 Task: Find connections with filter location Freeport with filter topic #Economywith filter profile language French with filter current company HackerEarth with filter school Agnel Charitable Trusts Fr Conceicao Rodrigues Institute of Technology Sector 9-A Vashi Navi Mumbai 400 703 with filter industry Ambulance Services with filter service category Financial Planning with filter keywords title Administrator
Action: Mouse moved to (598, 134)
Screenshot: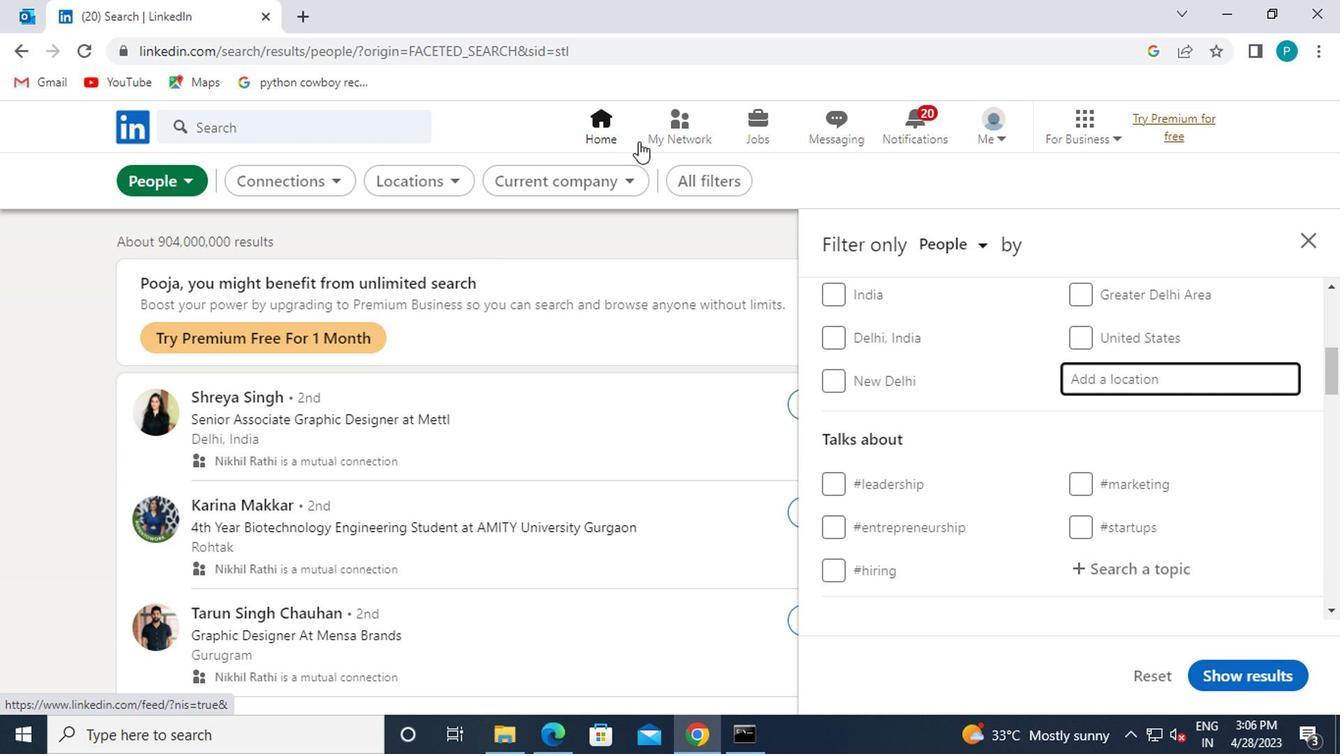 
Action: Mouse pressed left at (598, 134)
Screenshot: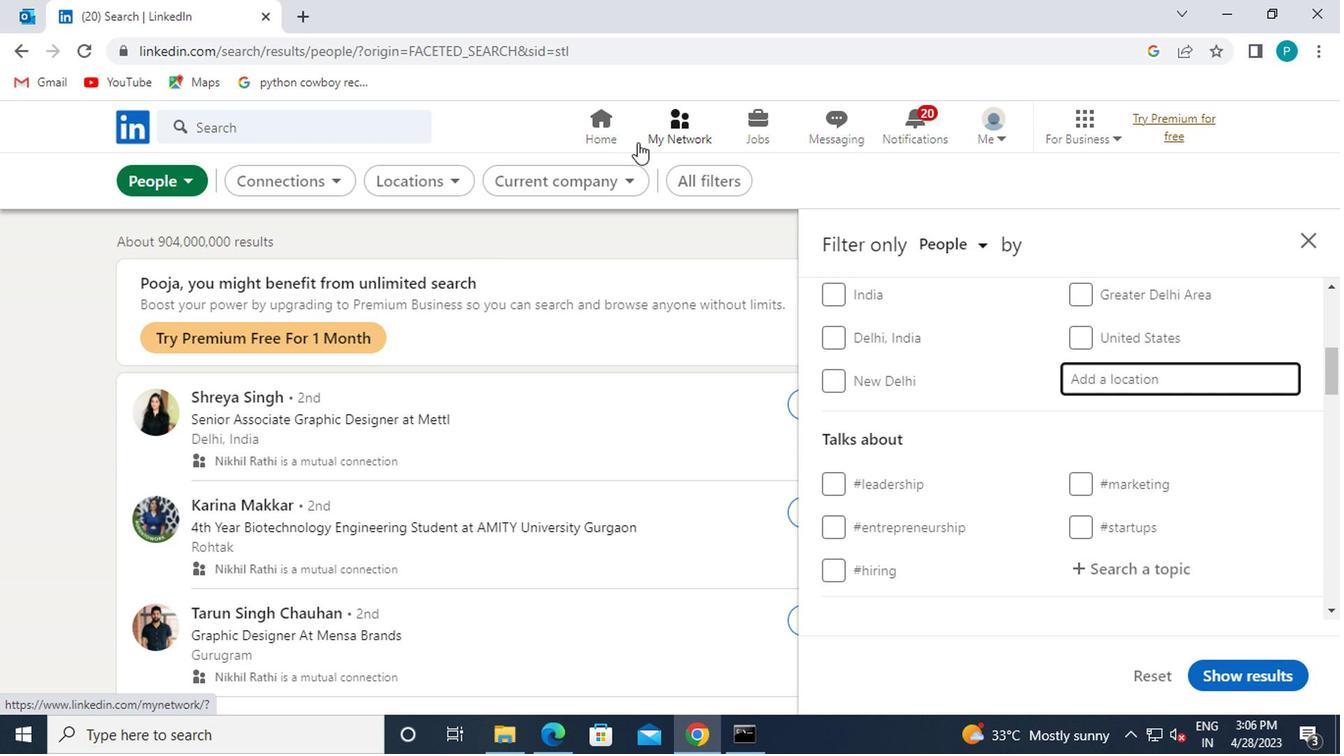 
Action: Mouse moved to (673, 124)
Screenshot: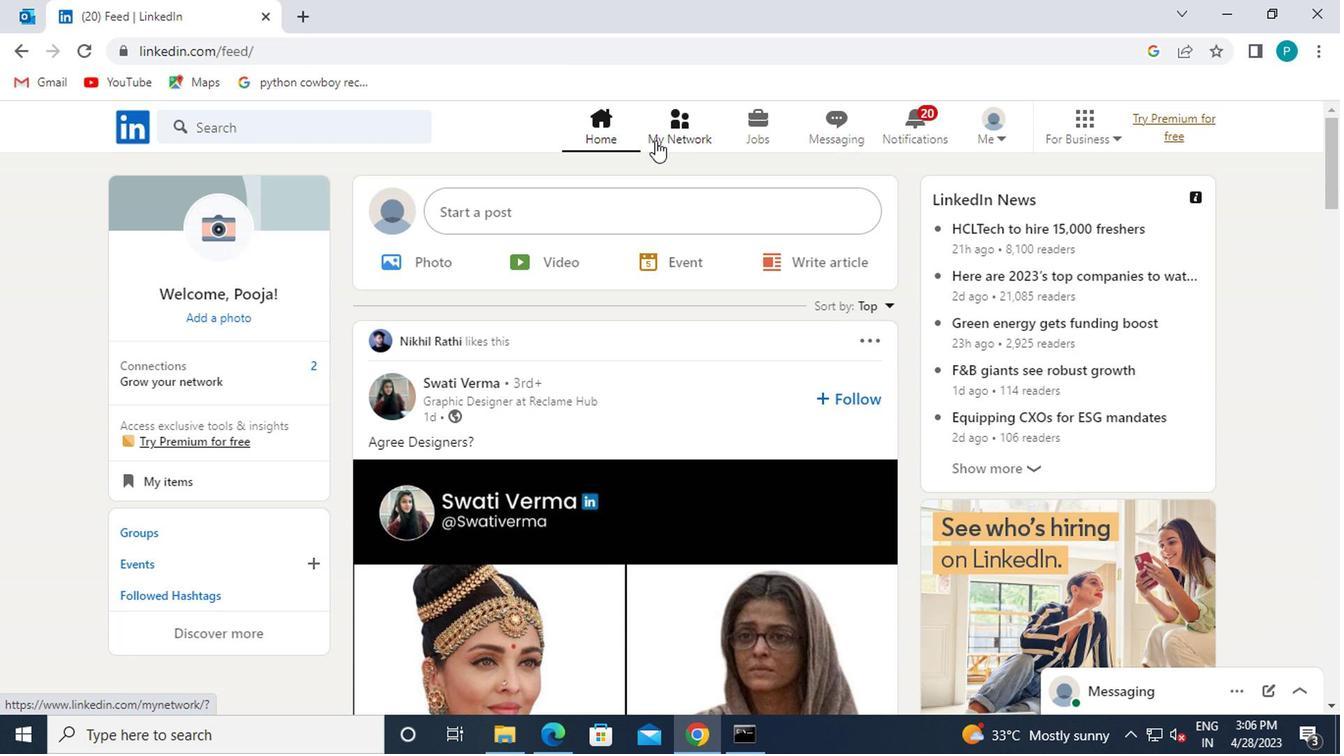 
Action: Mouse pressed left at (673, 124)
Screenshot: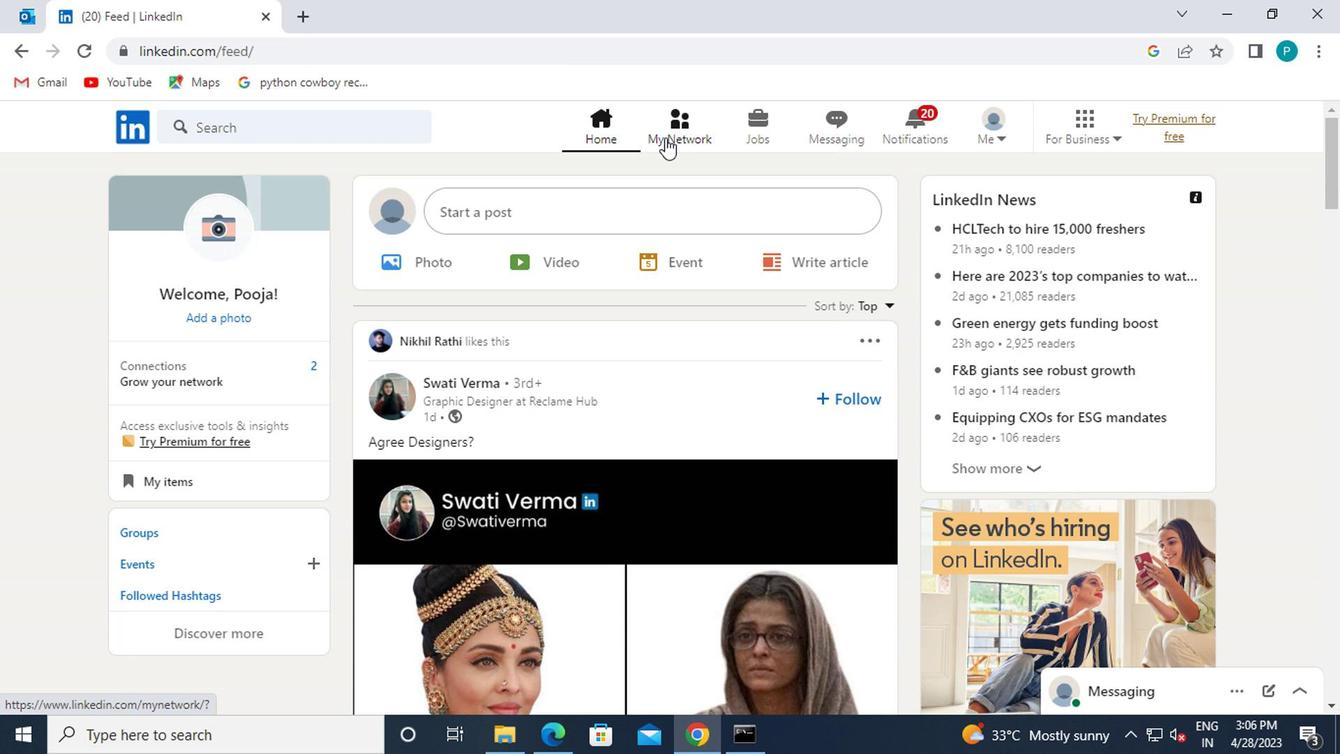
Action: Mouse moved to (152, 245)
Screenshot: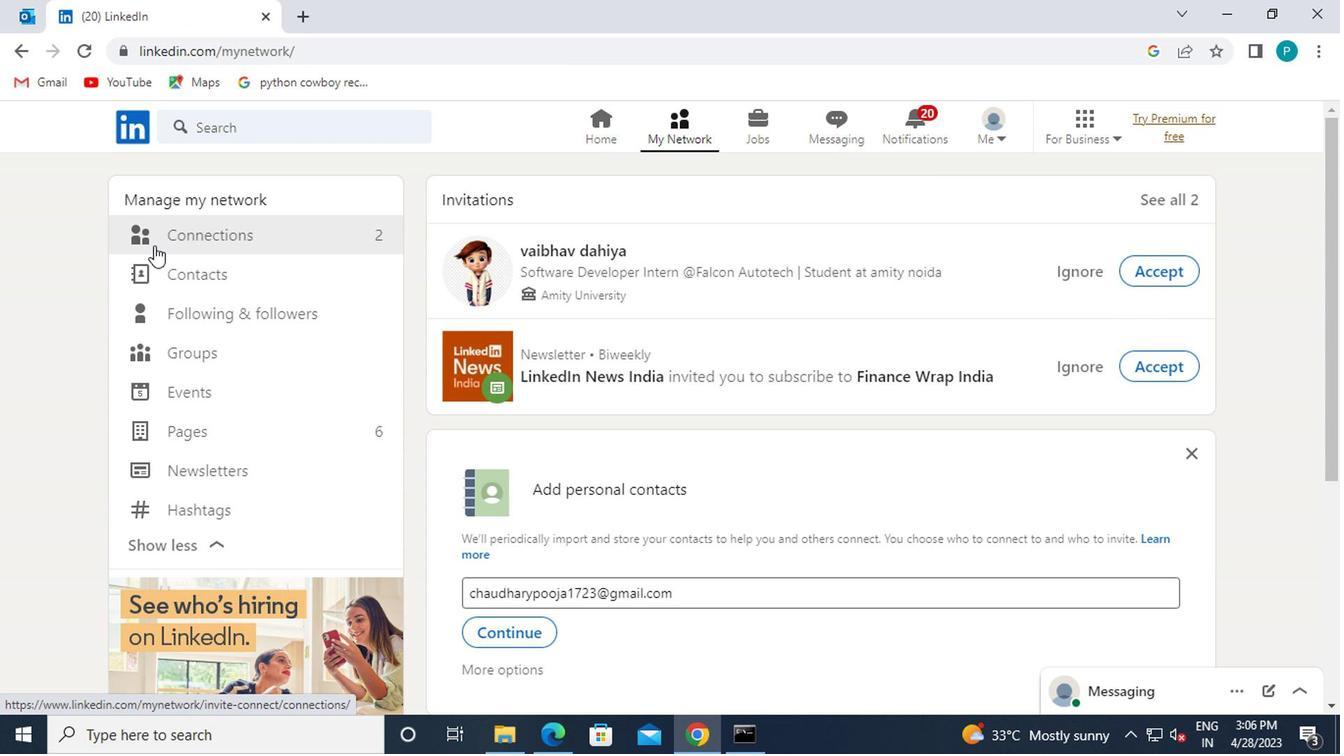 
Action: Mouse pressed left at (152, 245)
Screenshot: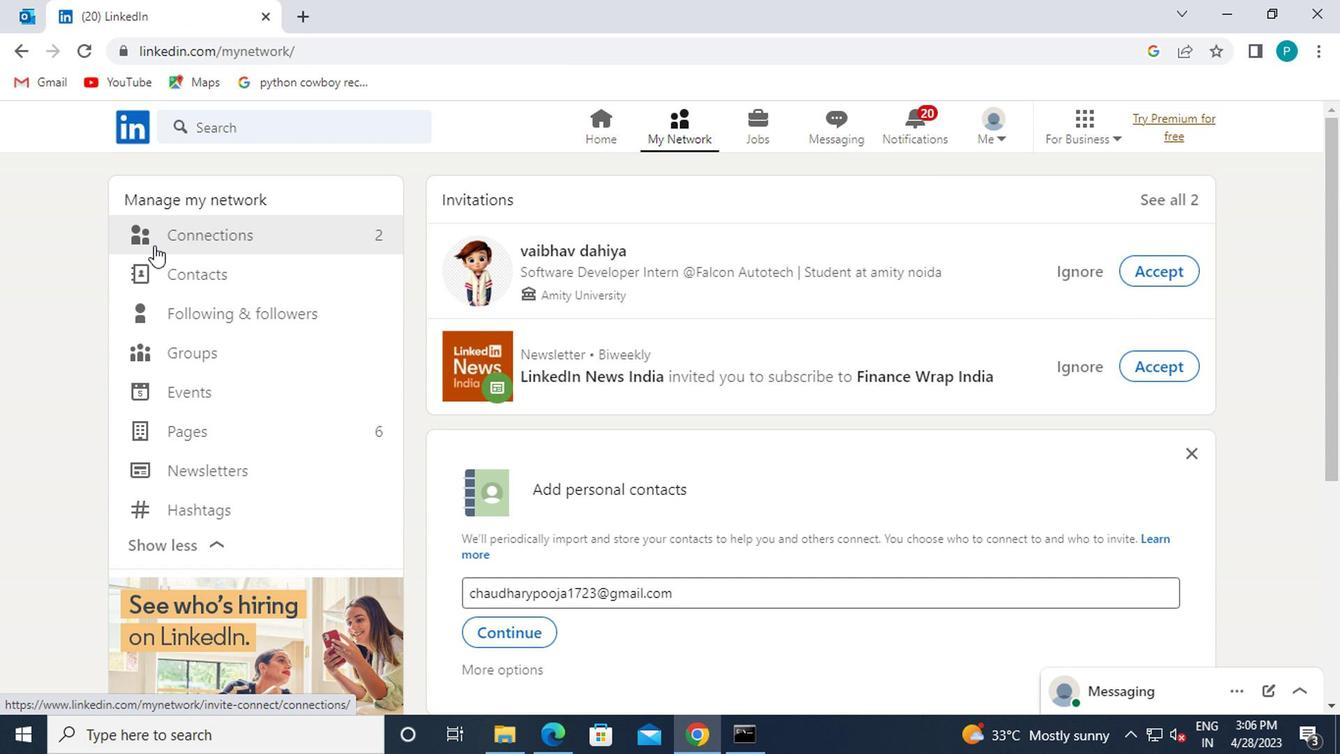 
Action: Mouse moved to (810, 245)
Screenshot: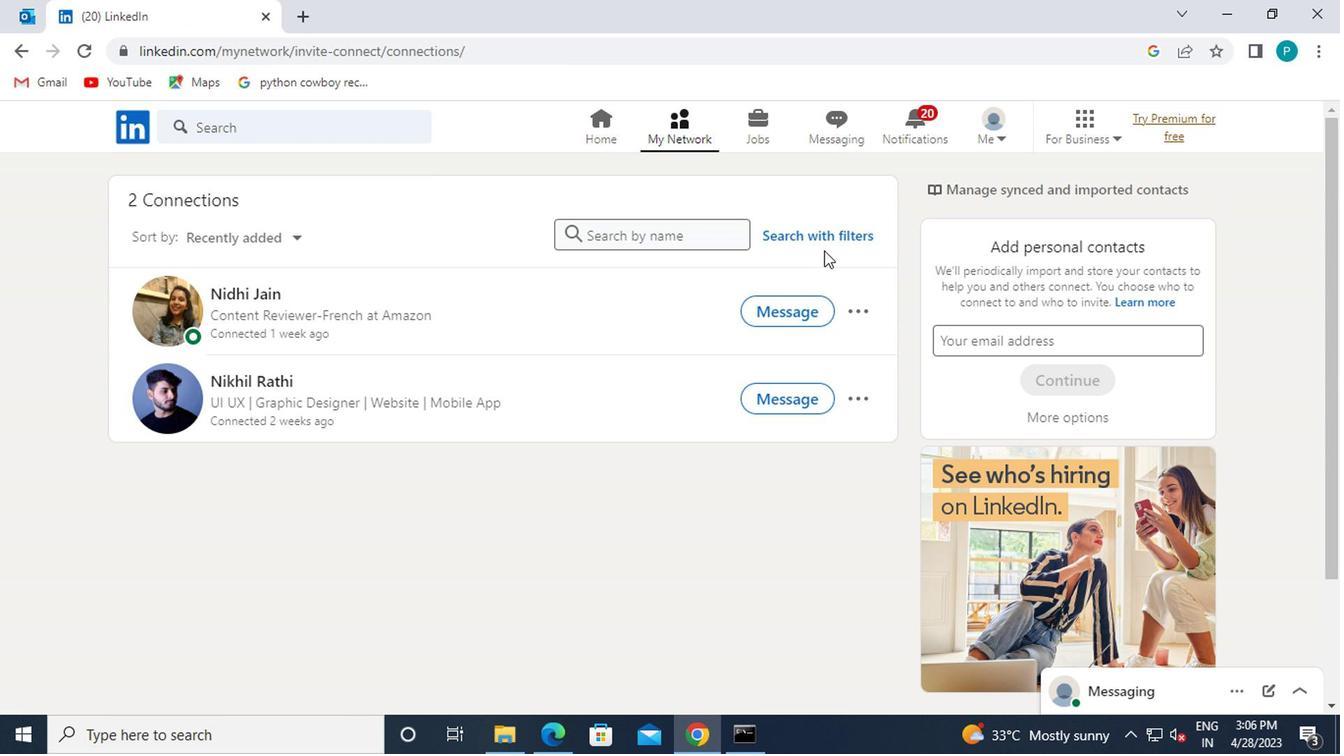
Action: Mouse pressed left at (810, 245)
Screenshot: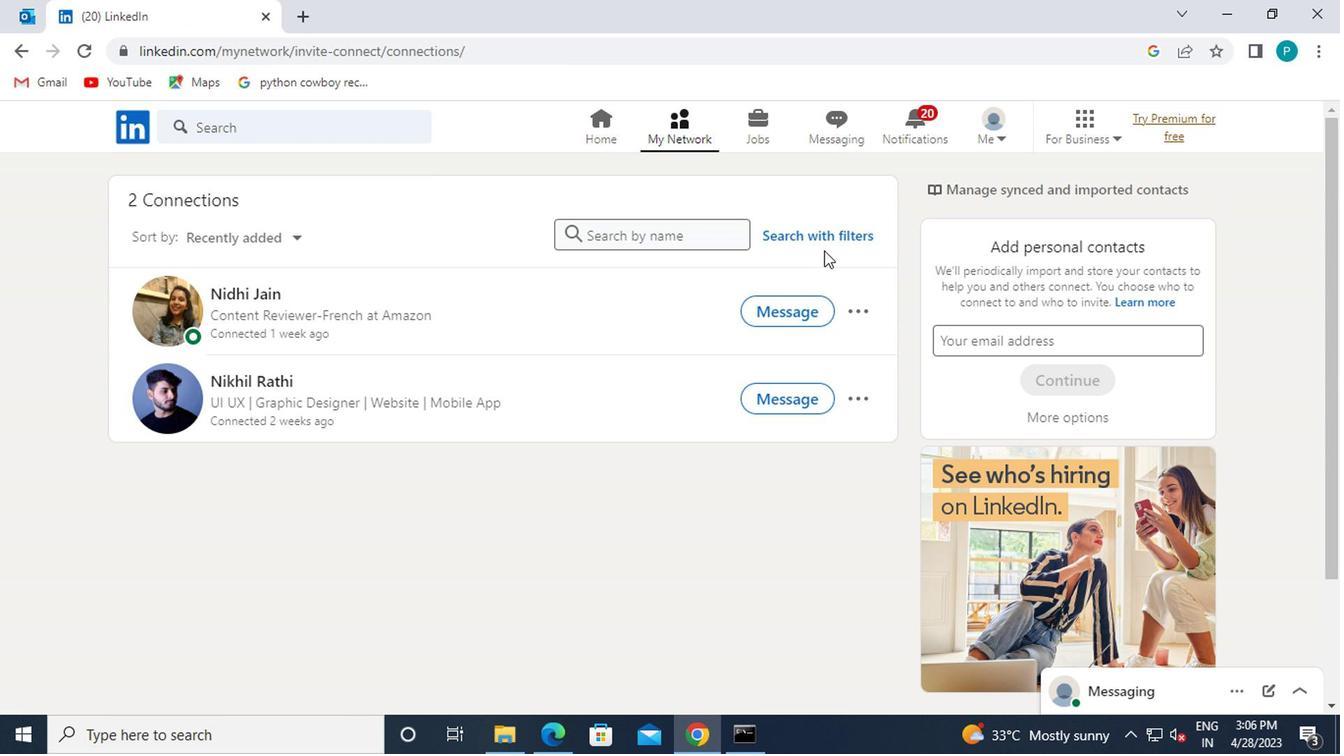 
Action: Mouse moved to (726, 194)
Screenshot: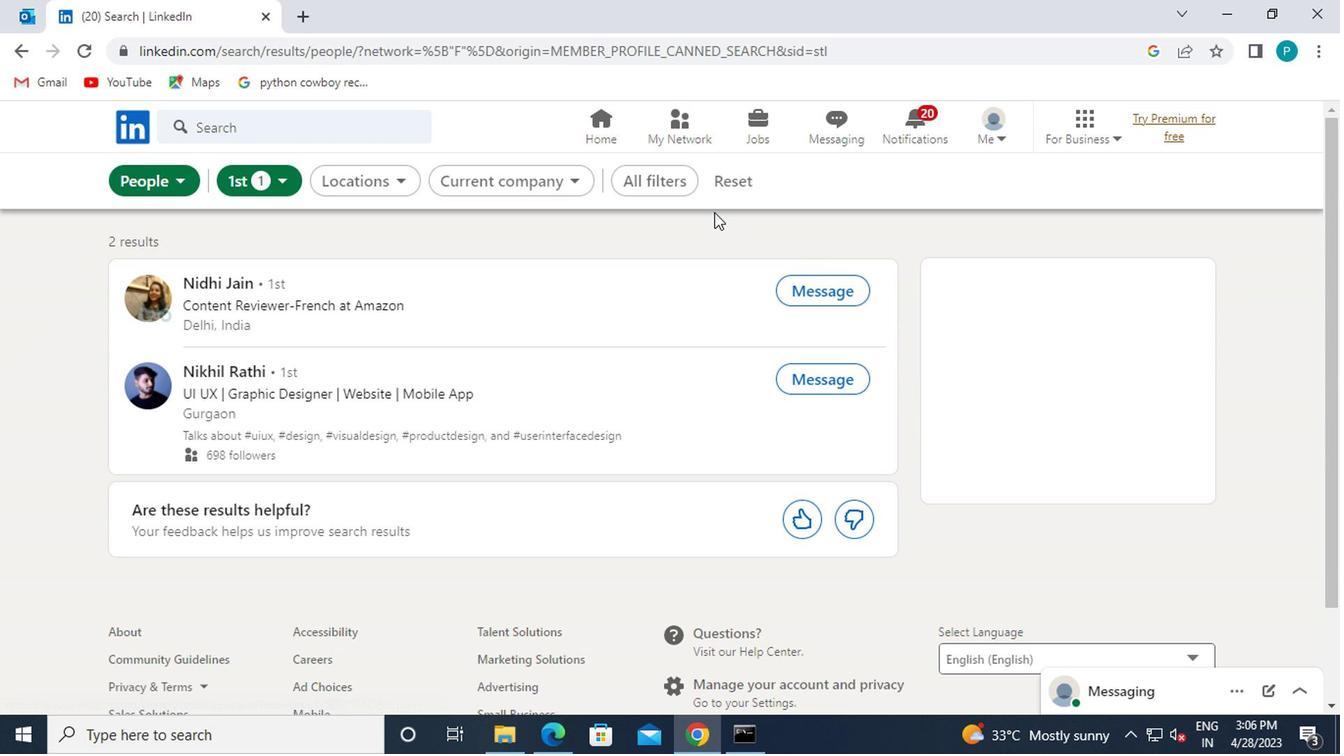 
Action: Mouse pressed left at (726, 194)
Screenshot: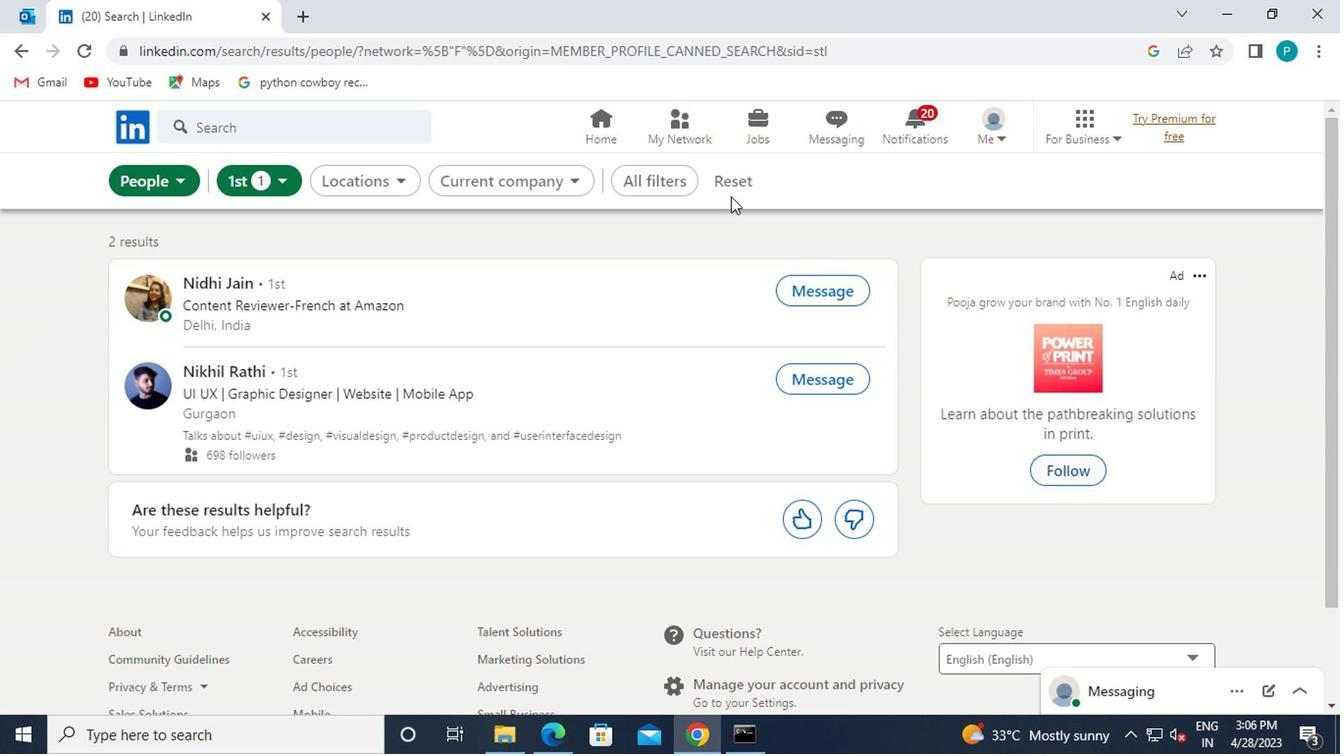 
Action: Mouse moved to (709, 190)
Screenshot: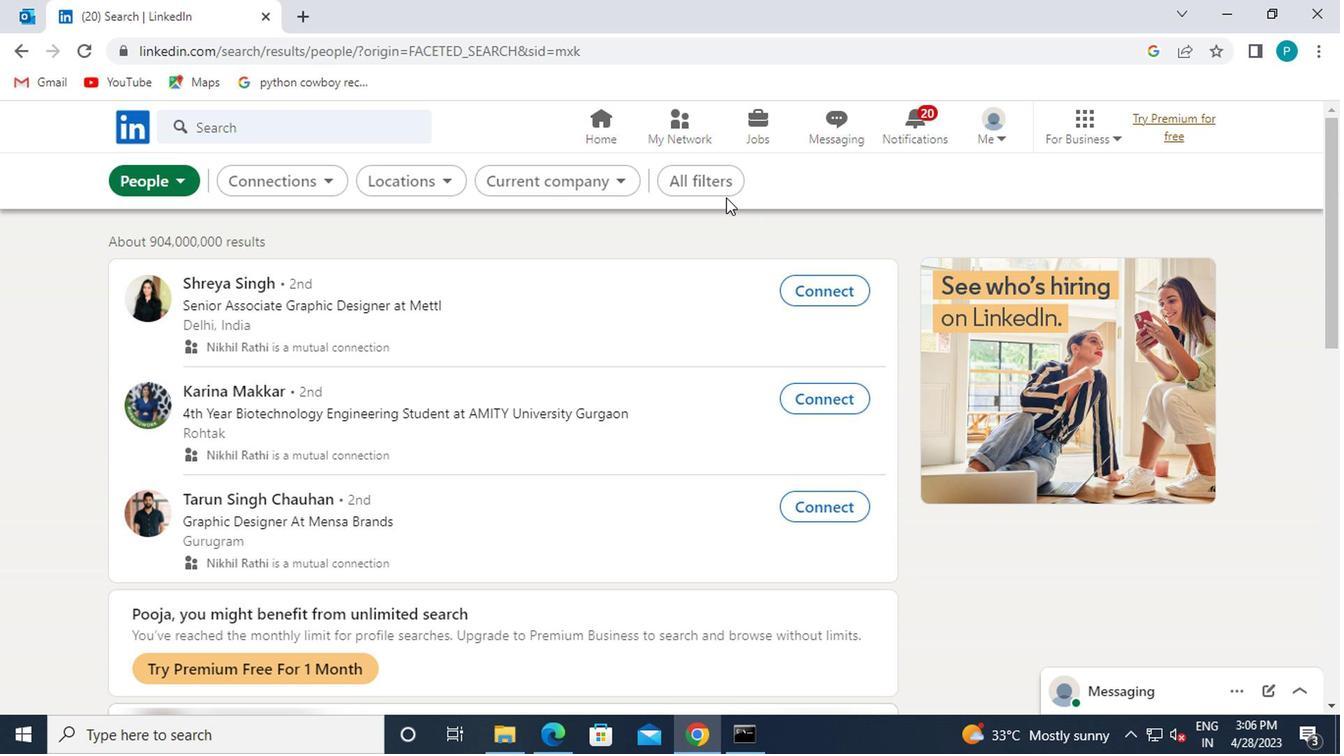 
Action: Mouse pressed left at (709, 190)
Screenshot: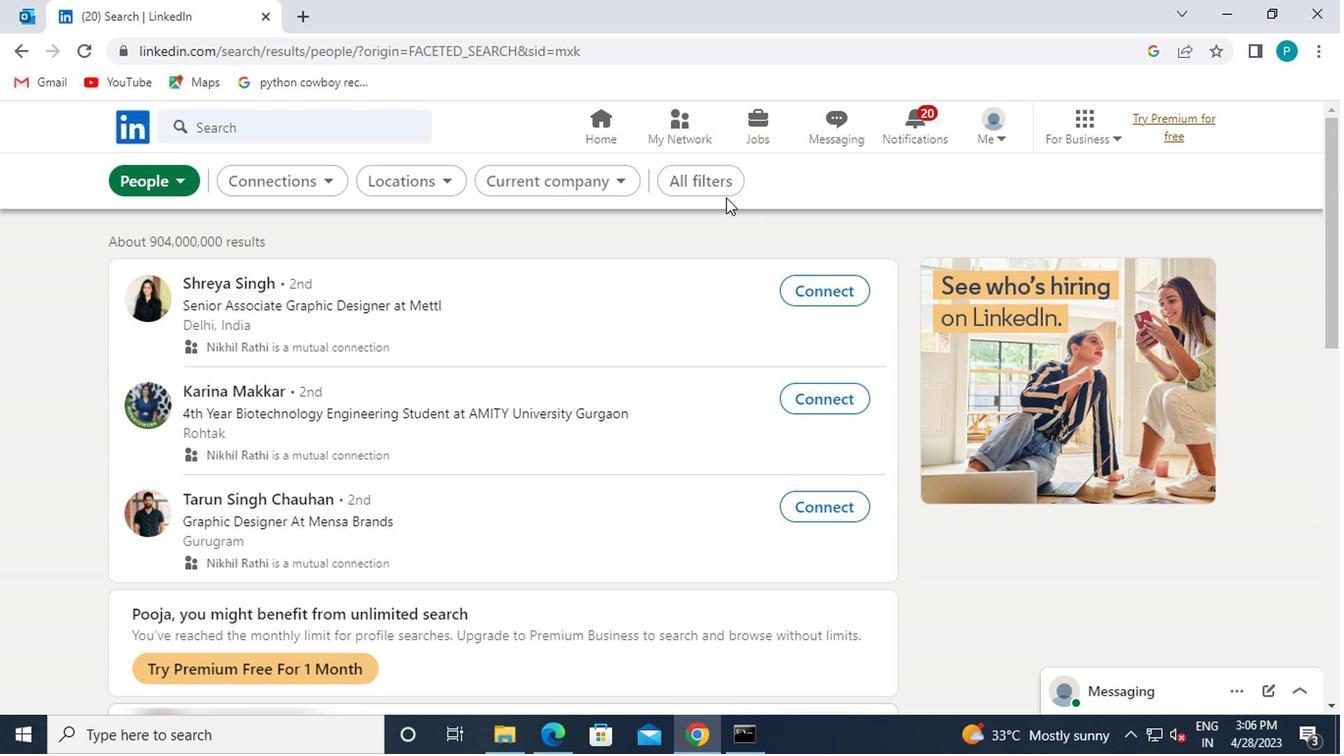 
Action: Mouse moved to (1149, 364)
Screenshot: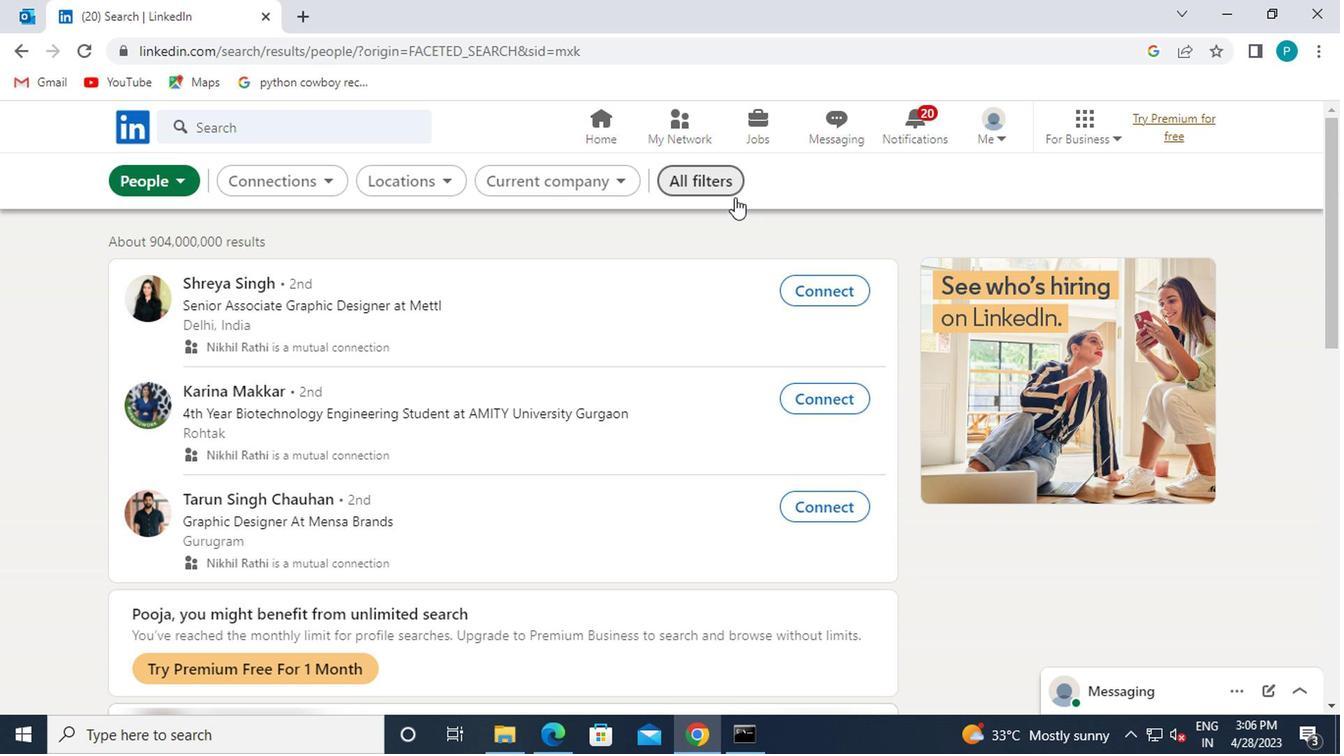 
Action: Mouse scrolled (1149, 363) with delta (0, 0)
Screenshot: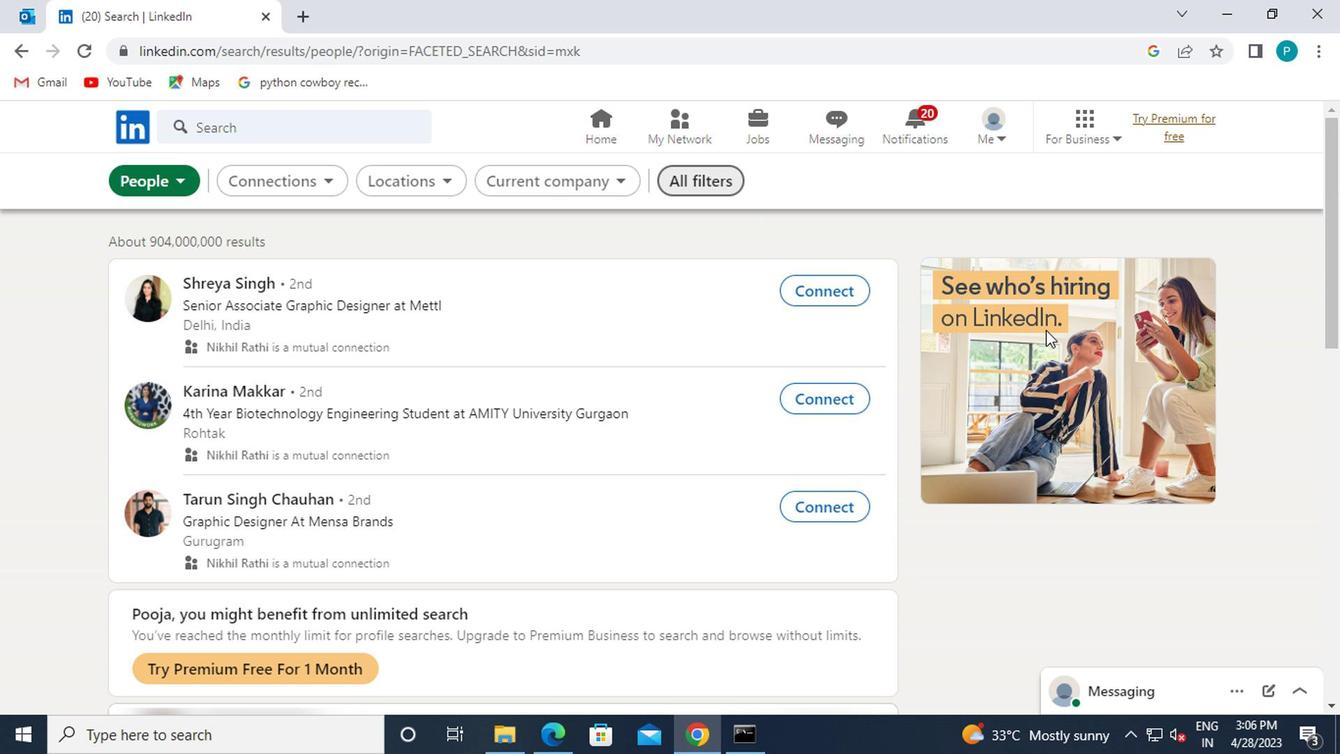 
Action: Mouse scrolled (1149, 363) with delta (0, 0)
Screenshot: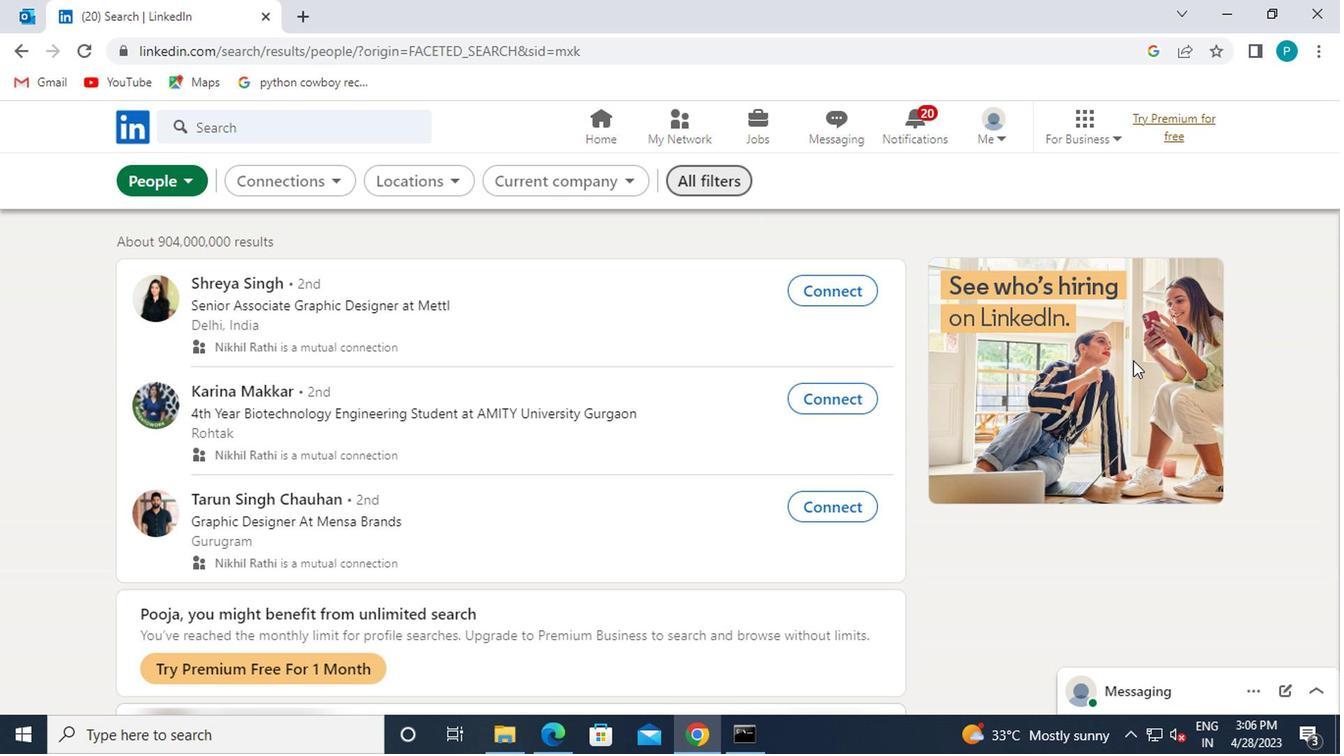 
Action: Mouse moved to (1135, 483)
Screenshot: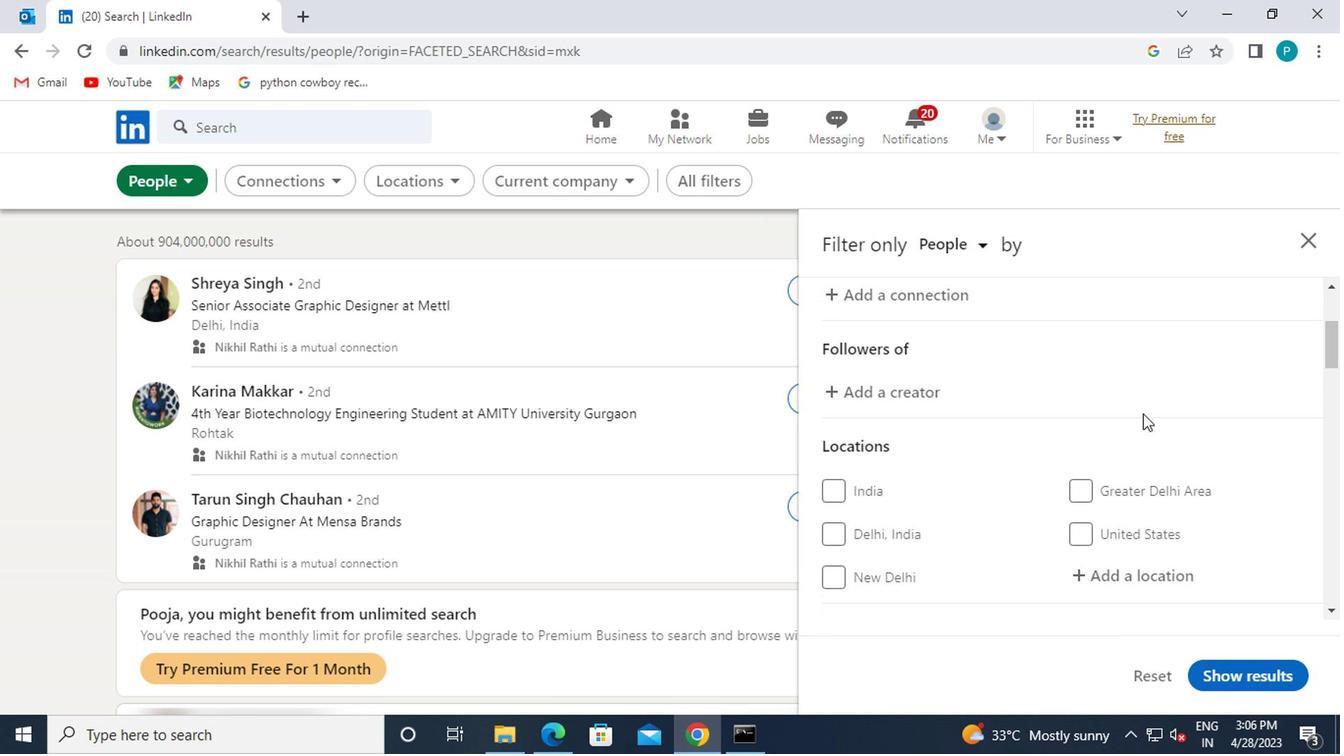 
Action: Mouse scrolled (1135, 482) with delta (0, -1)
Screenshot: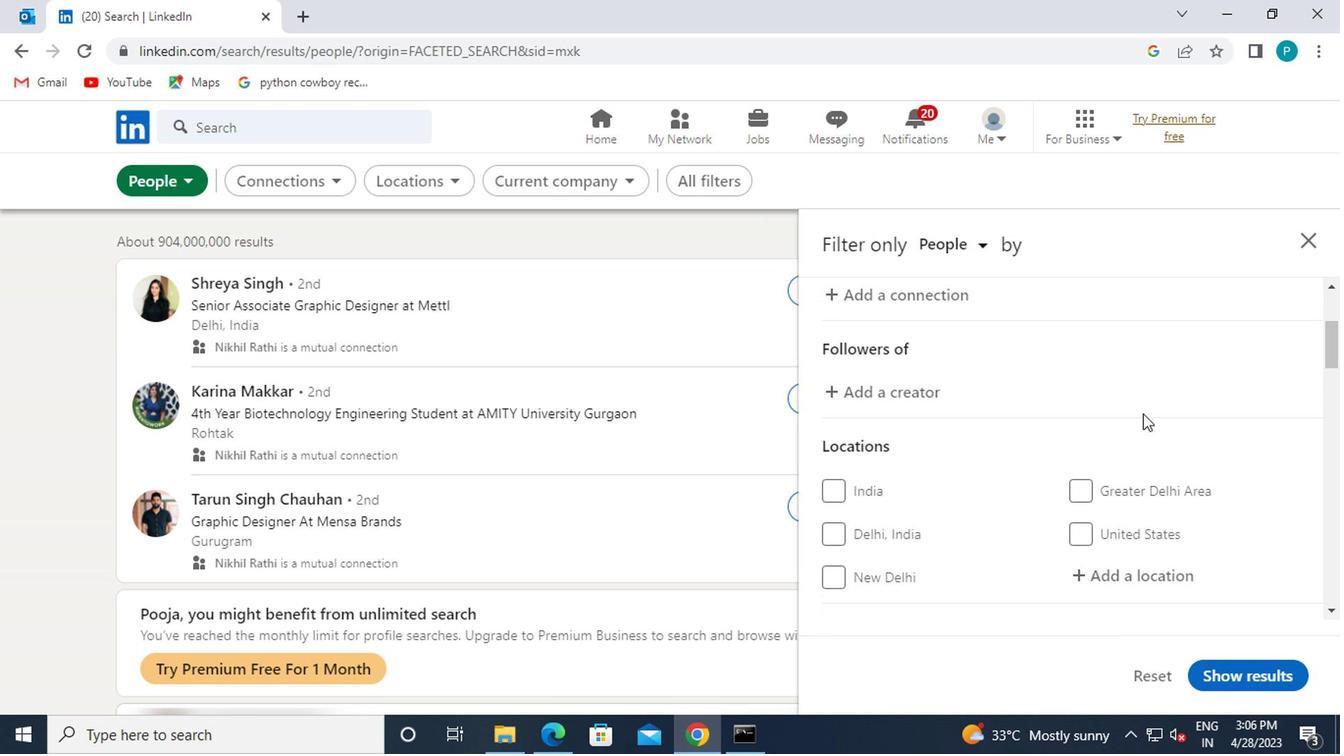
Action: Mouse moved to (1134, 486)
Screenshot: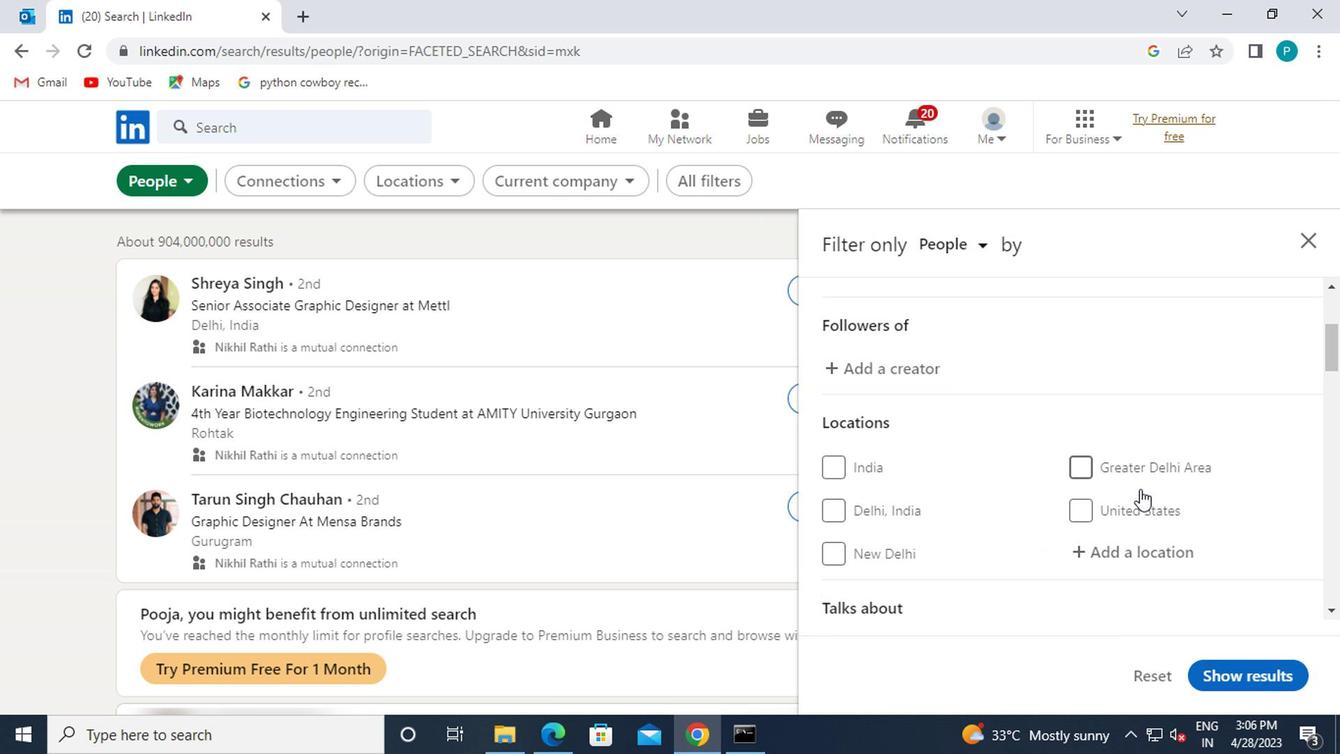 
Action: Mouse pressed left at (1134, 486)
Screenshot: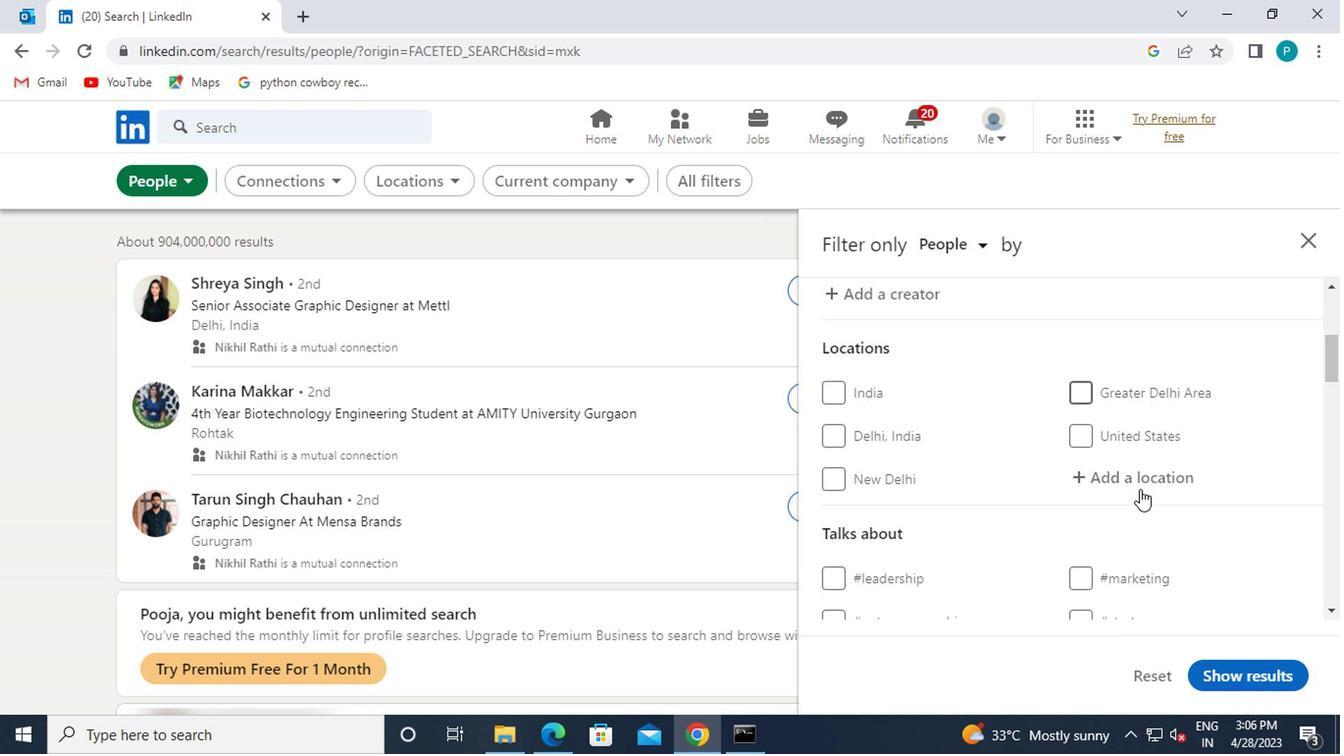 
Action: Key pressed <Key.caps_lock>f<Key.backspace><Key.caps_lock>f<Key.caps_lock>reeport
Screenshot: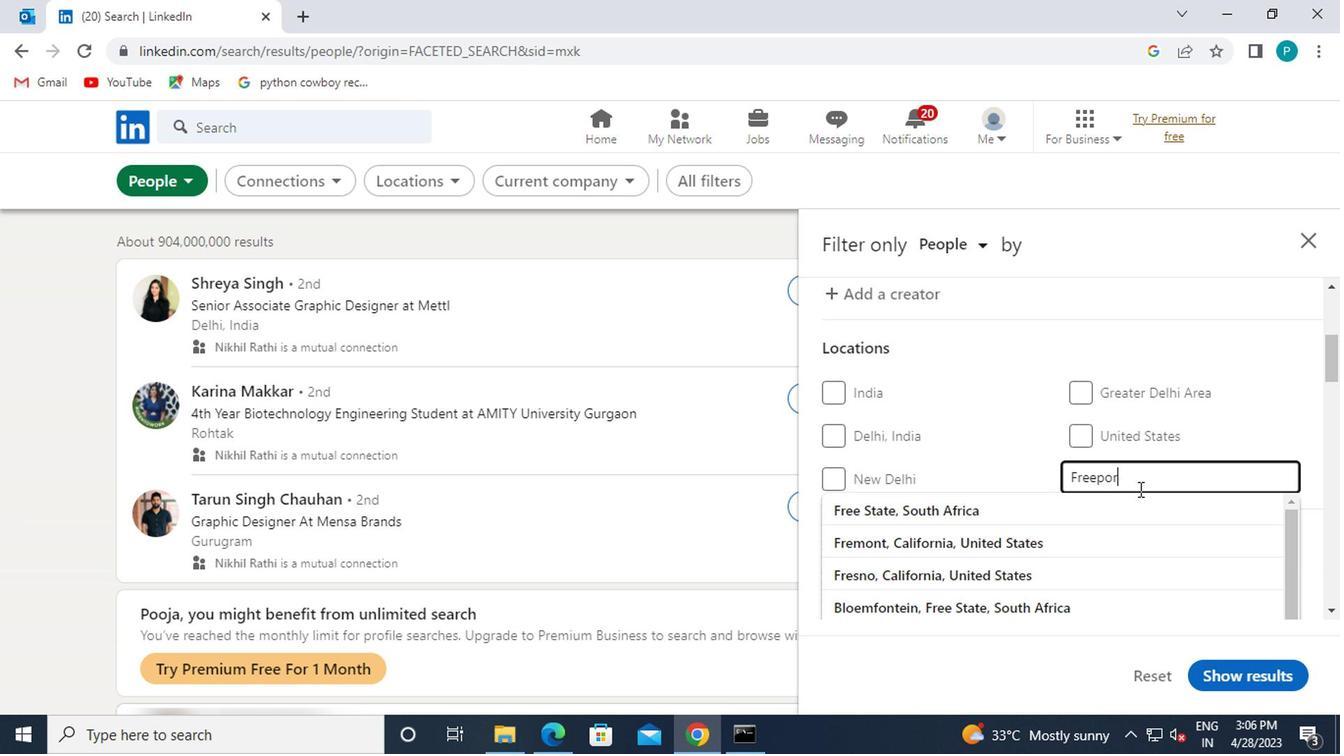 
Action: Mouse moved to (1133, 486)
Screenshot: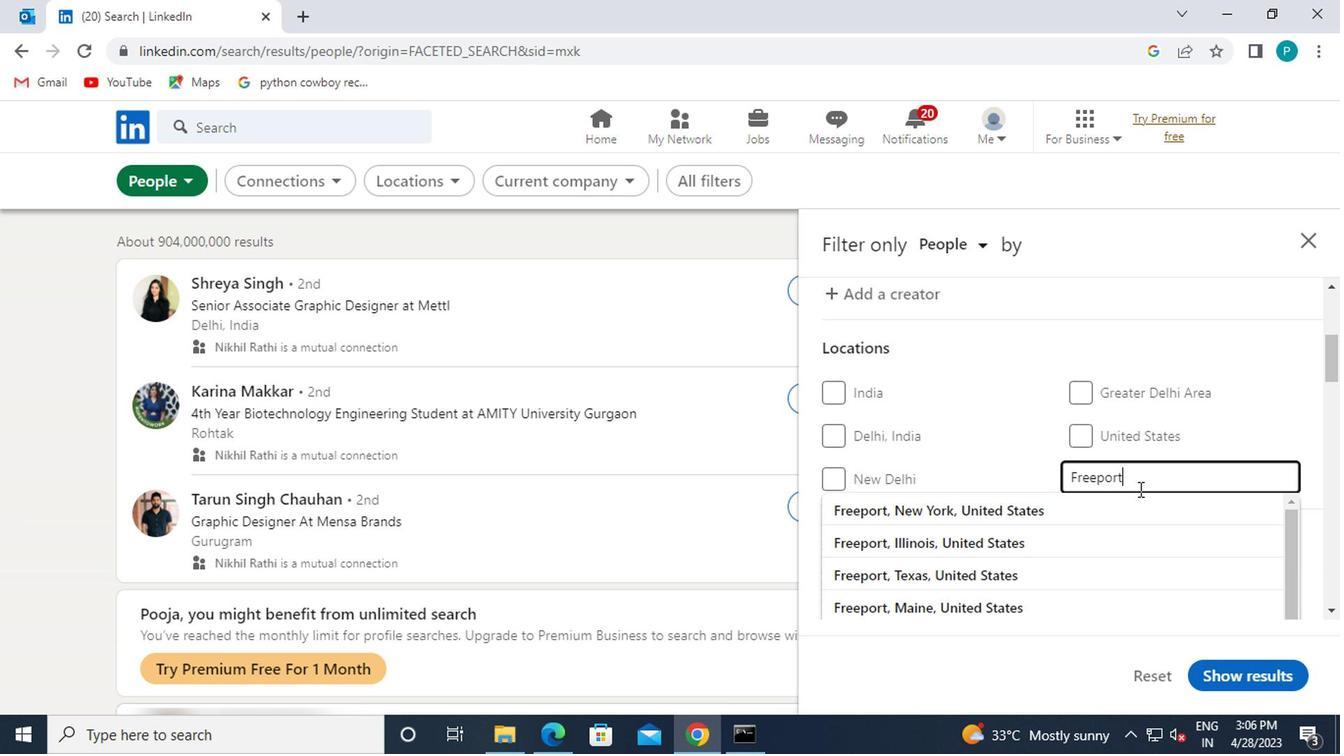 
Action: Key pressed <Key.enter>
Screenshot: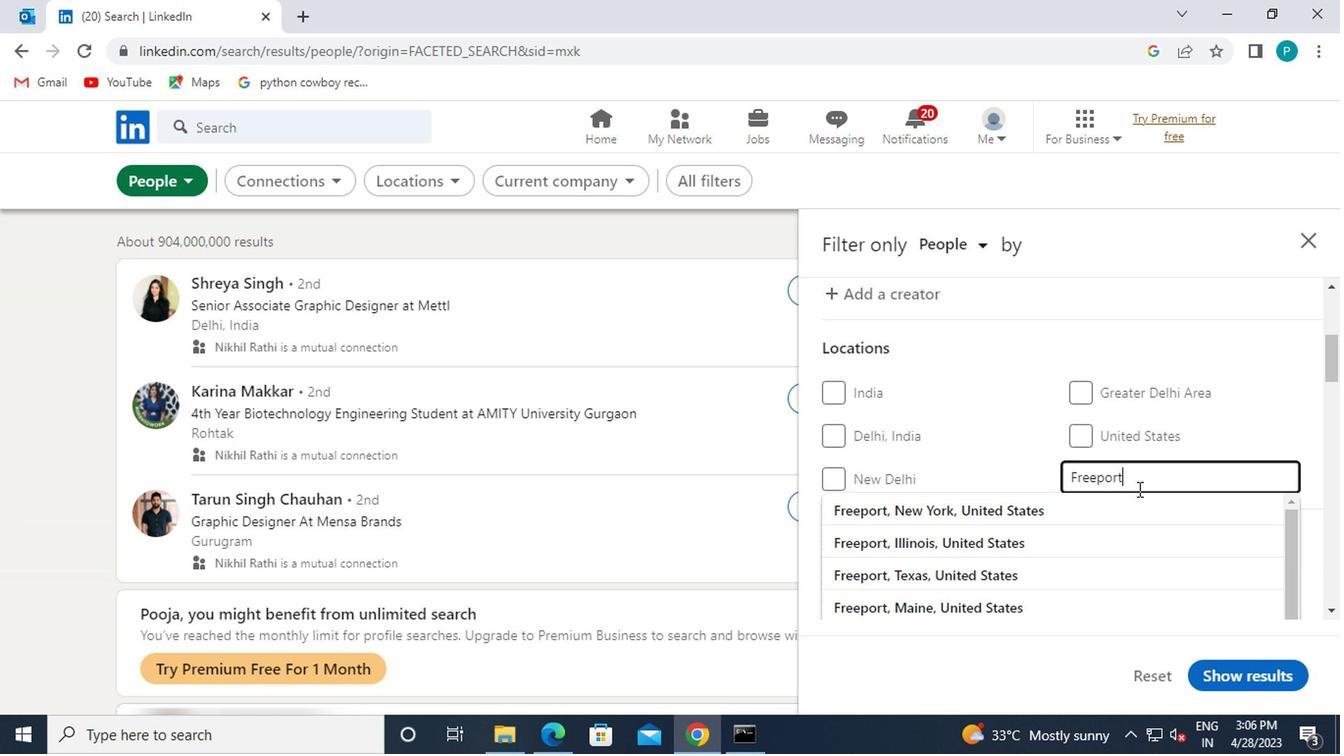 
Action: Mouse moved to (1035, 547)
Screenshot: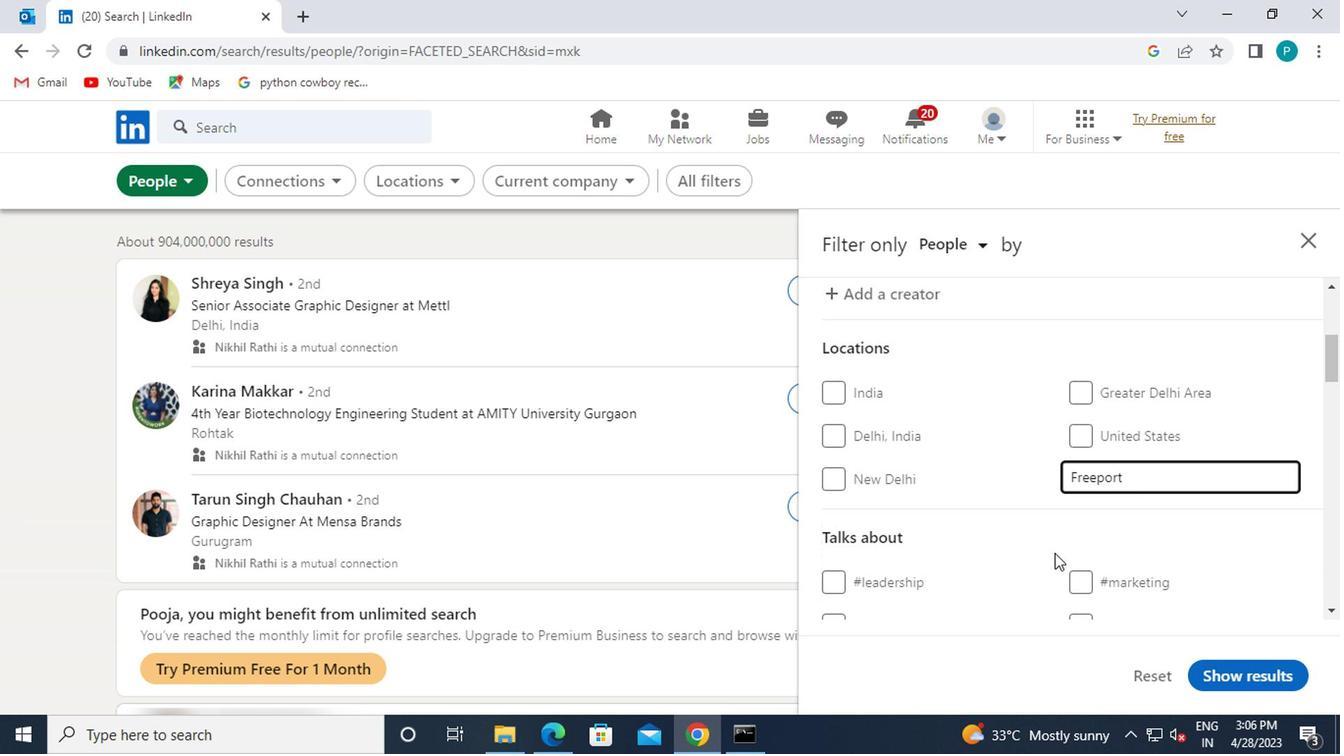 
Action: Mouse scrolled (1035, 546) with delta (0, 0)
Screenshot: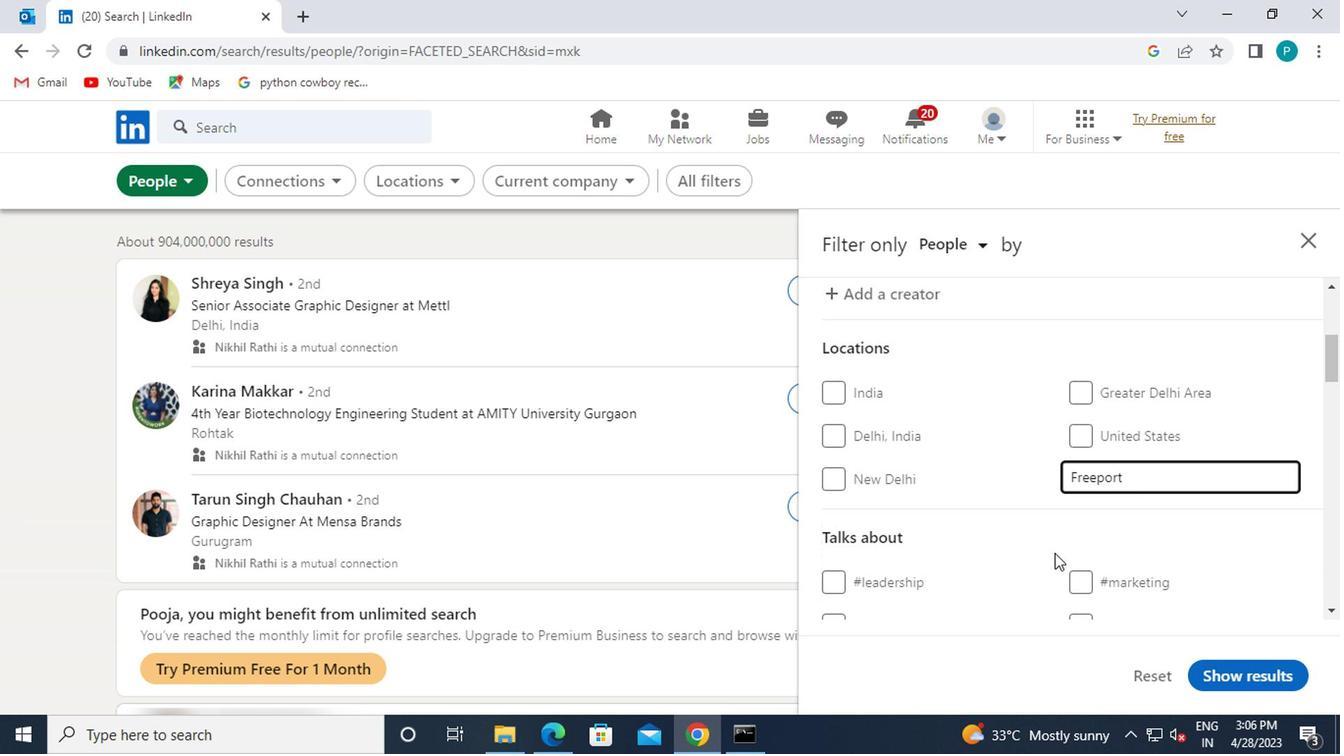 
Action: Mouse scrolled (1035, 546) with delta (0, 0)
Screenshot: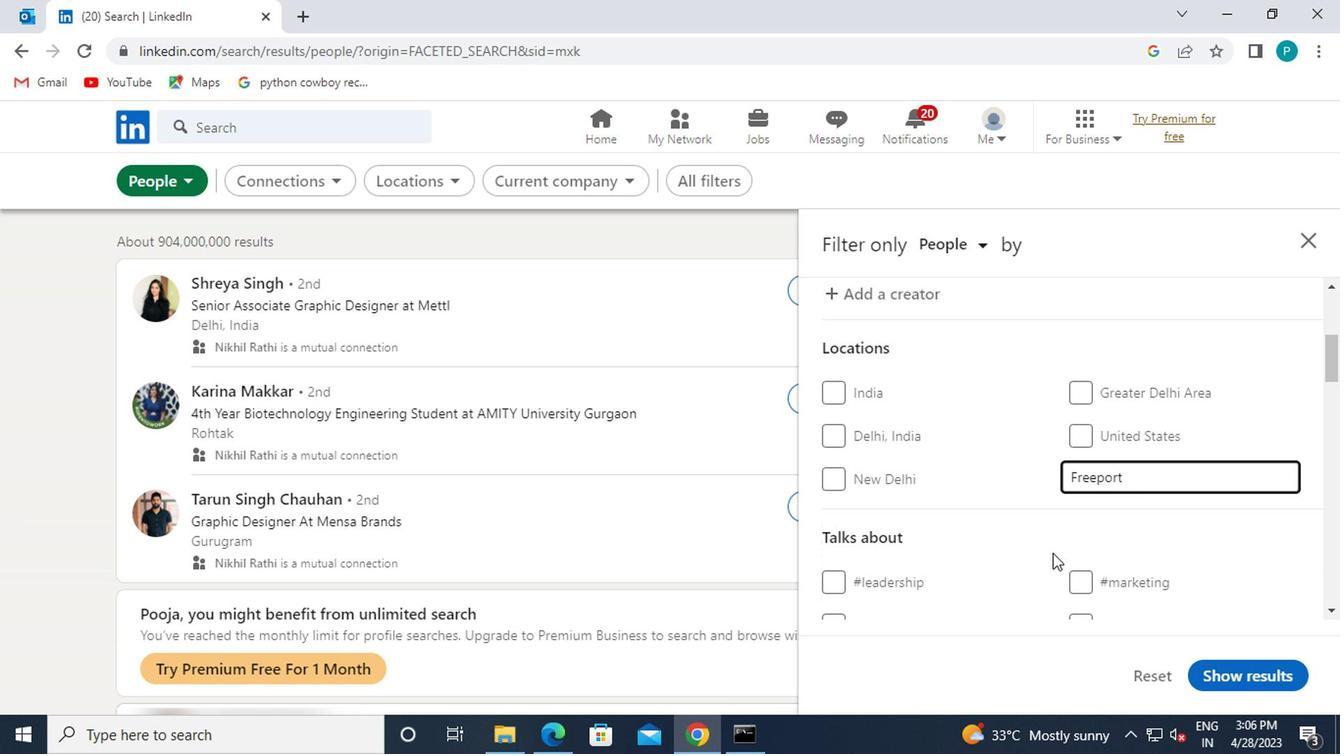 
Action: Mouse moved to (1072, 479)
Screenshot: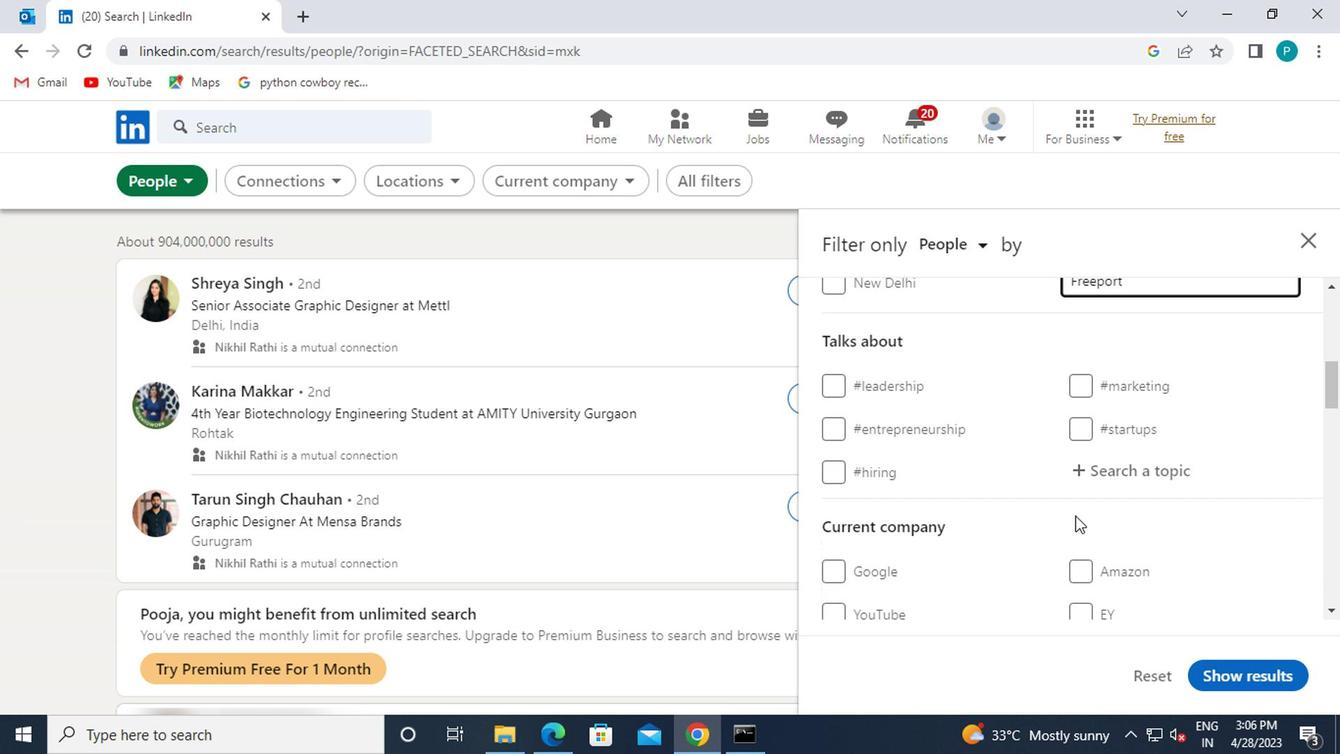 
Action: Mouse pressed left at (1072, 479)
Screenshot: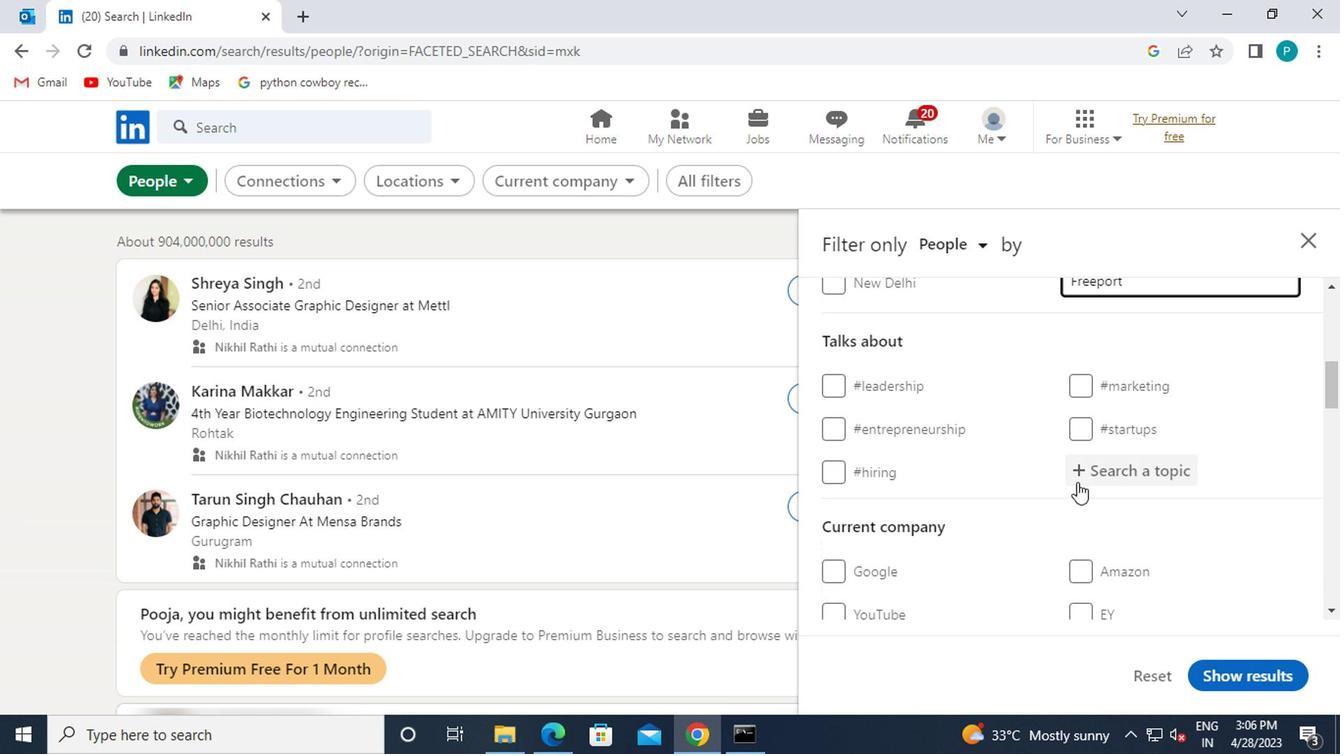 
Action: Mouse moved to (1074, 476)
Screenshot: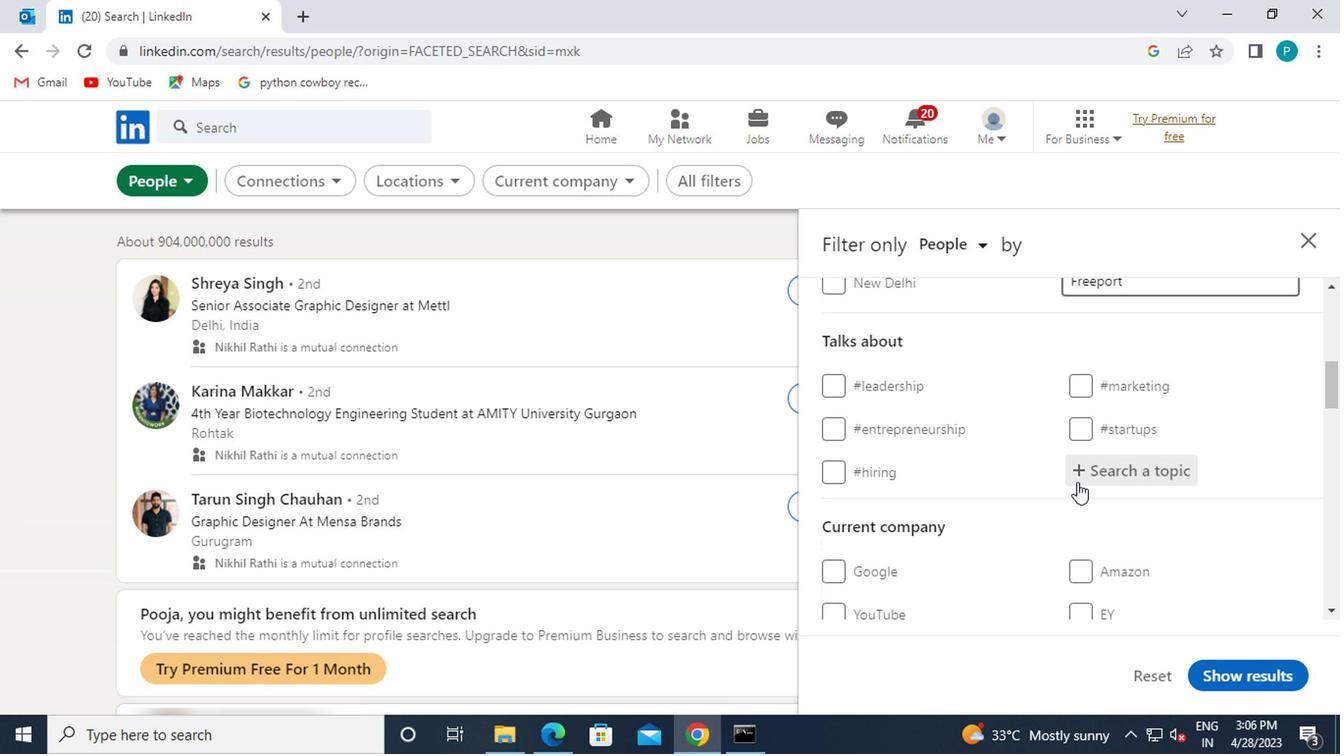 
Action: Key pressed <Key.shift>#<Key.caps_lock>E<Key.caps_lock>COM<Key.backspace>NOMY
Screenshot: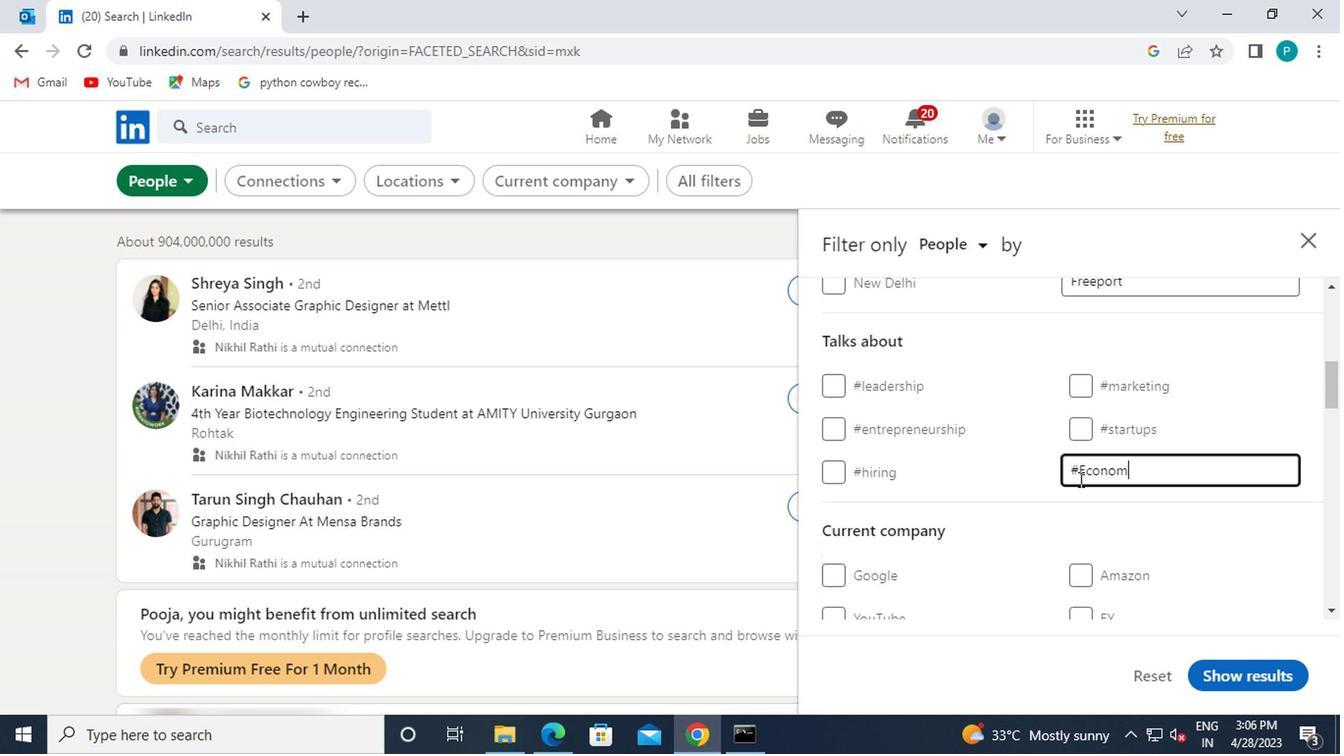 
Action: Mouse moved to (1075, 476)
Screenshot: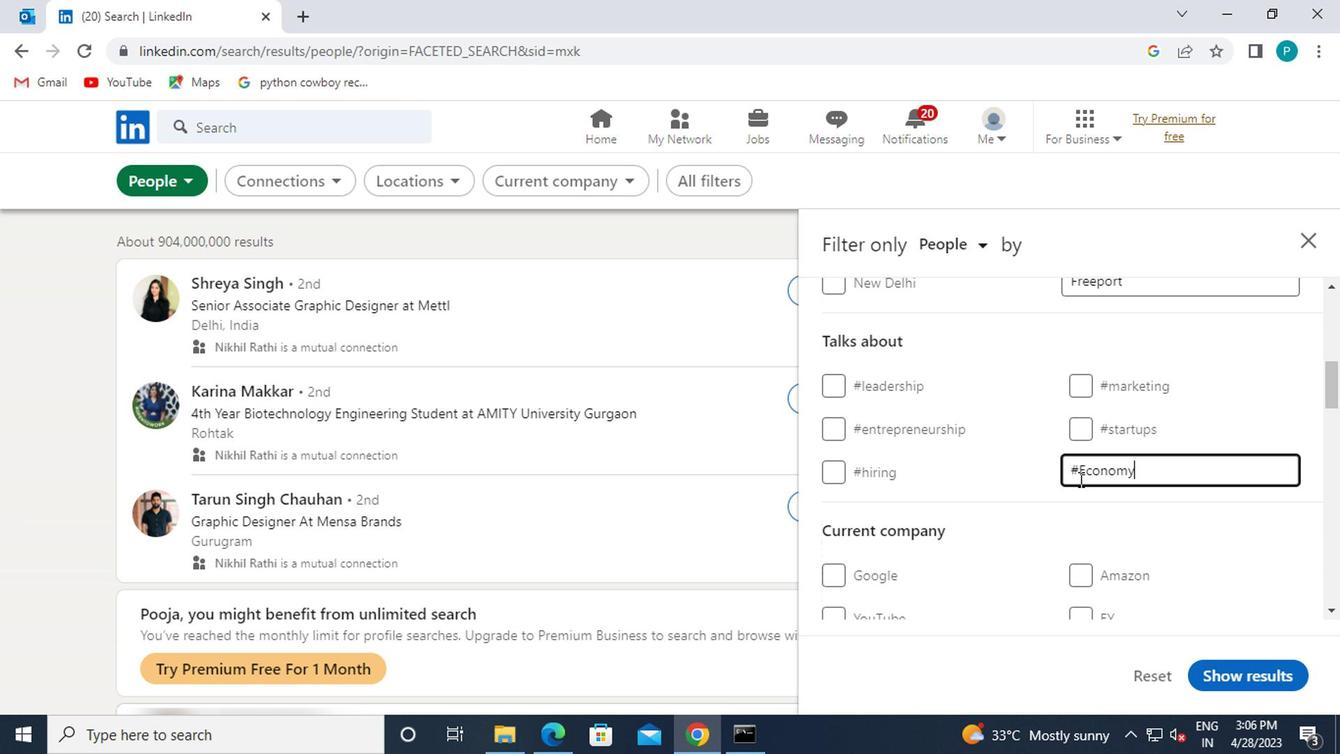 
Action: Mouse scrolled (1075, 476) with delta (0, 0)
Screenshot: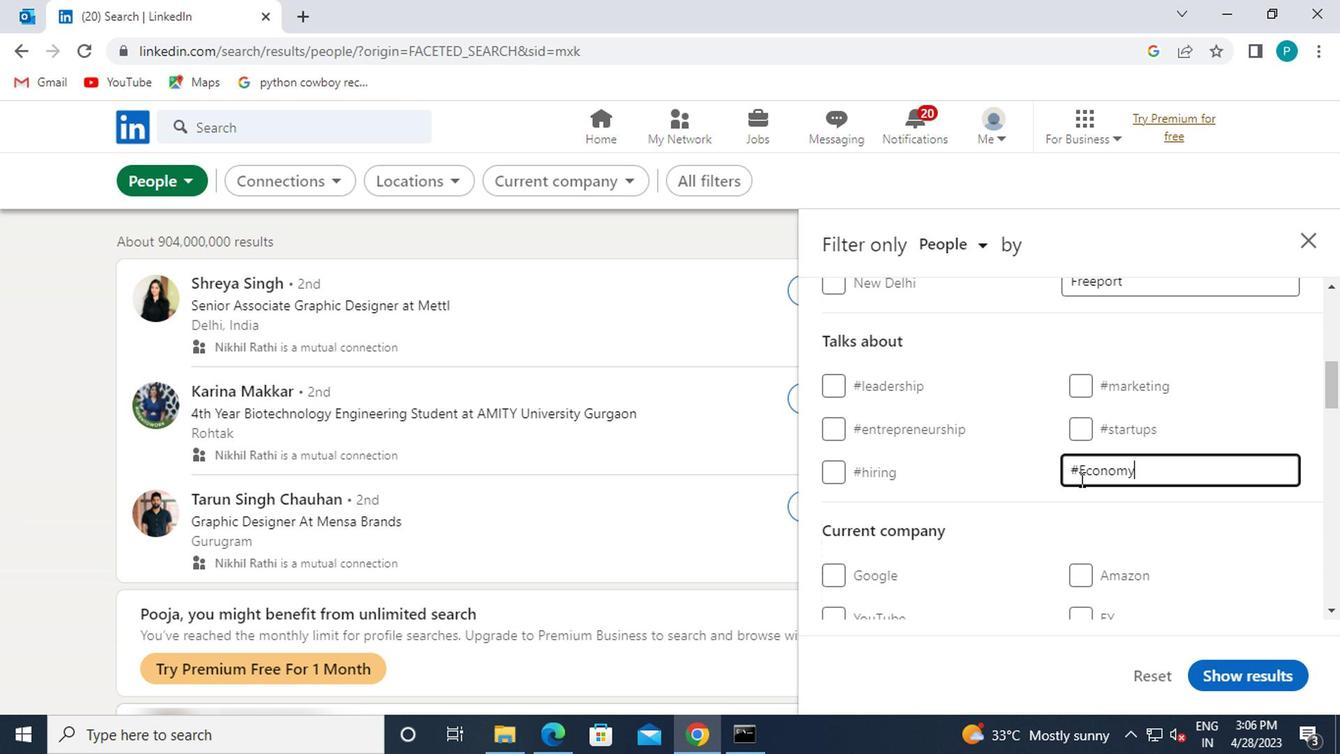 
Action: Mouse scrolled (1075, 476) with delta (0, 0)
Screenshot: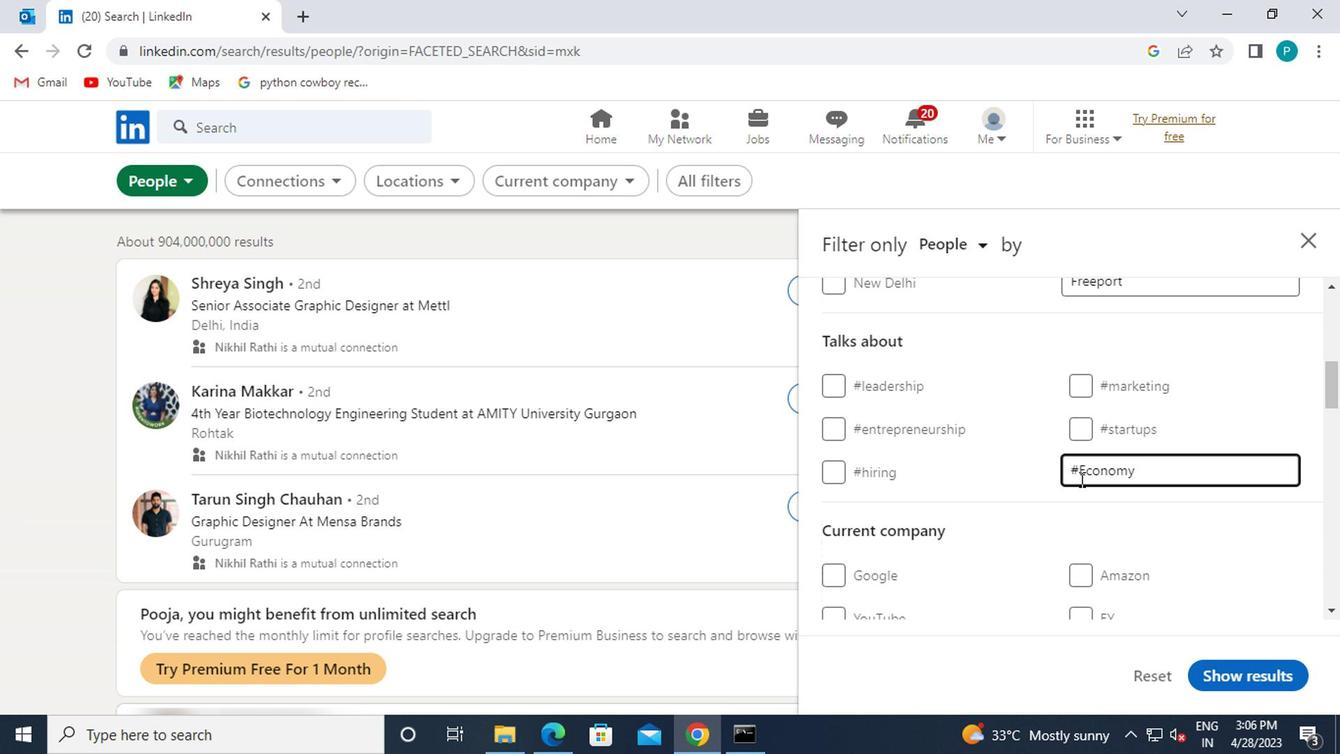 
Action: Mouse scrolled (1075, 476) with delta (0, 0)
Screenshot: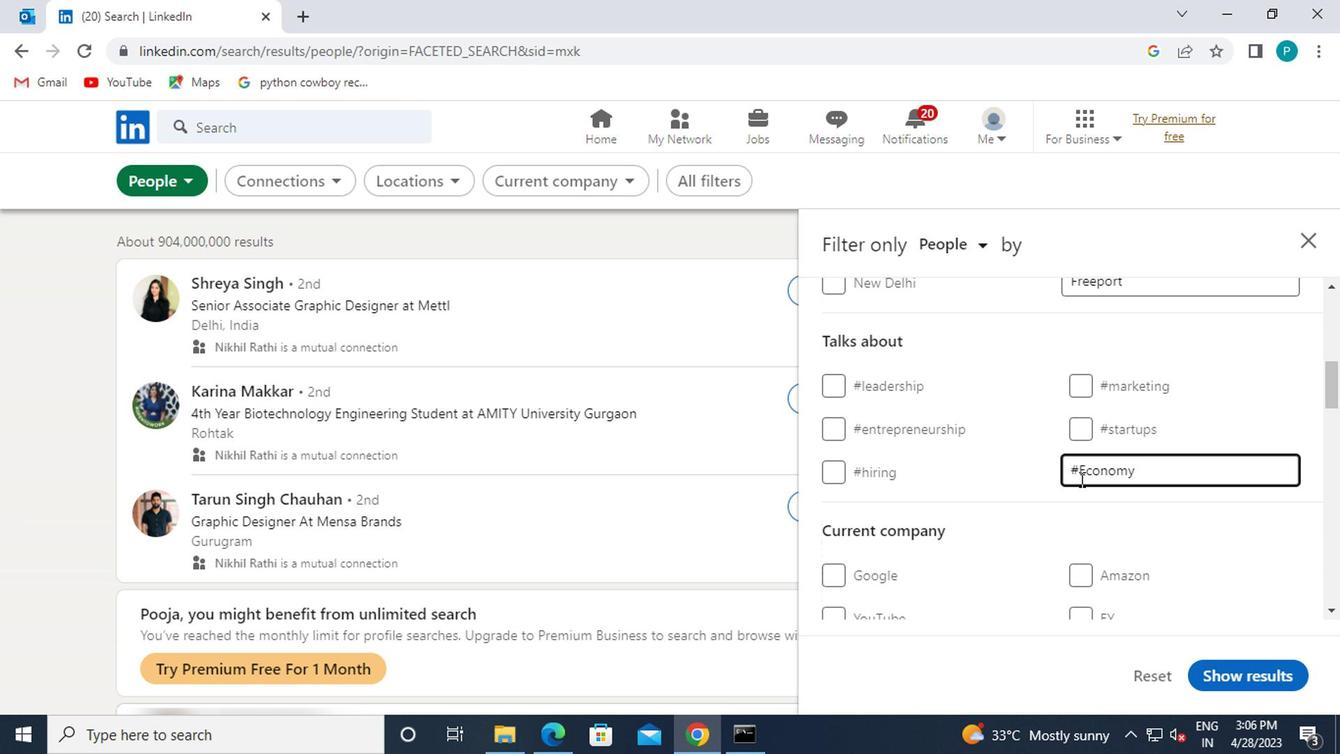 
Action: Mouse moved to (931, 484)
Screenshot: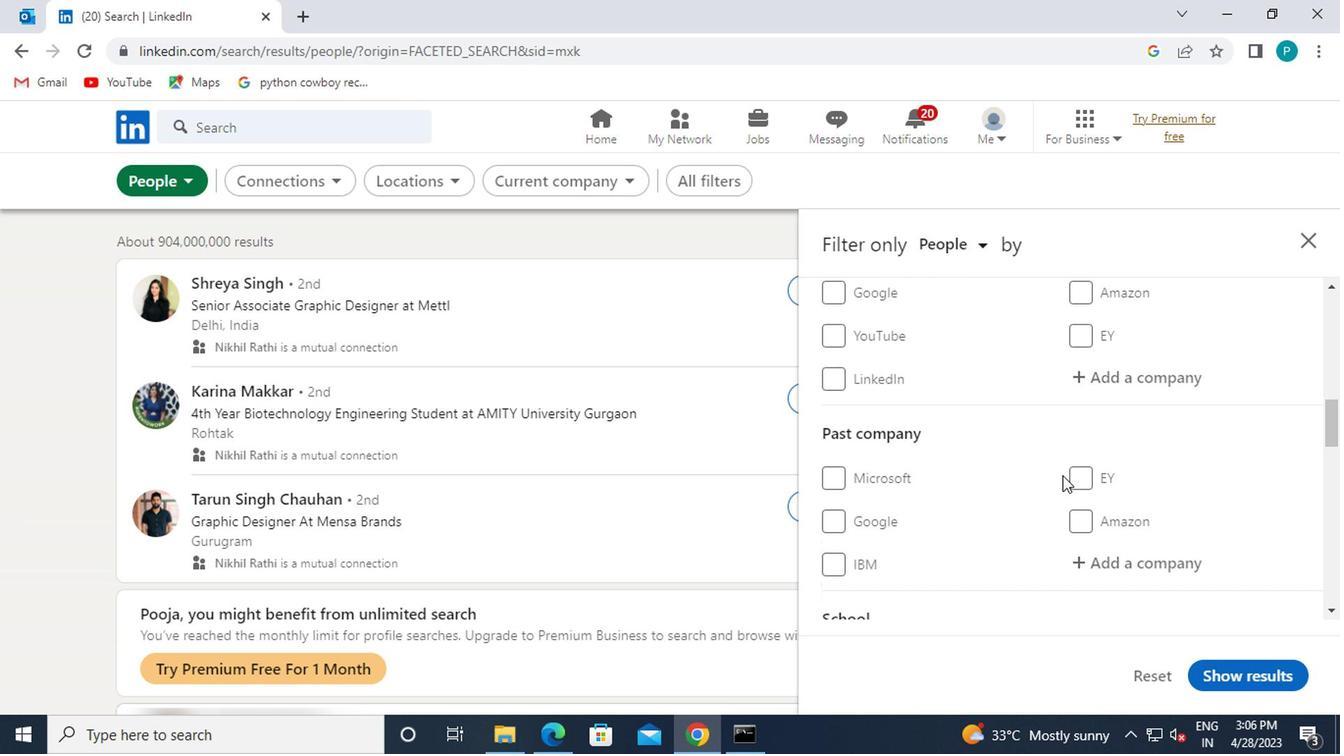 
Action: Mouse scrolled (931, 483) with delta (0, 0)
Screenshot: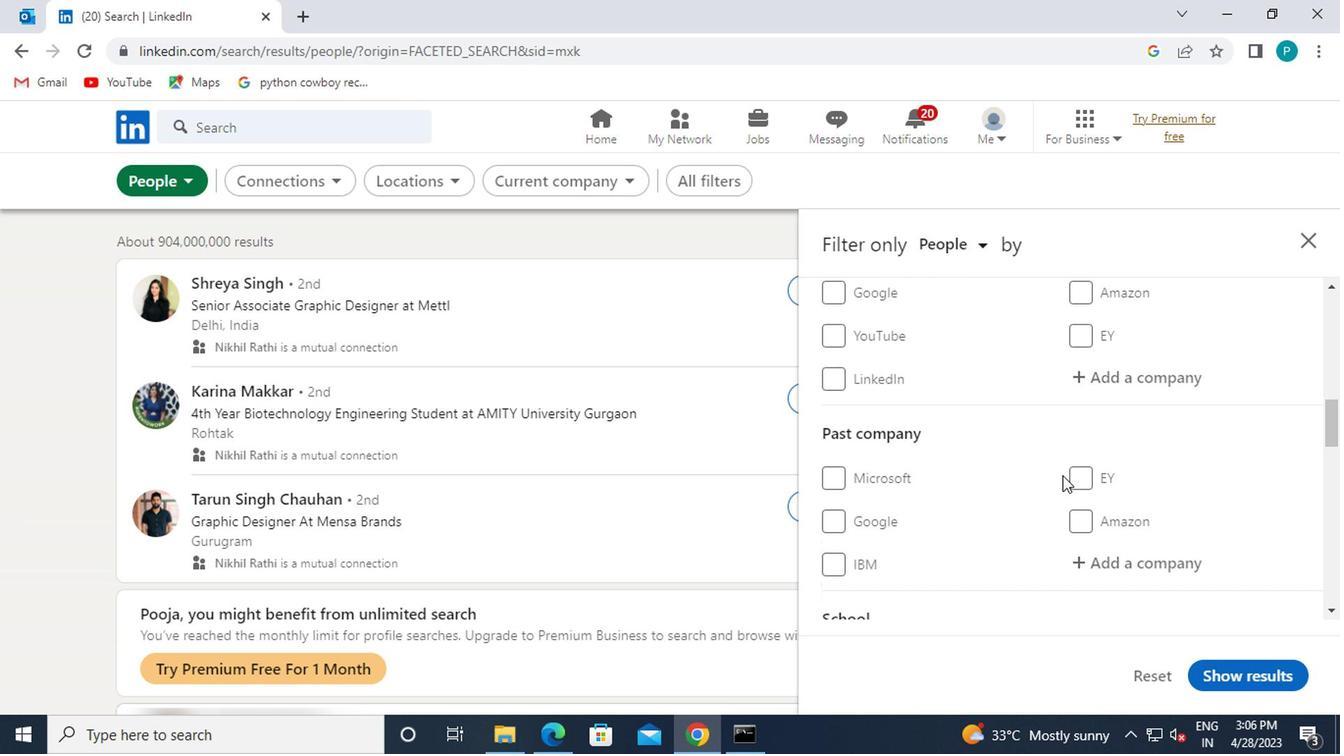 
Action: Mouse moved to (931, 484)
Screenshot: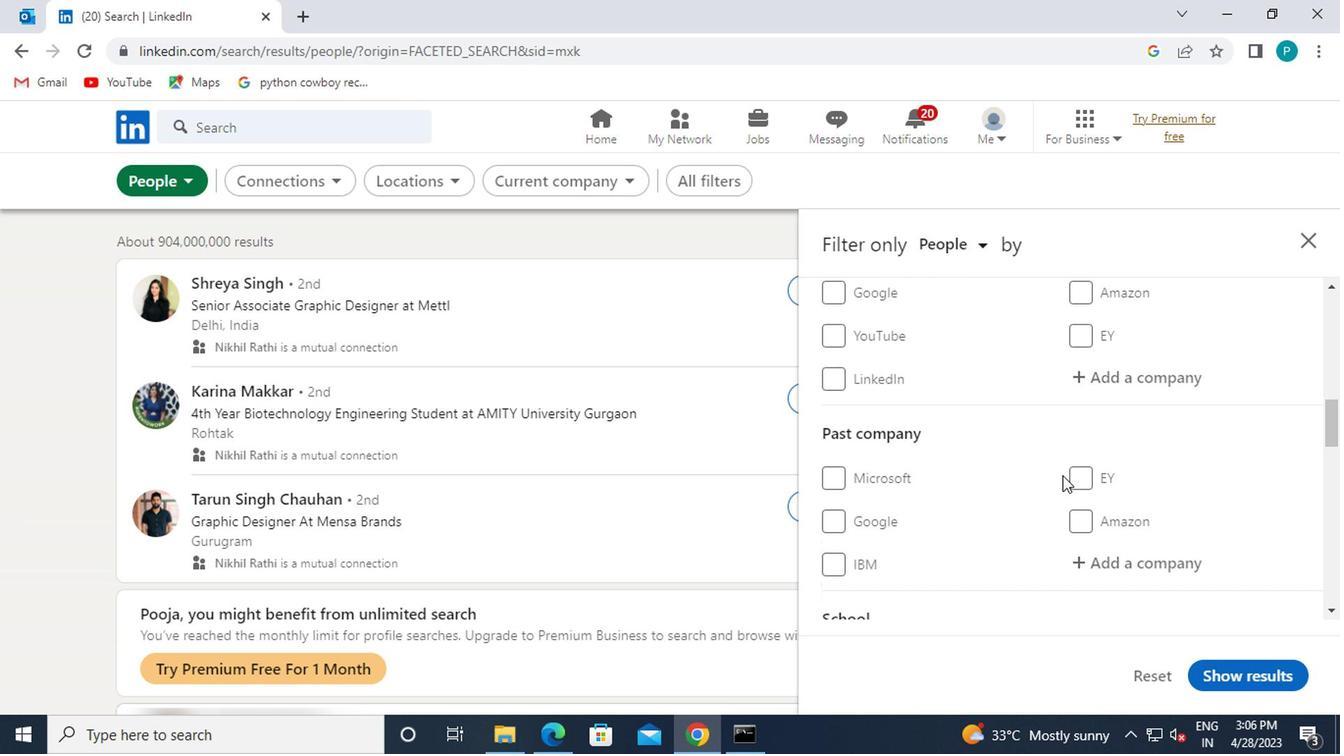 
Action: Mouse scrolled (931, 483) with delta (0, 0)
Screenshot: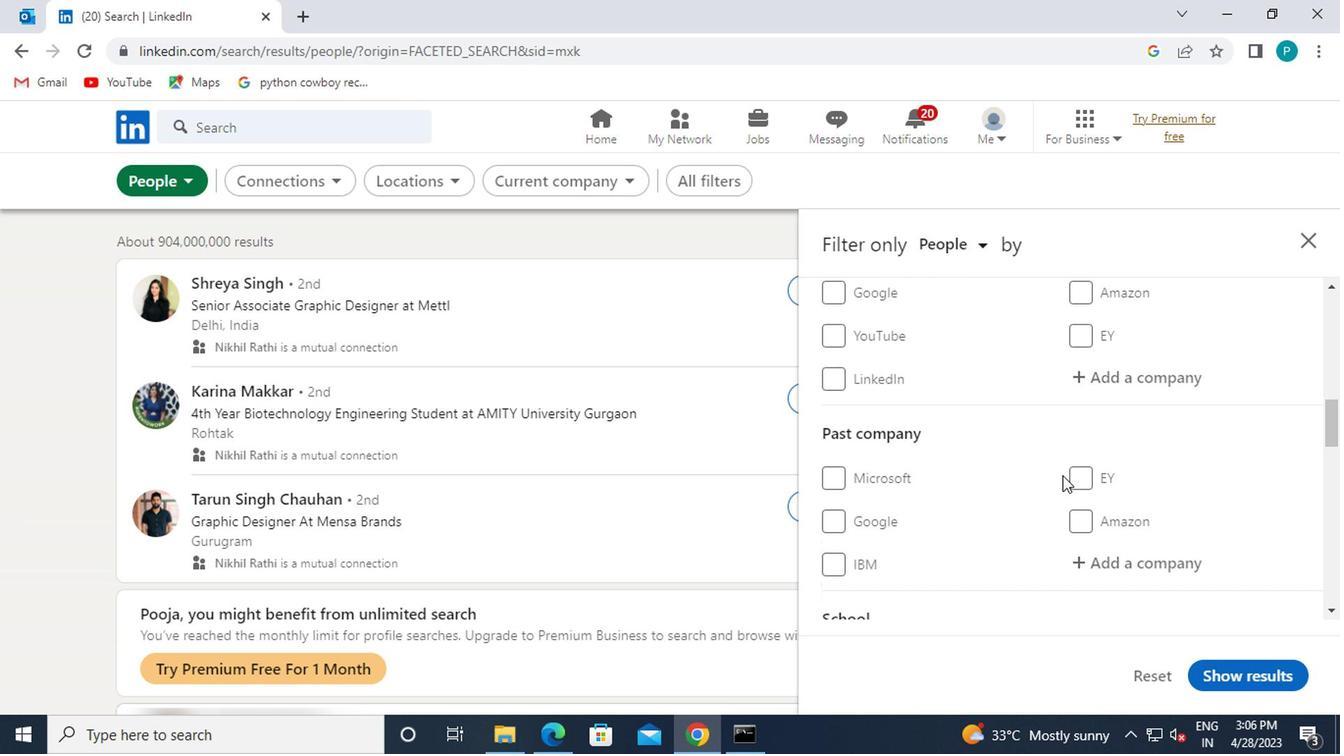 
Action: Mouse scrolled (931, 483) with delta (0, 0)
Screenshot: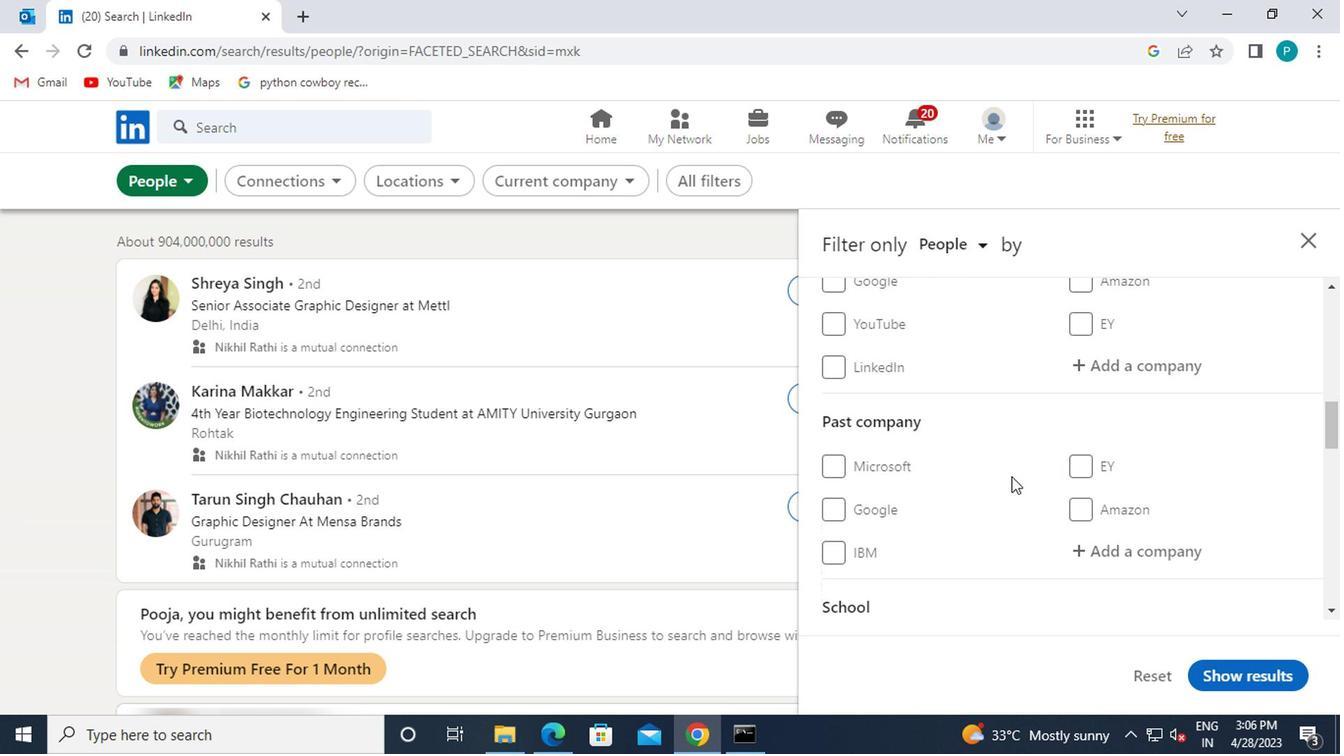 
Action: Mouse scrolled (931, 483) with delta (0, 0)
Screenshot: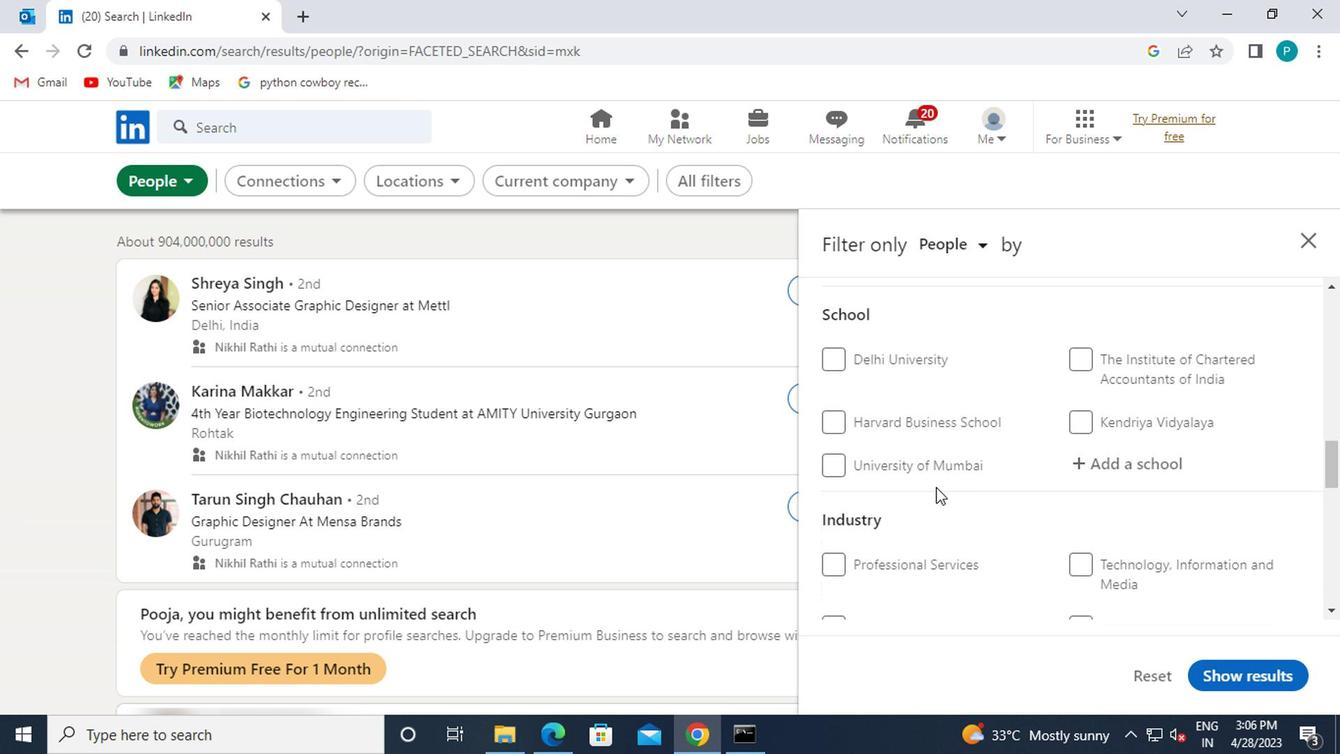 
Action: Mouse scrolled (931, 483) with delta (0, 0)
Screenshot: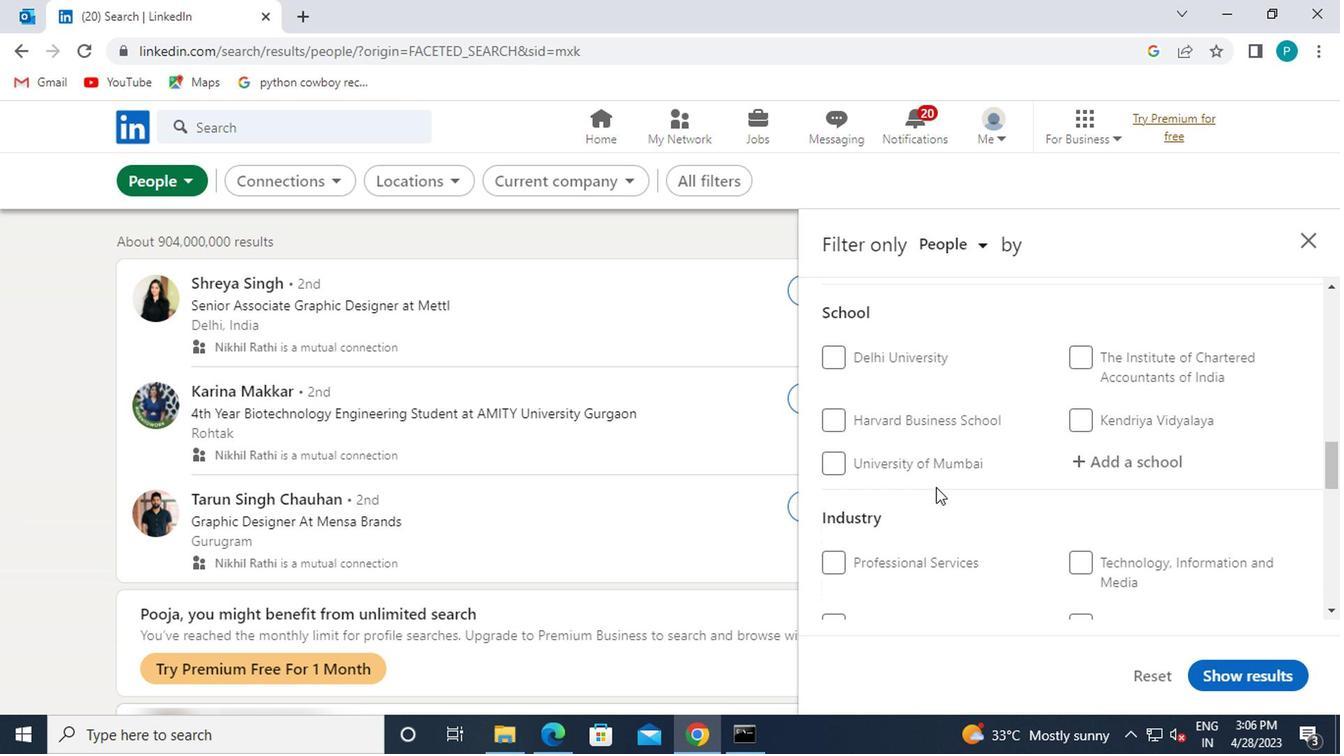 
Action: Mouse scrolled (931, 483) with delta (0, 0)
Screenshot: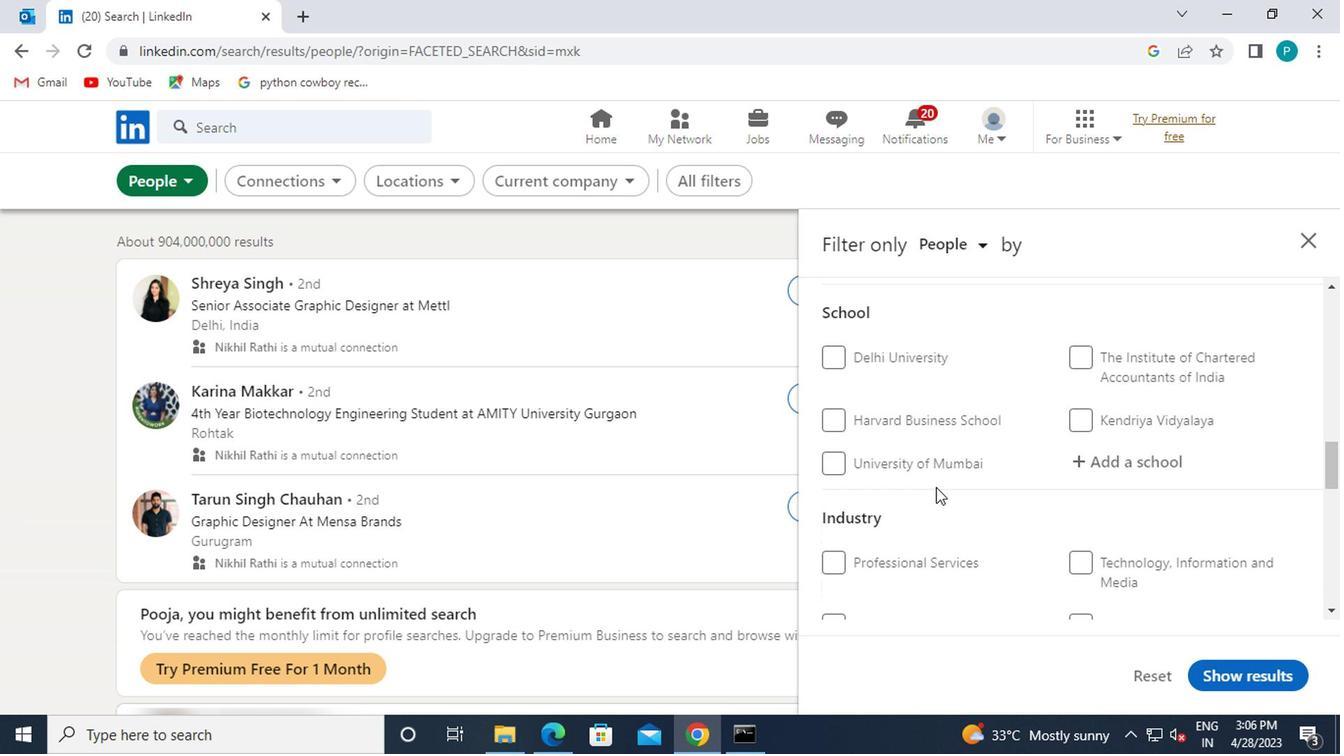 
Action: Mouse moved to (1093, 492)
Screenshot: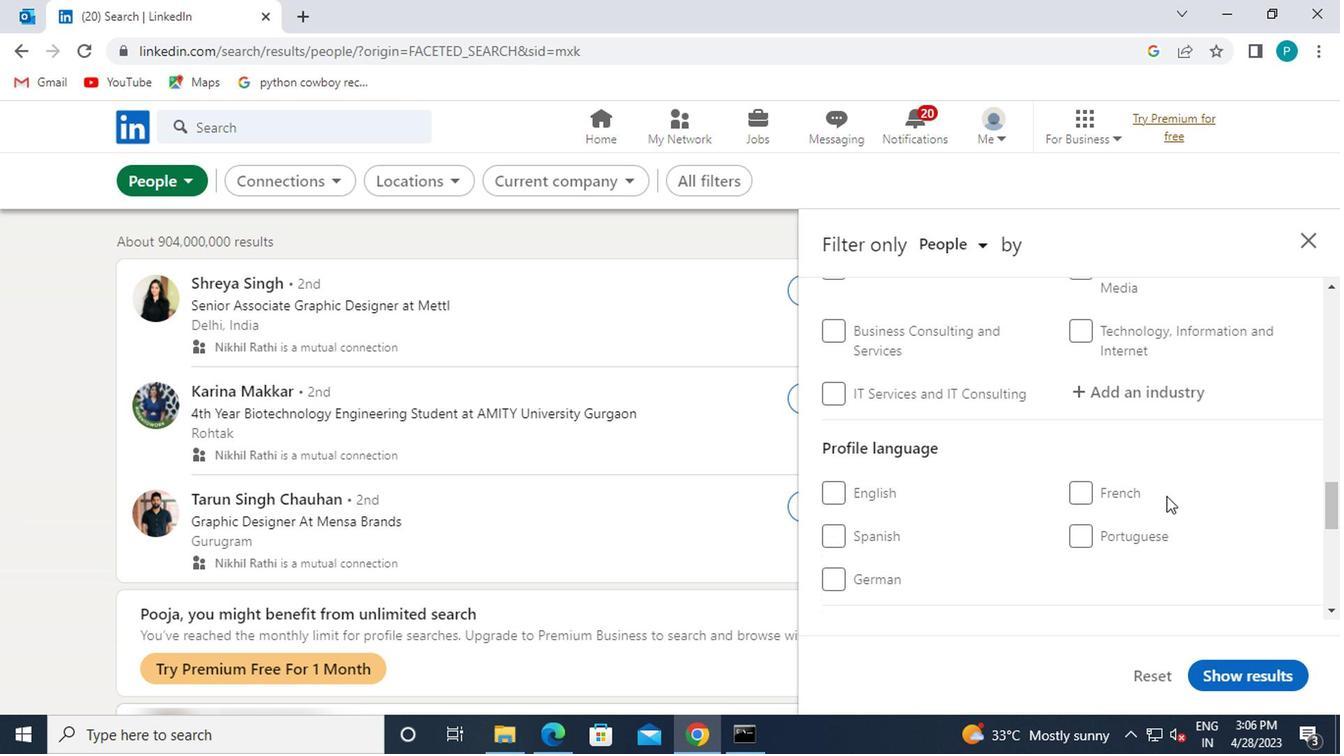 
Action: Mouse pressed left at (1093, 492)
Screenshot: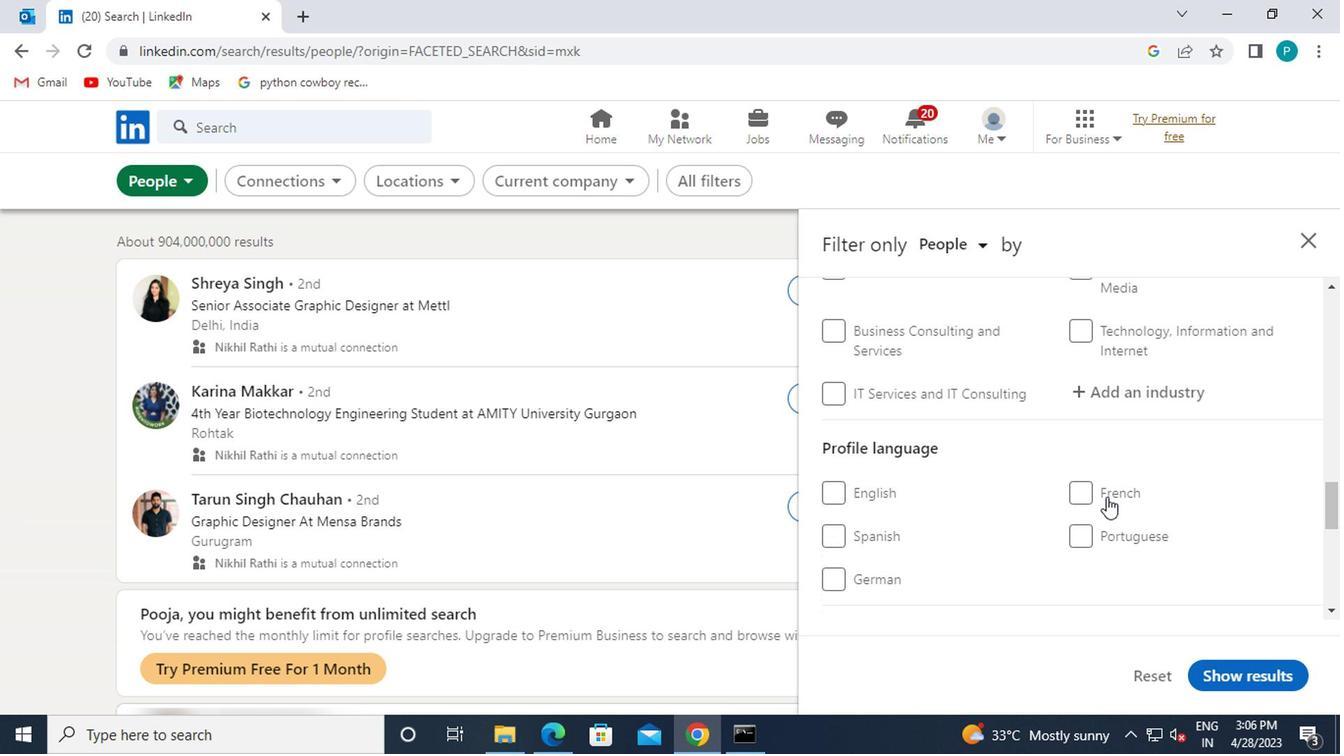 
Action: Mouse moved to (1183, 476)
Screenshot: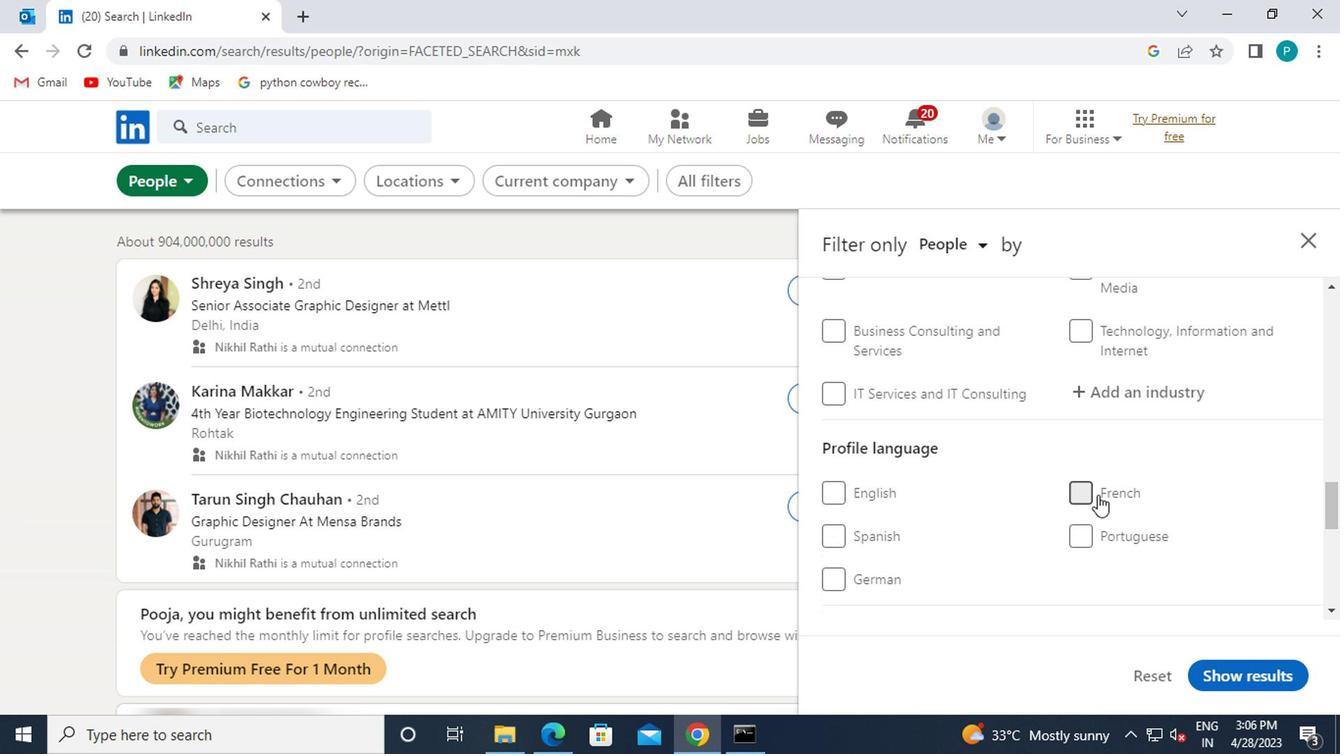 
Action: Mouse scrolled (1183, 476) with delta (0, 0)
Screenshot: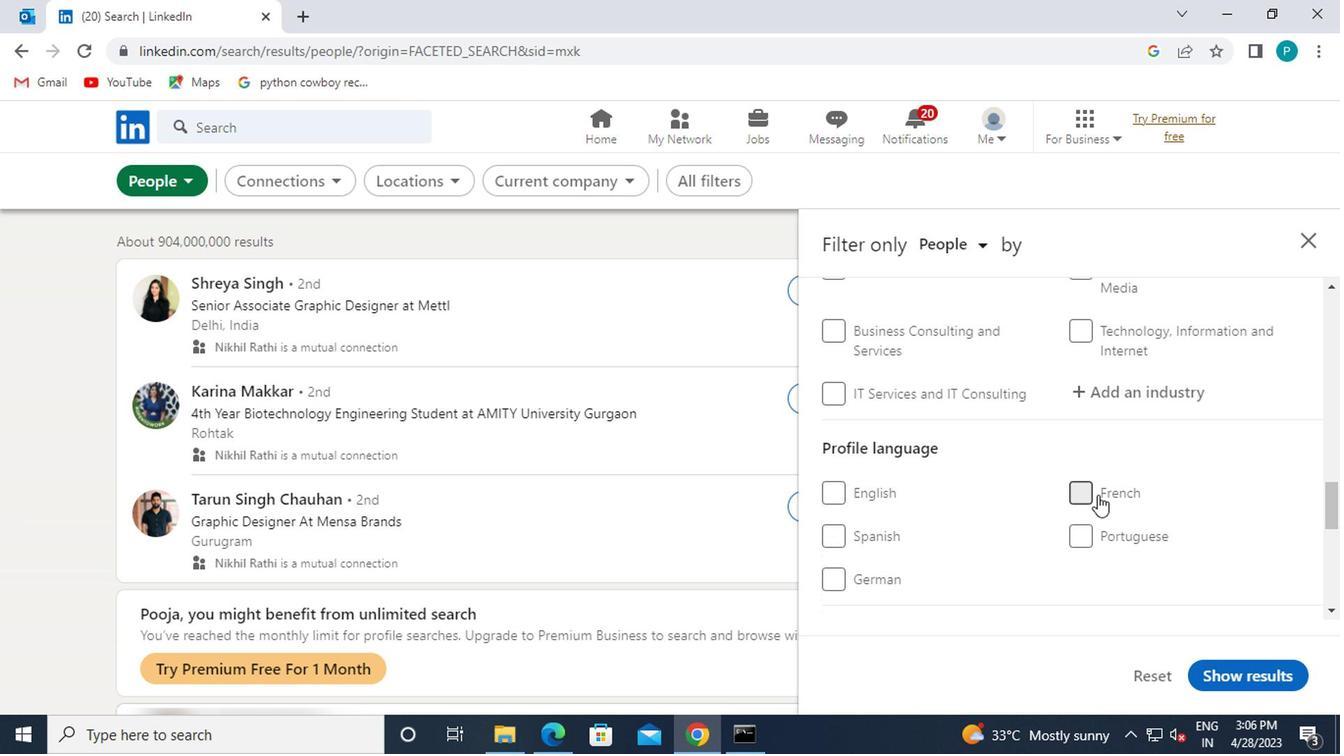 
Action: Mouse moved to (1184, 474)
Screenshot: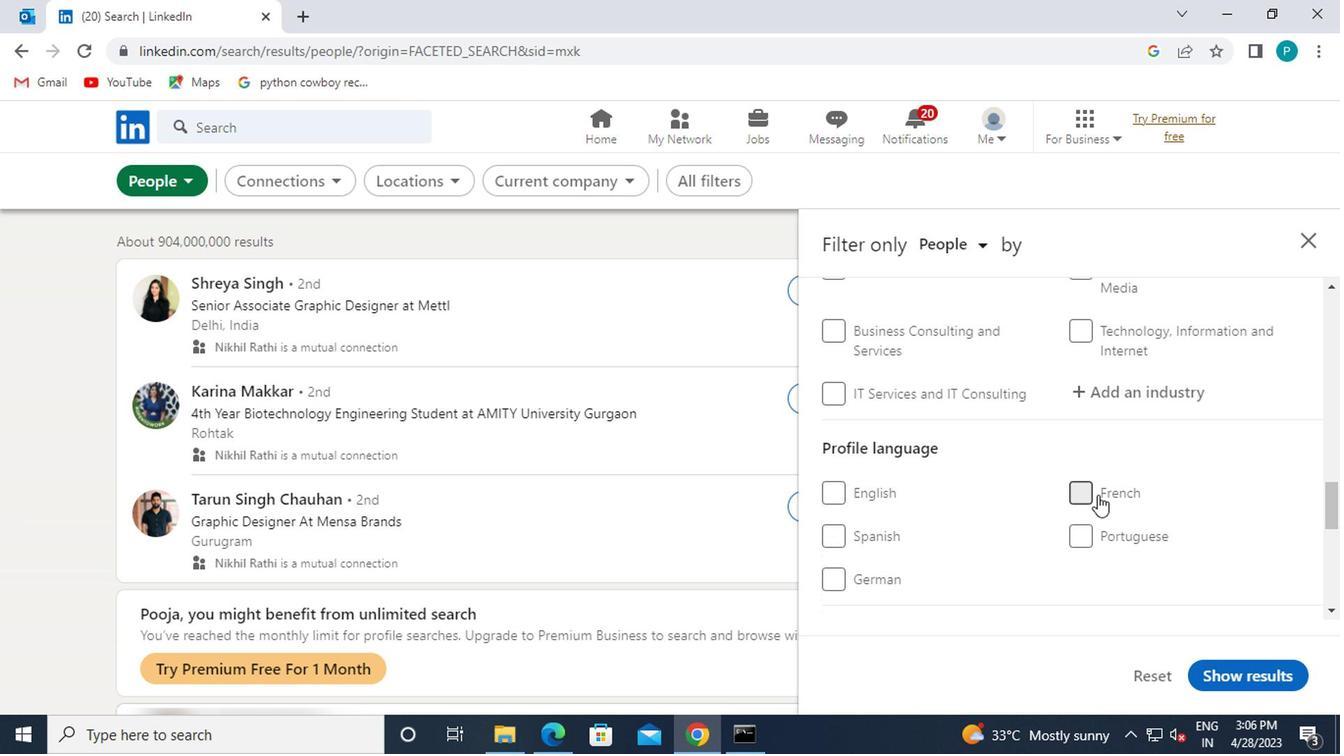 
Action: Mouse scrolled (1184, 476) with delta (0, 1)
Screenshot: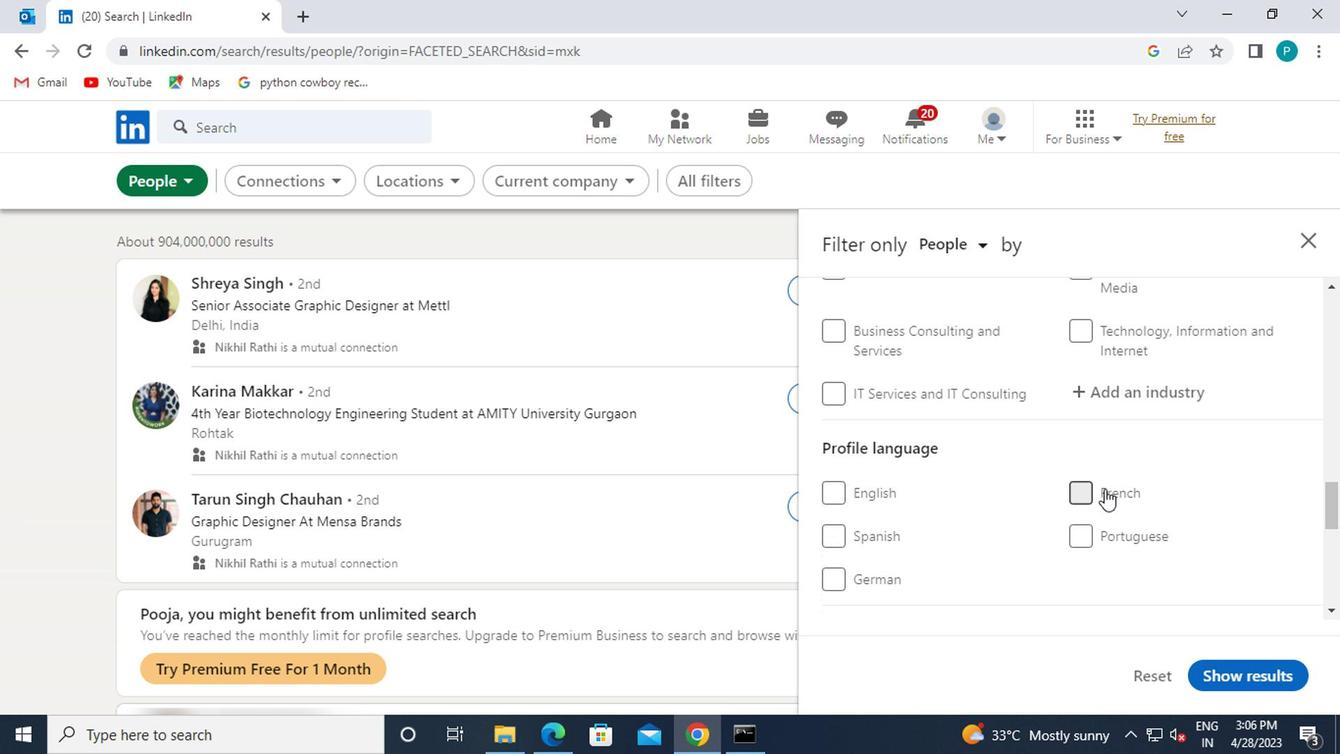 
Action: Mouse scrolled (1184, 476) with delta (0, 1)
Screenshot: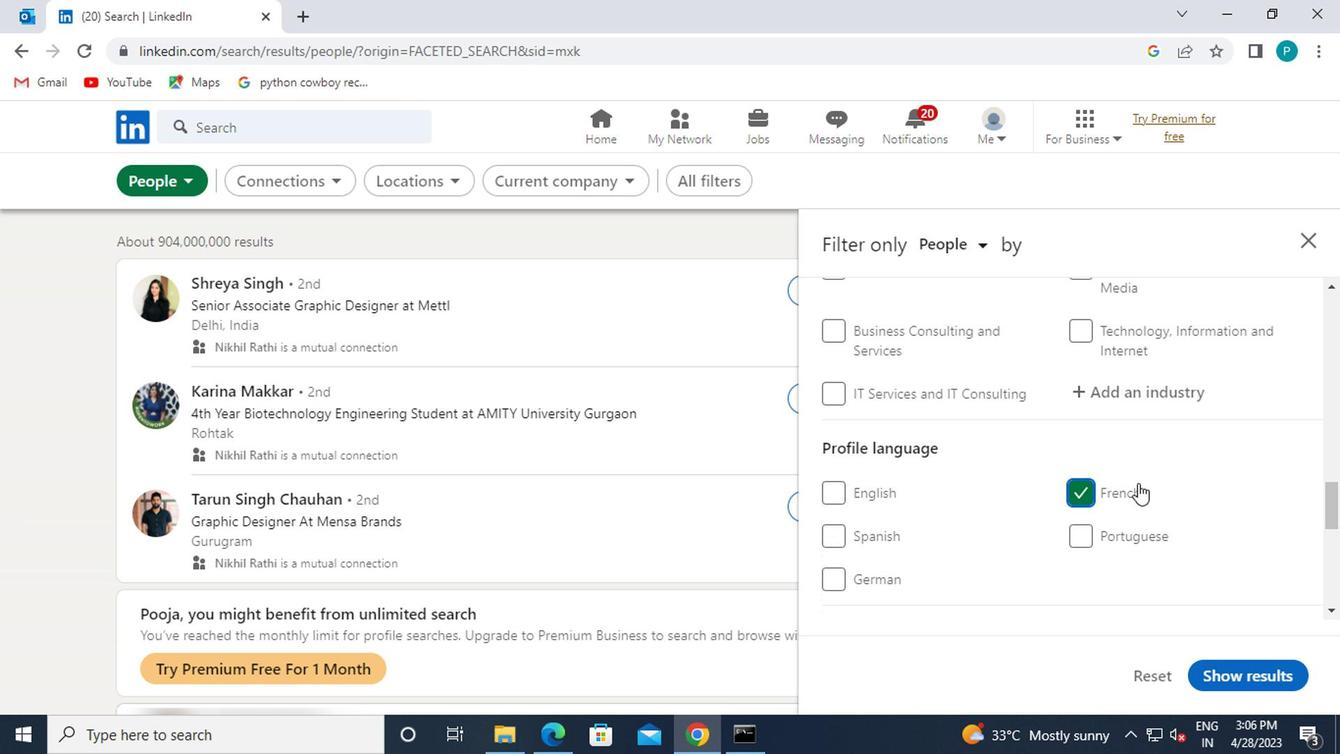 
Action: Mouse scrolled (1184, 476) with delta (0, 1)
Screenshot: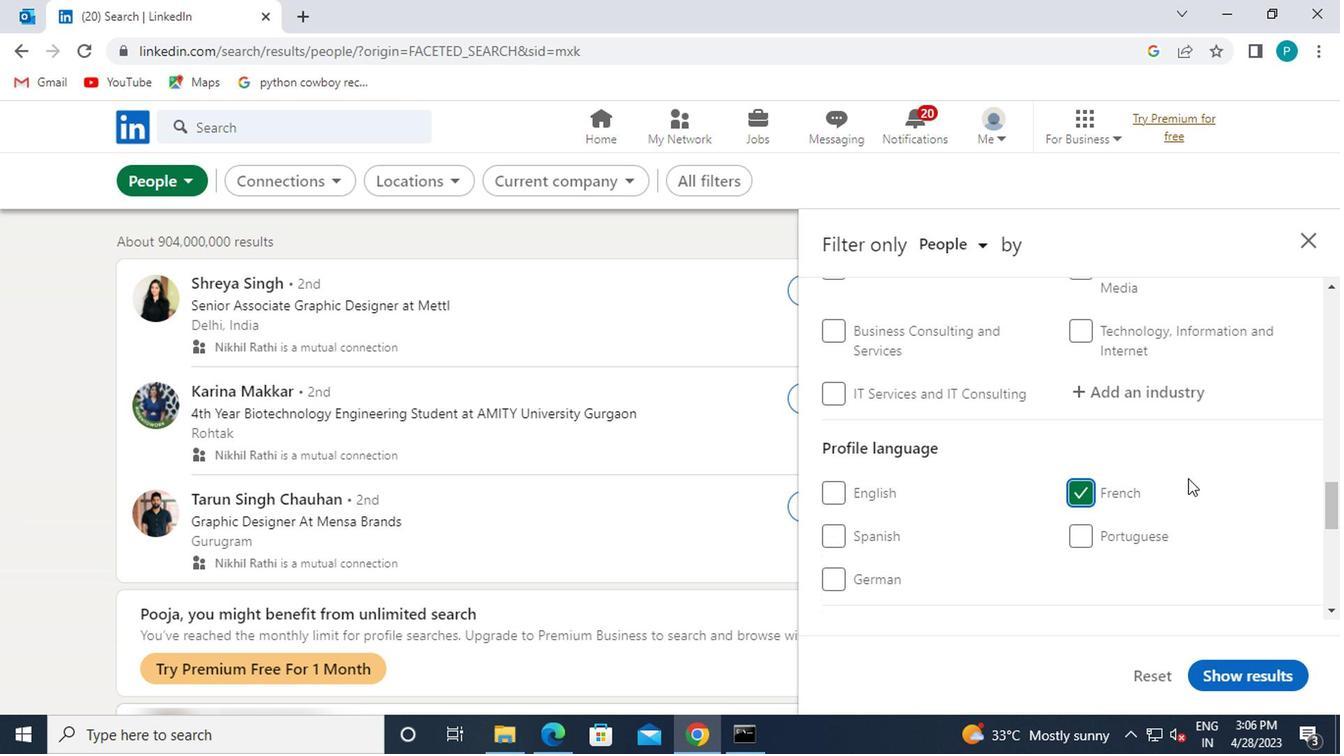 
Action: Mouse scrolled (1184, 476) with delta (0, 1)
Screenshot: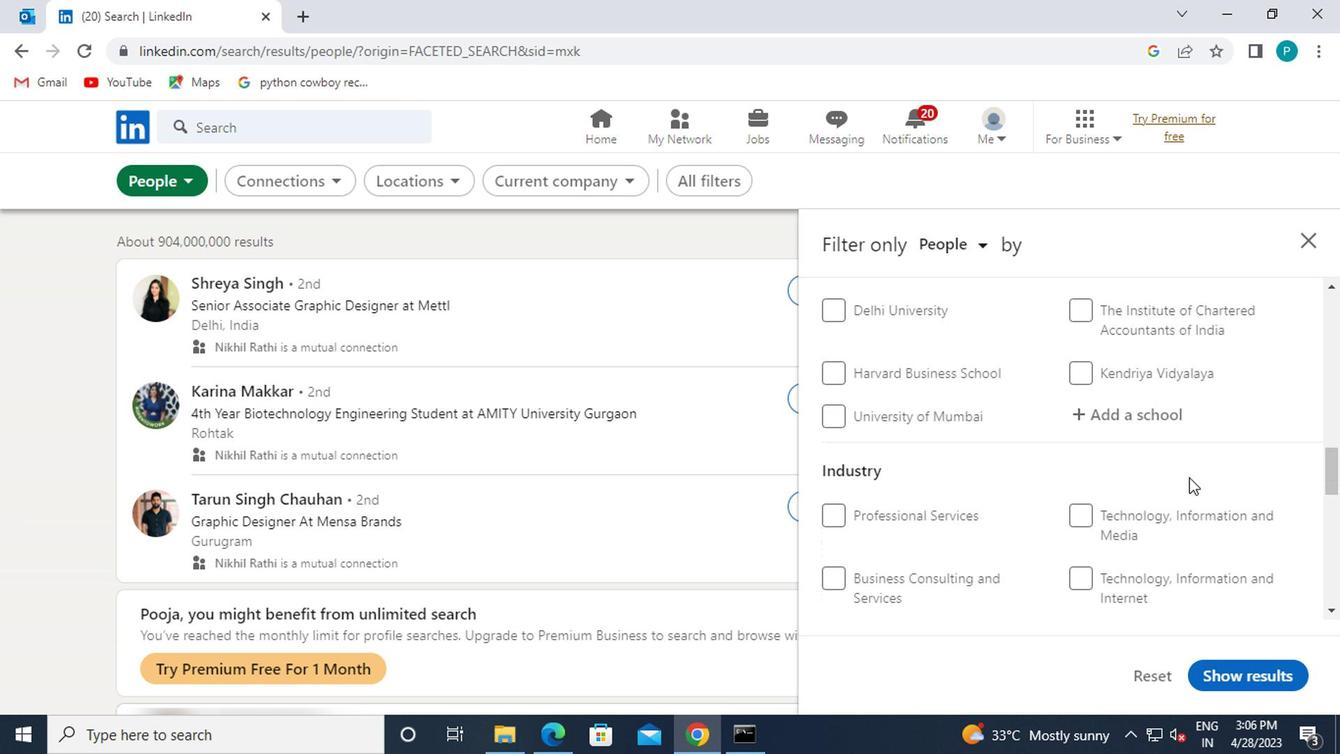 
Action: Mouse scrolled (1184, 476) with delta (0, 1)
Screenshot: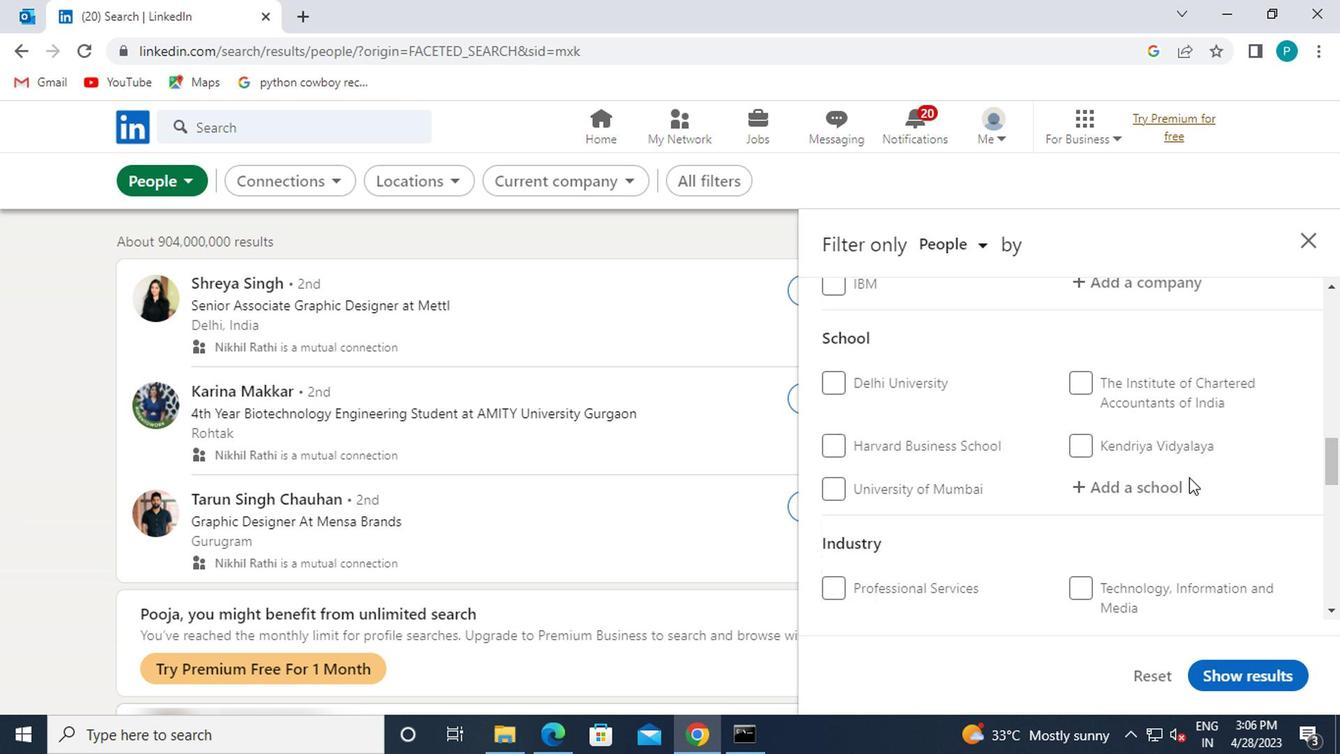 
Action: Mouse moved to (1184, 472)
Screenshot: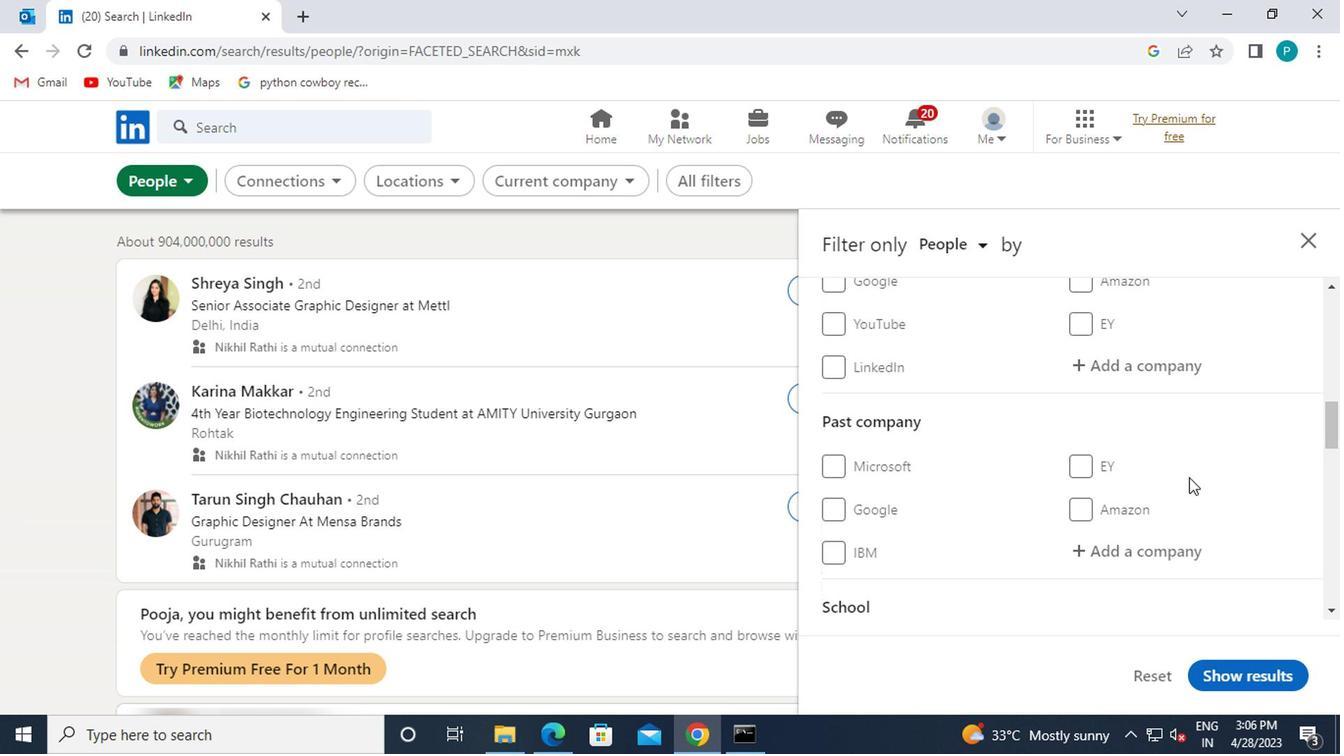 
Action: Mouse scrolled (1184, 474) with delta (0, 1)
Screenshot: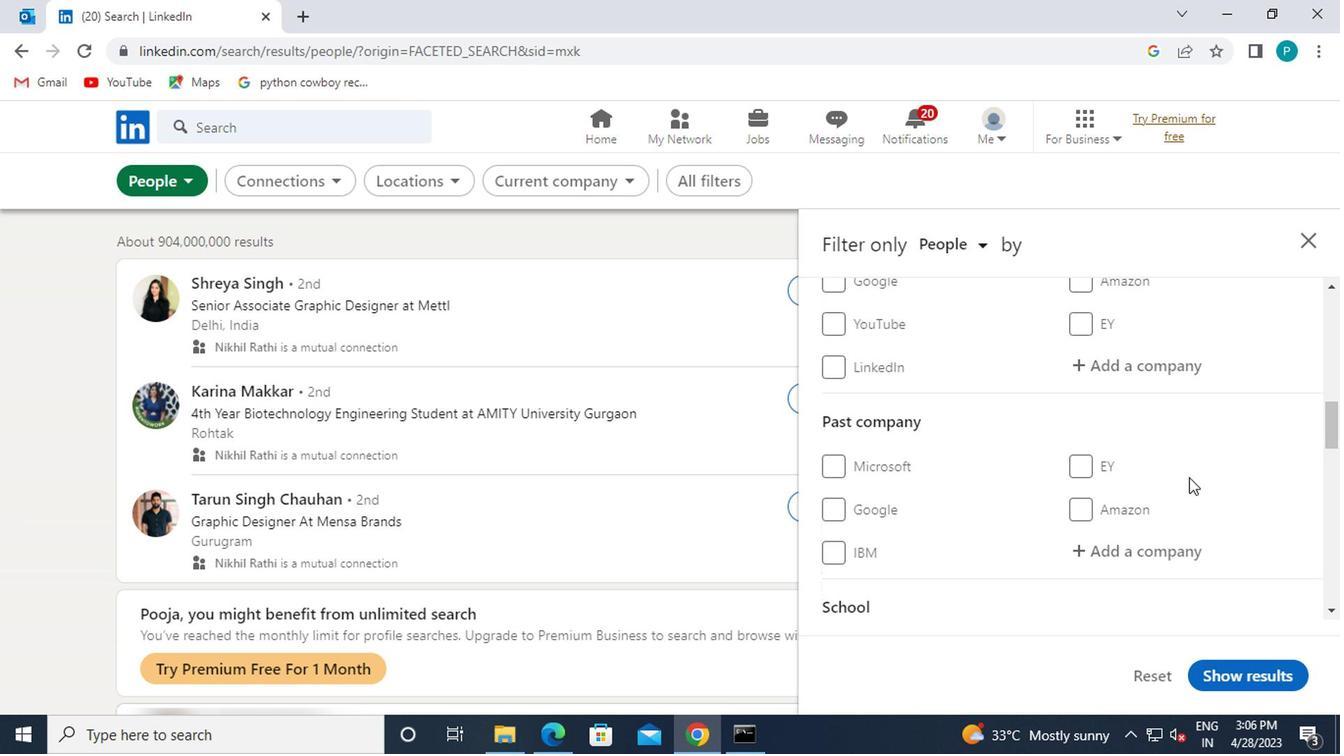 
Action: Mouse moved to (1178, 469)
Screenshot: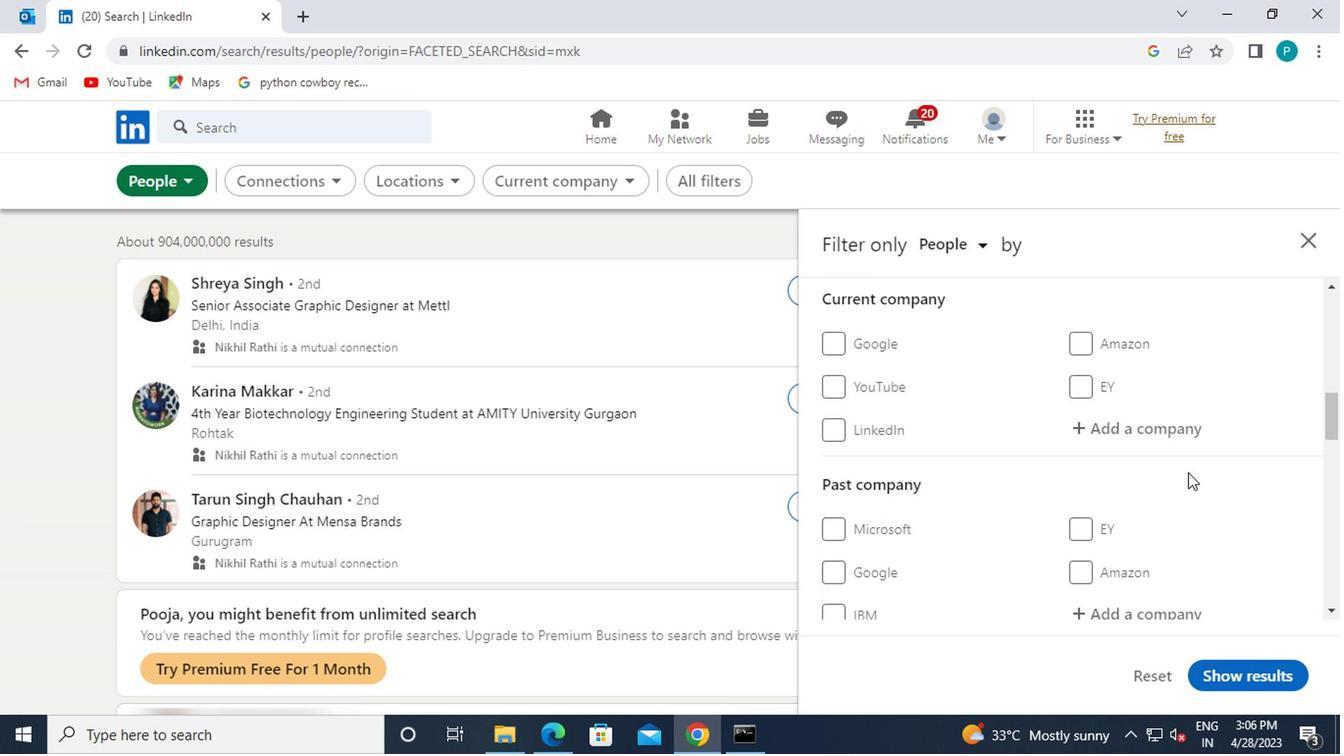 
Action: Mouse pressed left at (1178, 469)
Screenshot: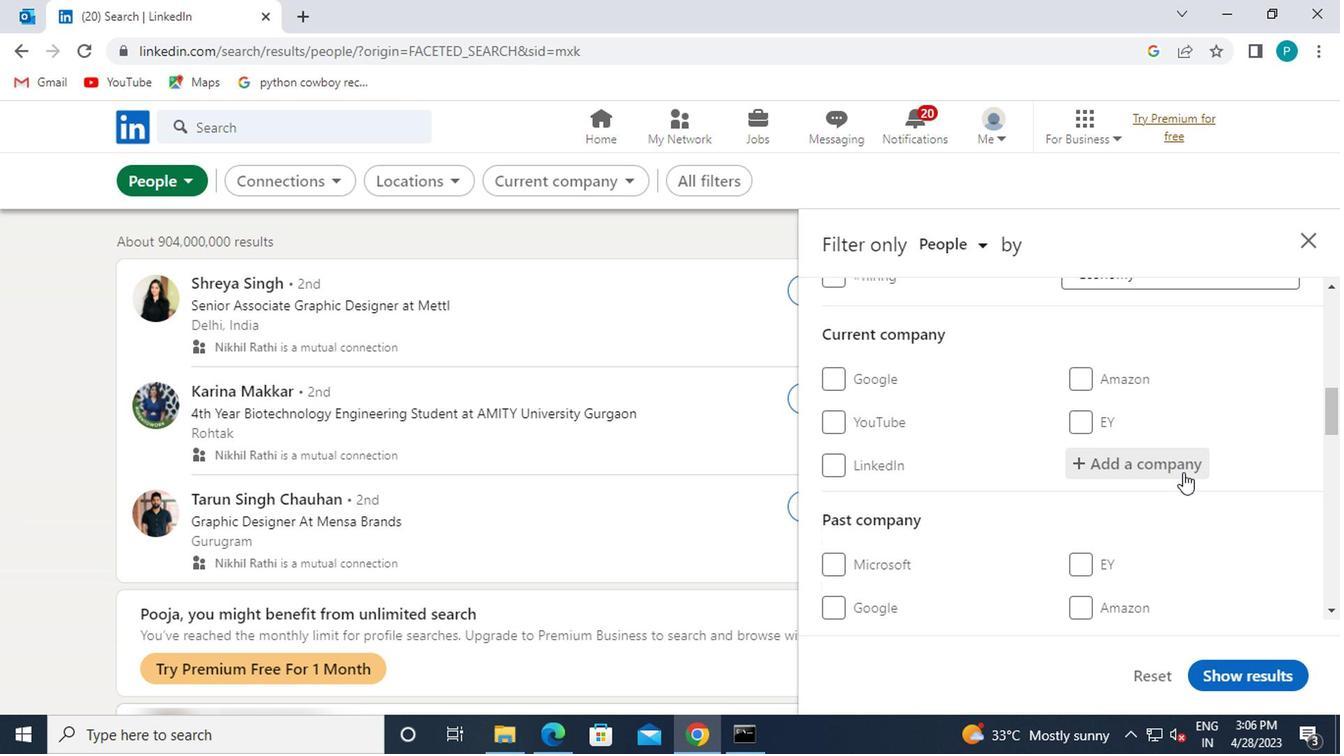 
Action: Mouse moved to (1177, 471)
Screenshot: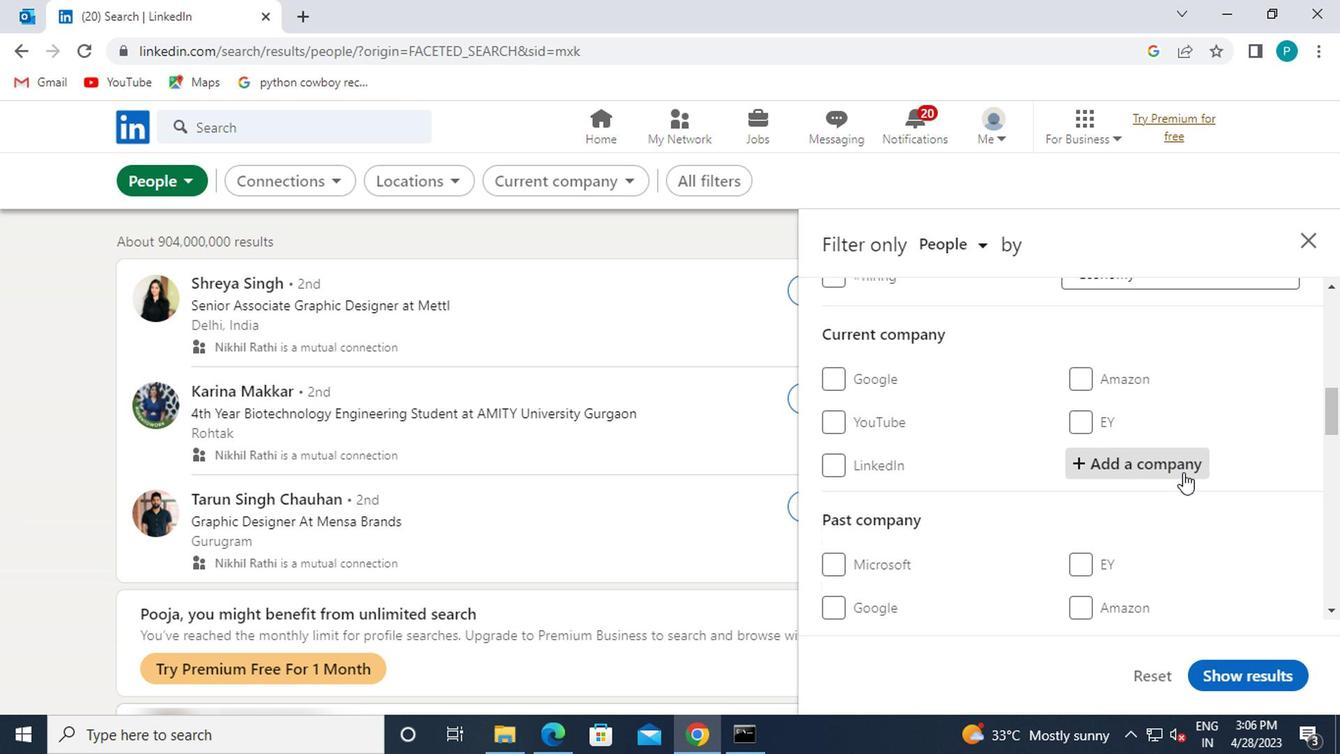 
Action: Key pressed <Key.caps_lock>H<Key.caps_lock>ACKER
Screenshot: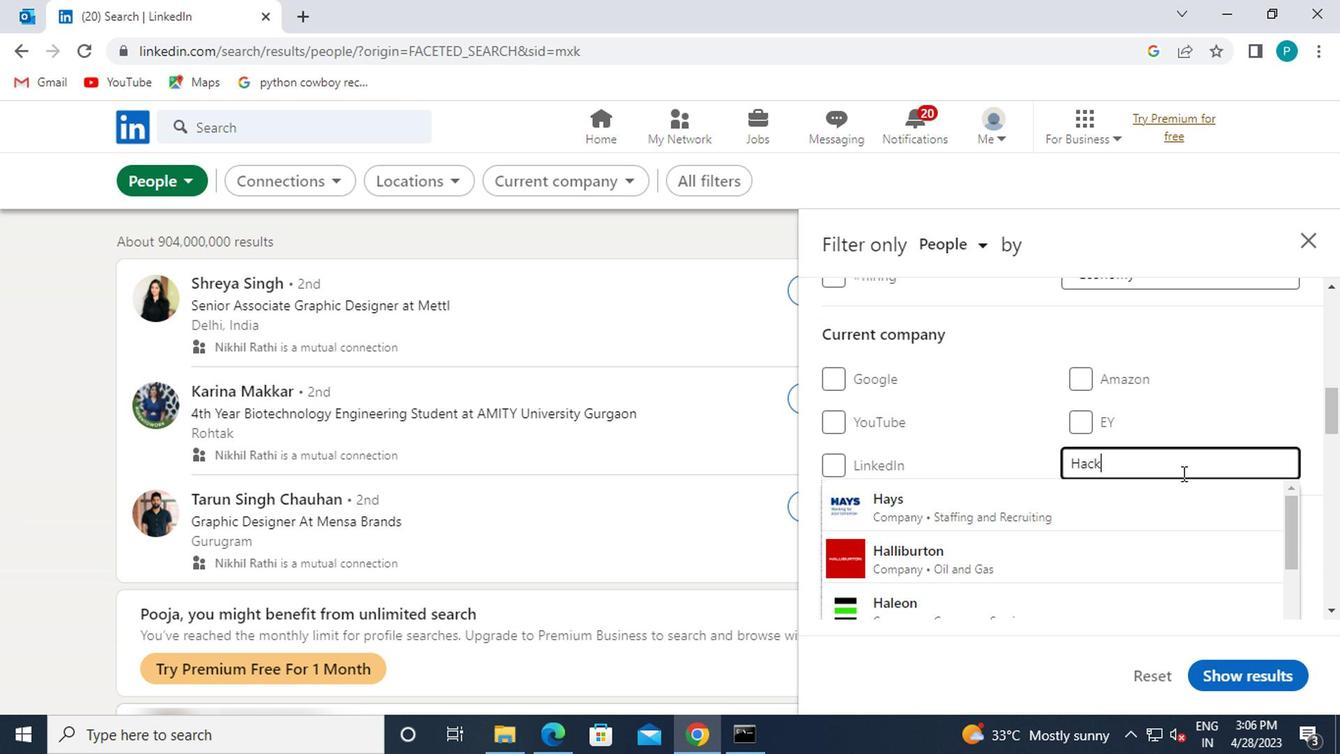 
Action: Mouse moved to (1040, 585)
Screenshot: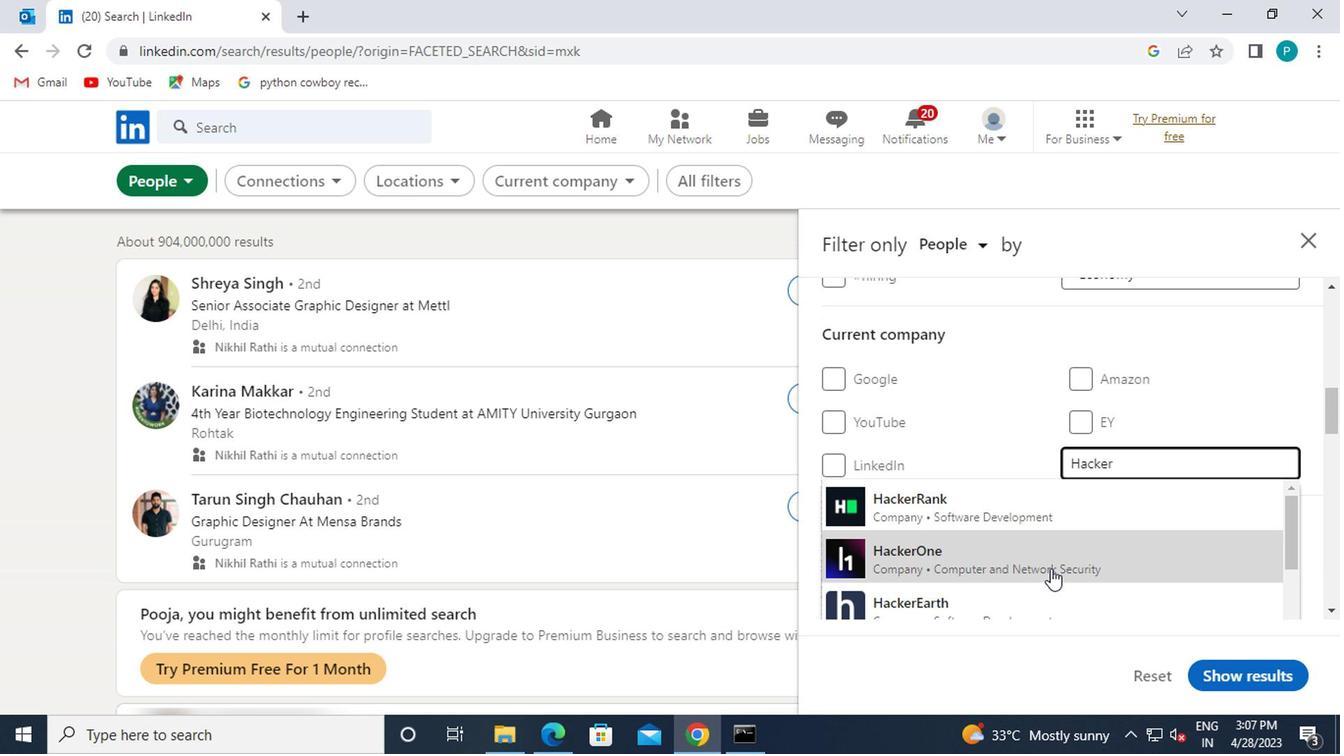 
Action: Mouse pressed left at (1040, 585)
Screenshot: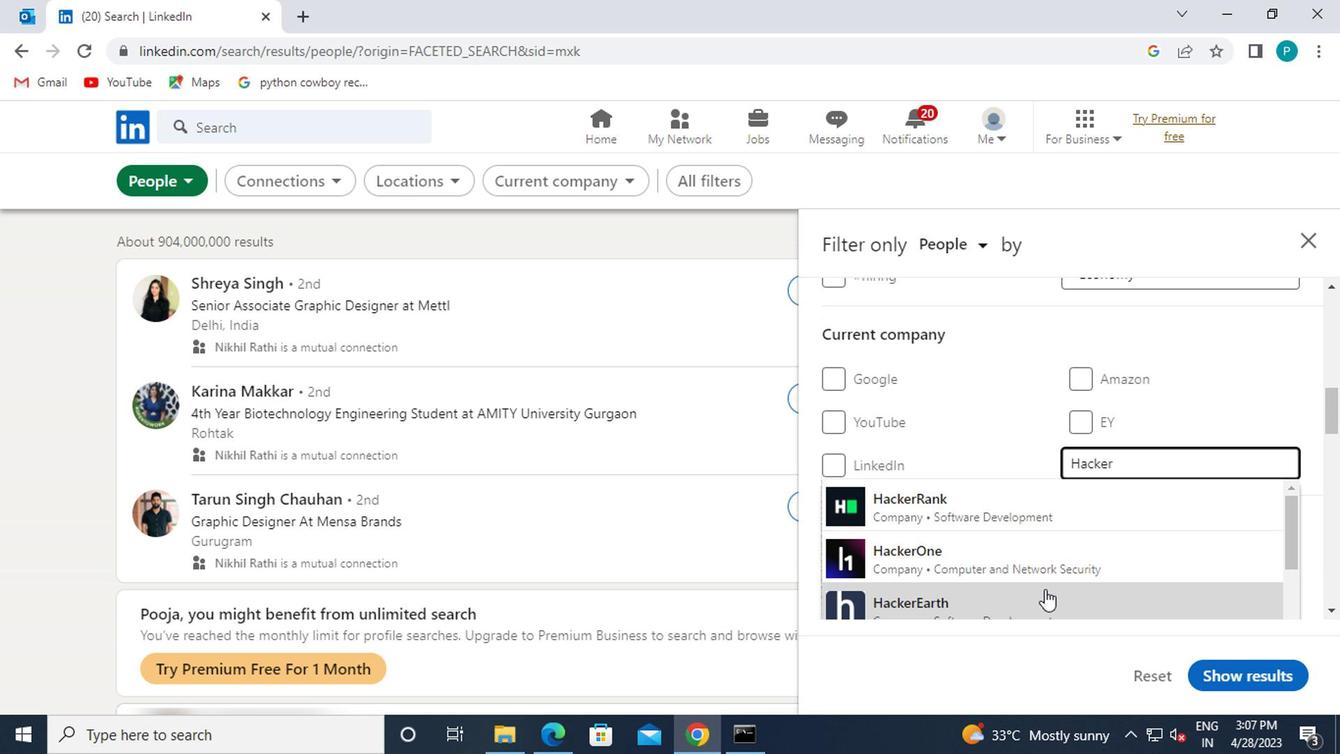 
Action: Mouse moved to (1063, 497)
Screenshot: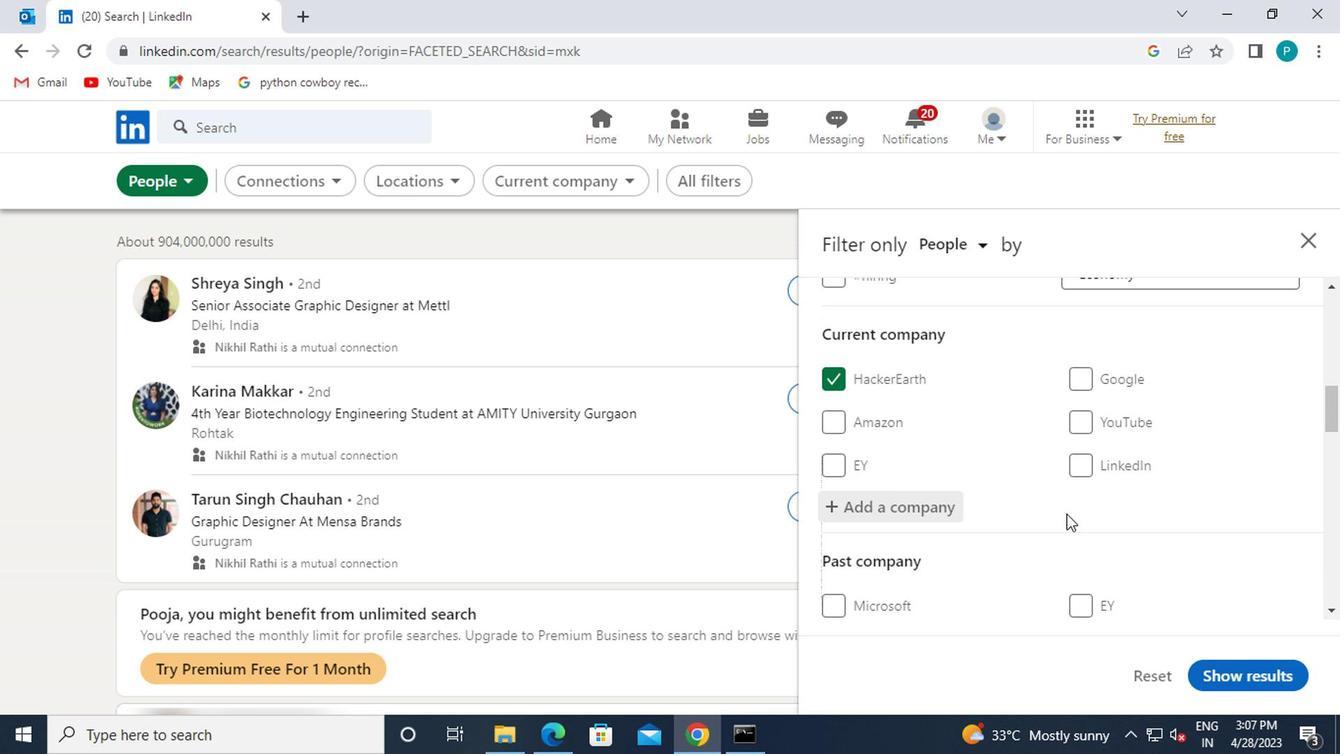 
Action: Mouse scrolled (1063, 496) with delta (0, 0)
Screenshot: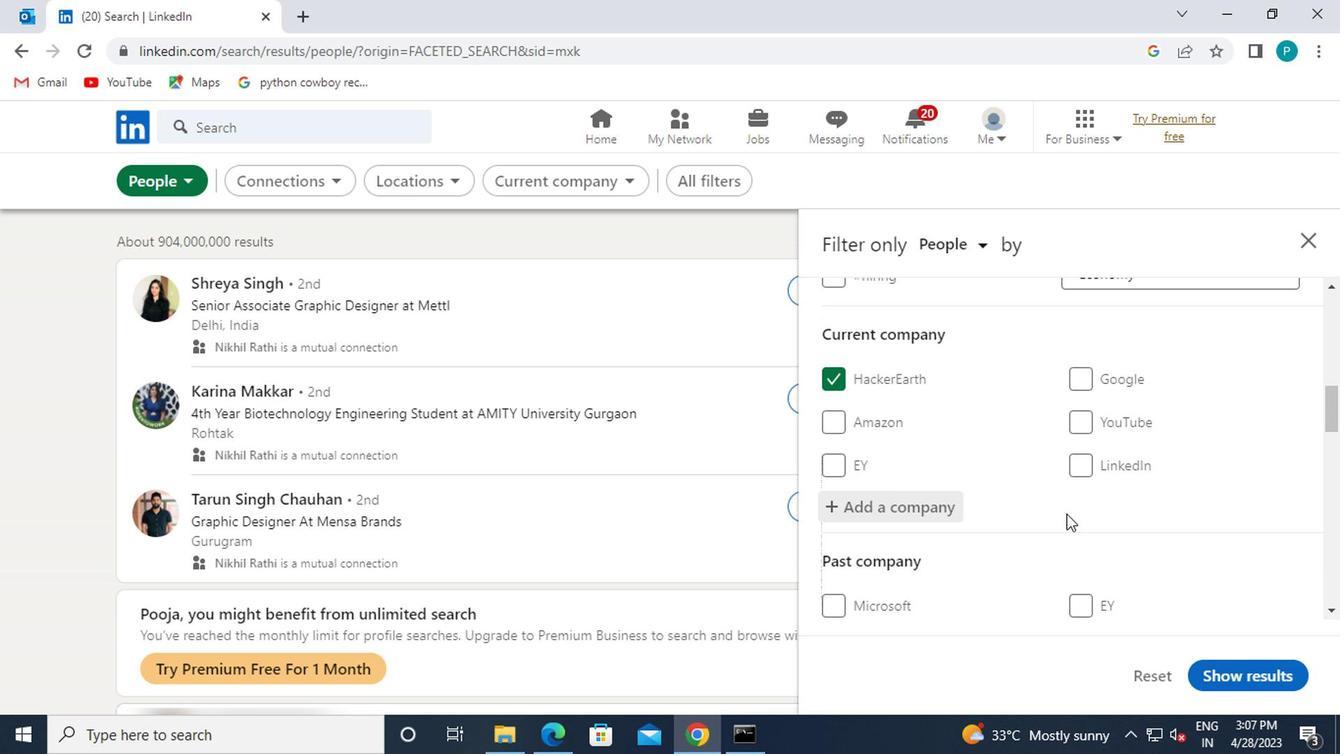 
Action: Mouse moved to (1062, 484)
Screenshot: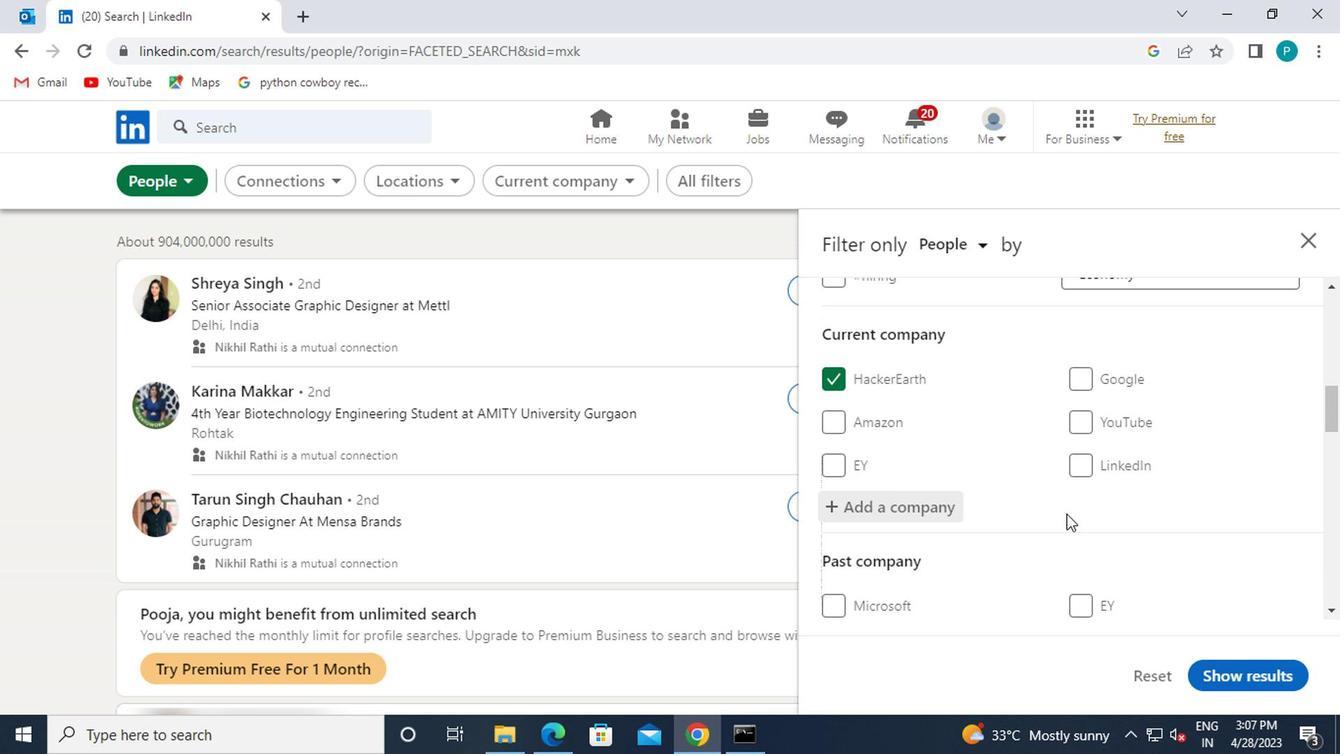 
Action: Mouse scrolled (1062, 483) with delta (0, 0)
Screenshot: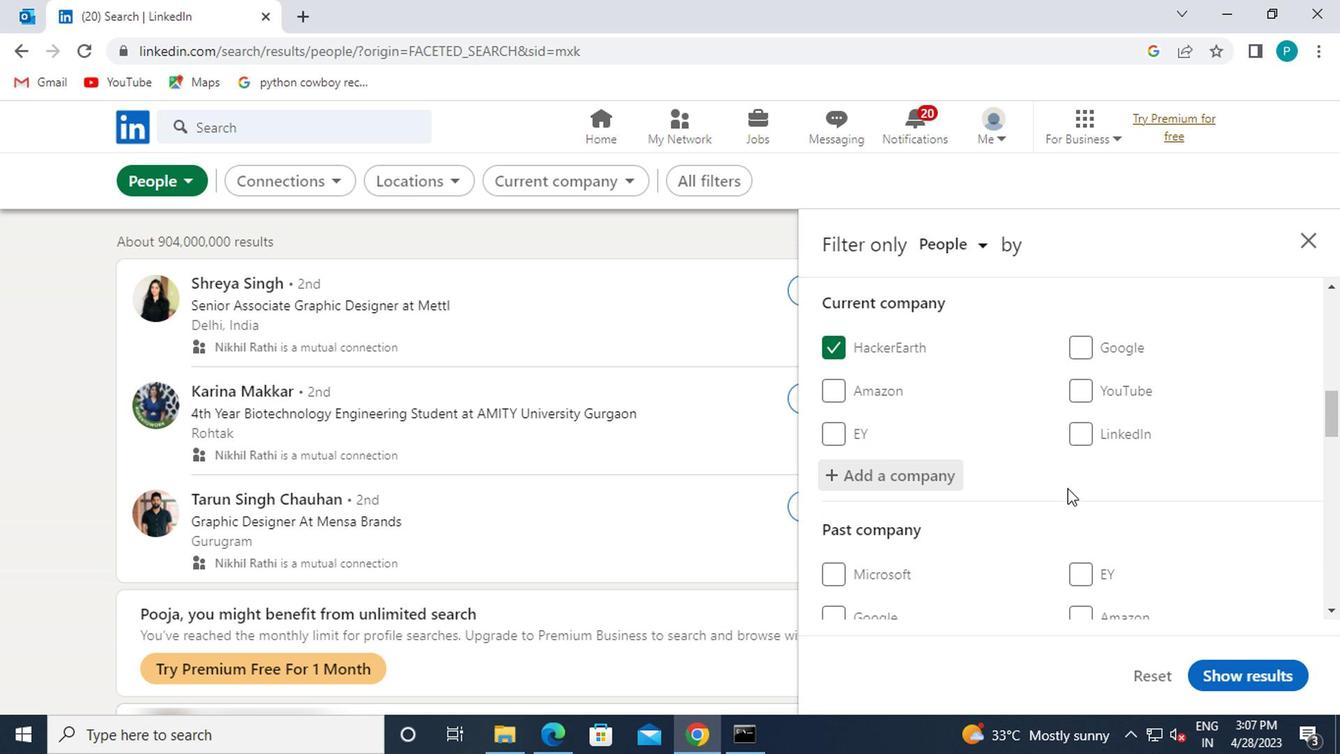 
Action: Mouse moved to (1101, 489)
Screenshot: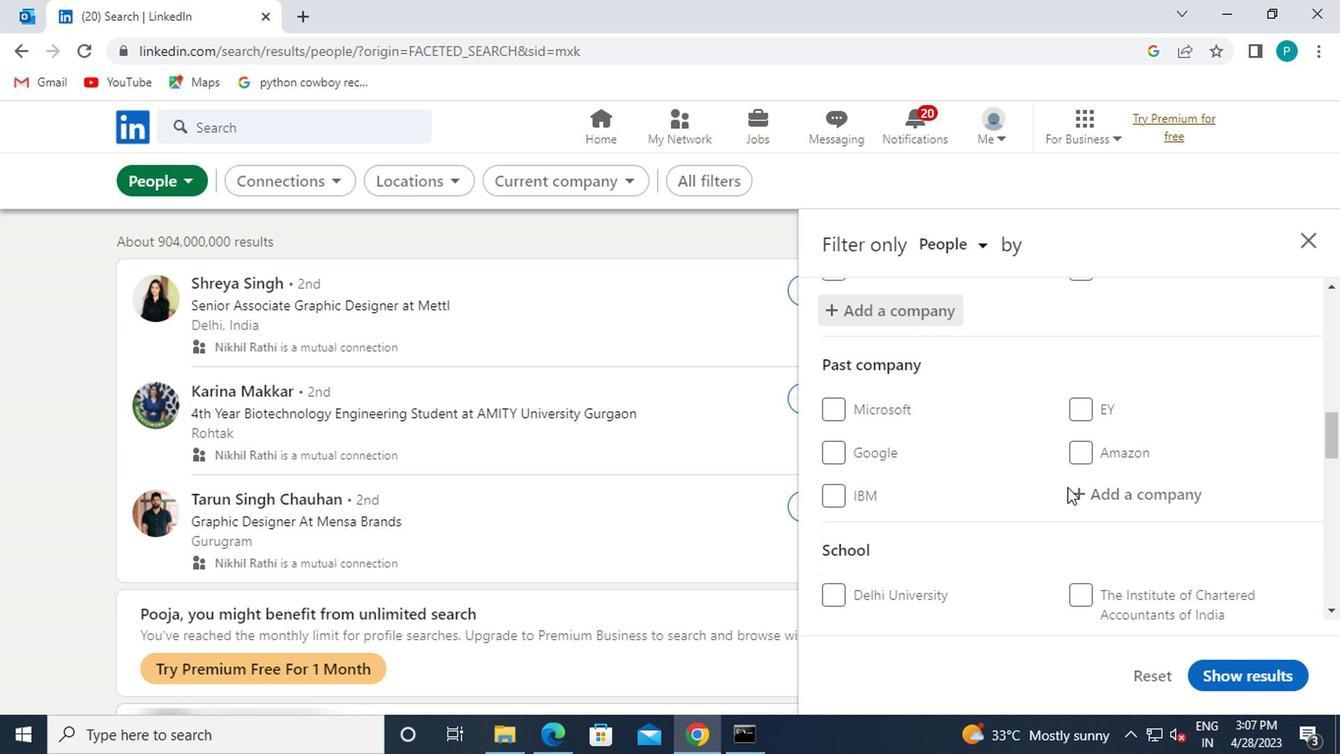 
Action: Mouse scrolled (1101, 488) with delta (0, 0)
Screenshot: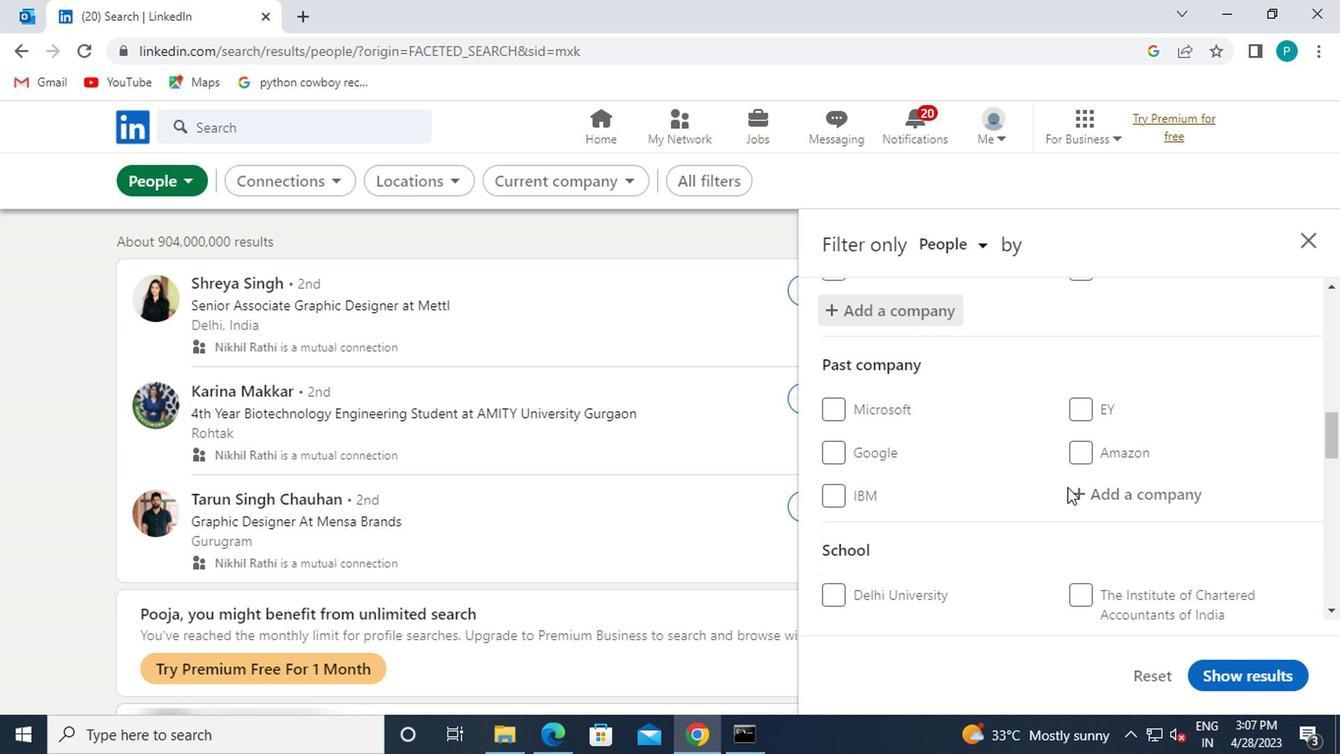 
Action: Mouse moved to (1101, 490)
Screenshot: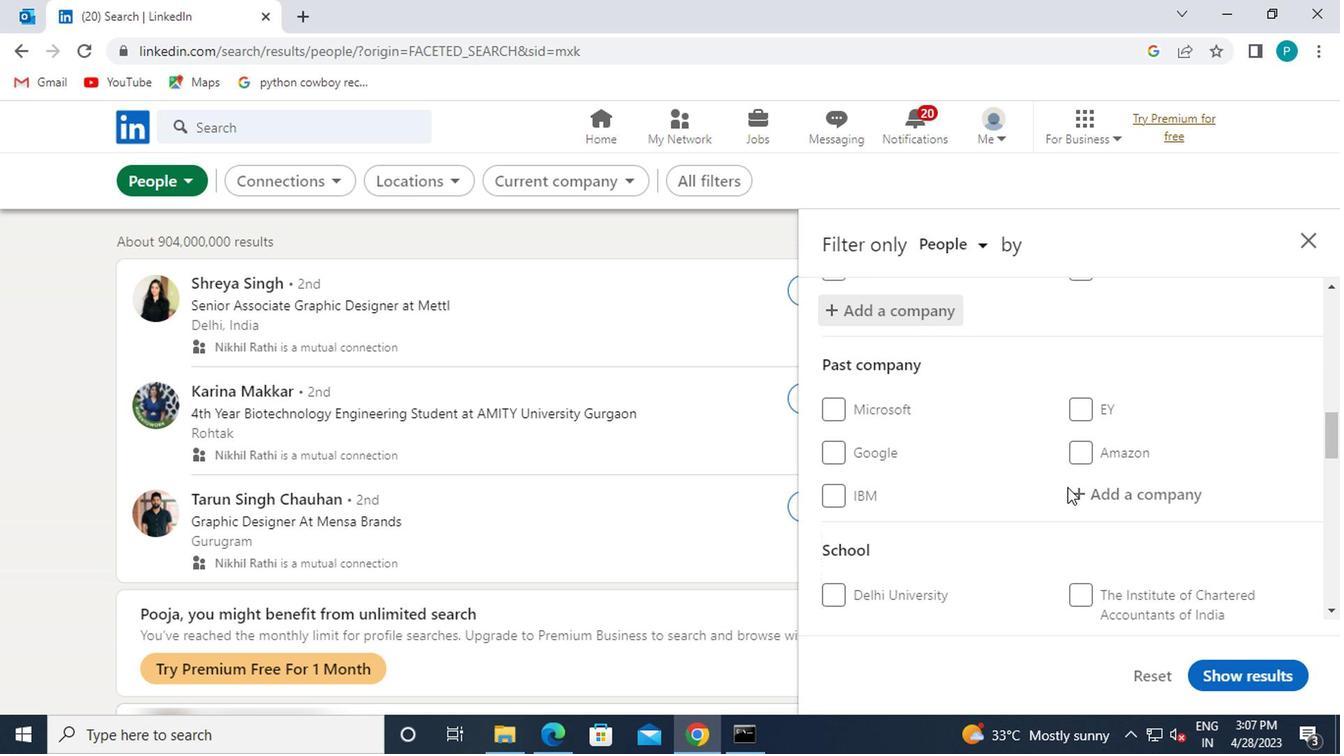 
Action: Mouse scrolled (1101, 489) with delta (0, 0)
Screenshot: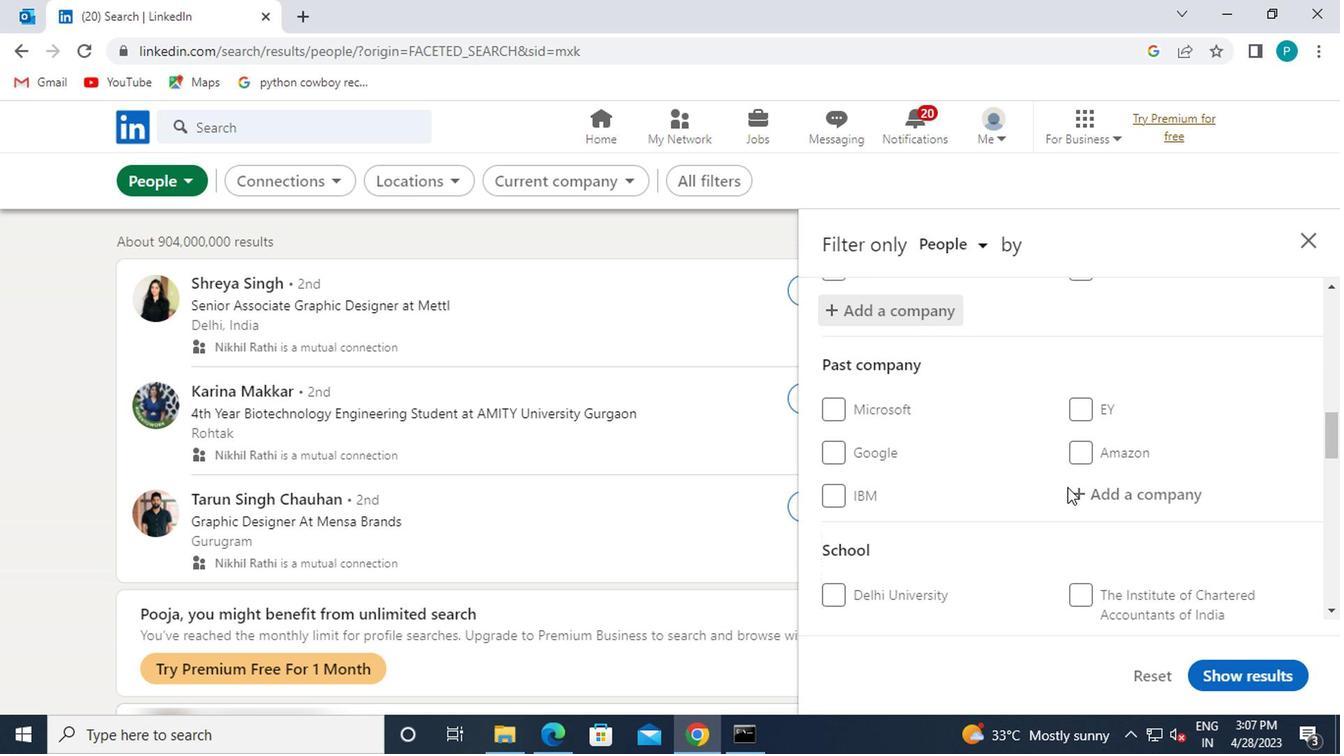 
Action: Mouse pressed left at (1101, 490)
Screenshot: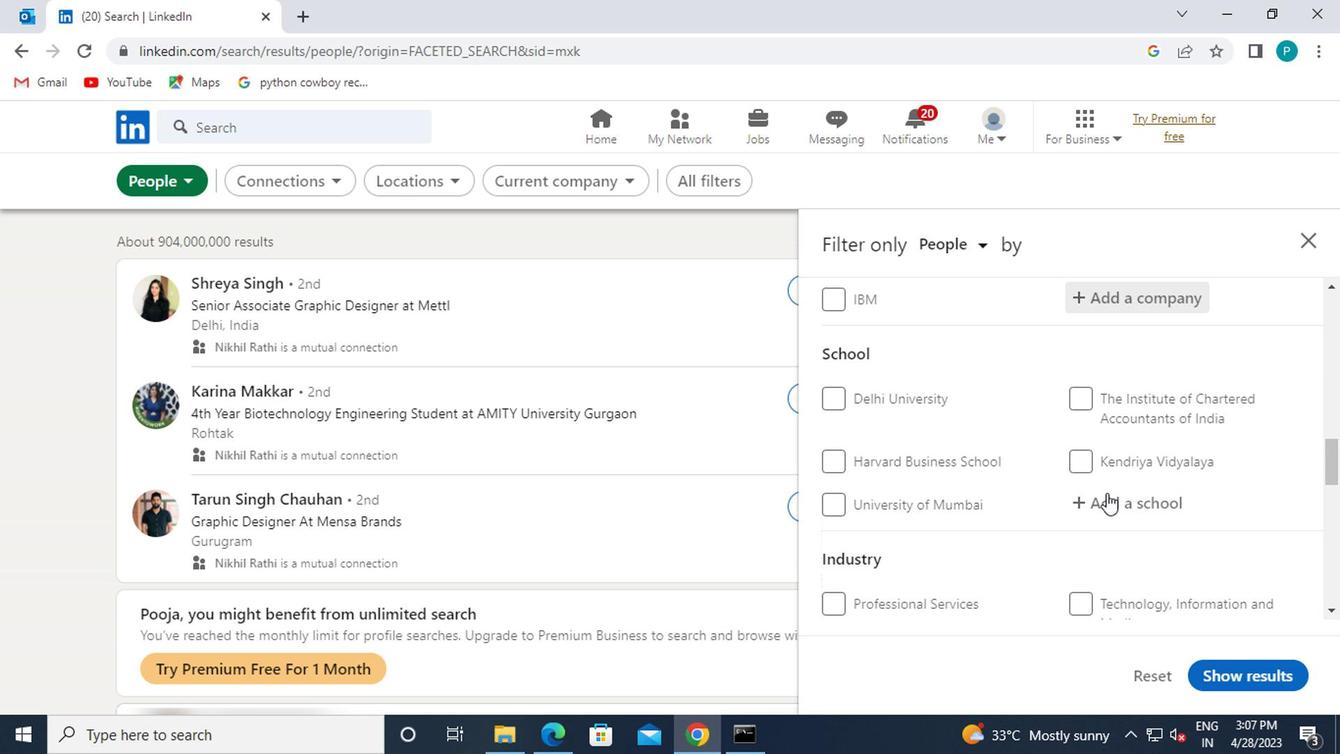 
Action: Key pressed <Key.caps_lock>A<Key.caps_lock>NGEL<Key.space><Key.caps_lock>C<Key.caps_lock>HA
Screenshot: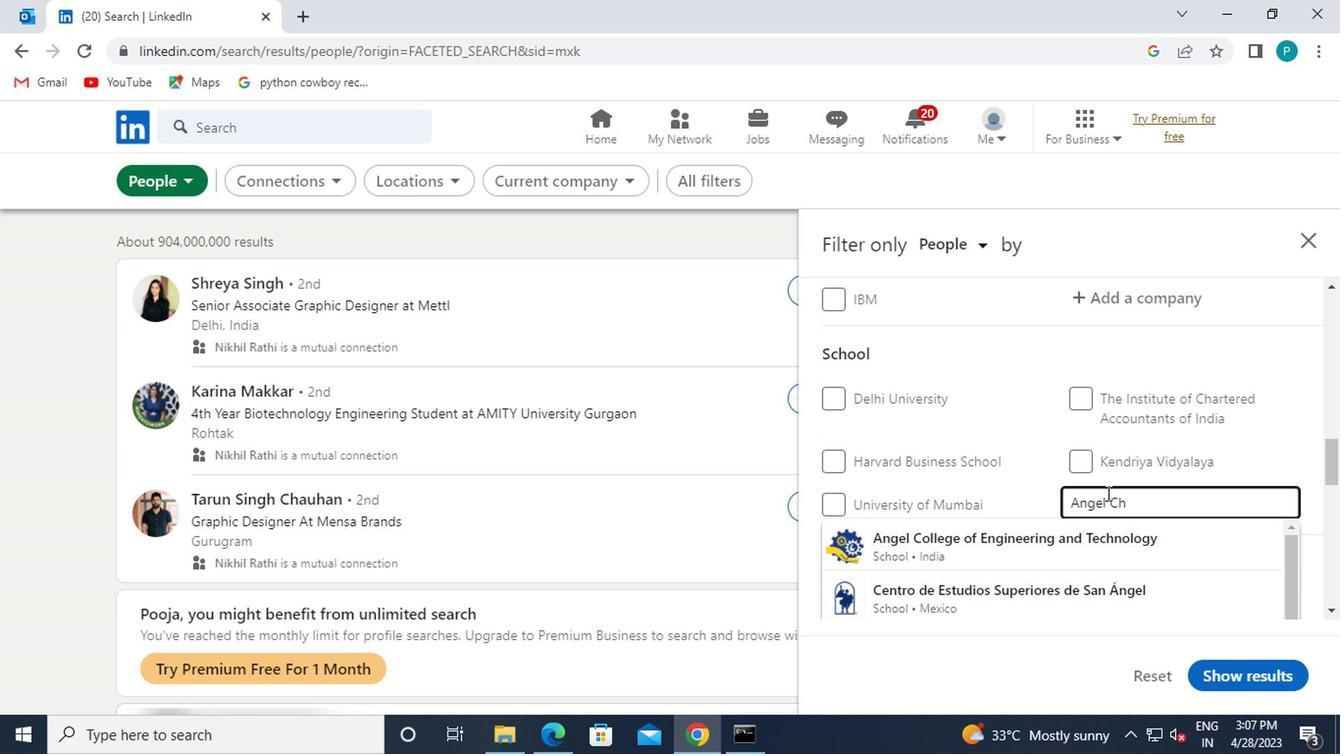 
Action: Mouse moved to (1155, 516)
Screenshot: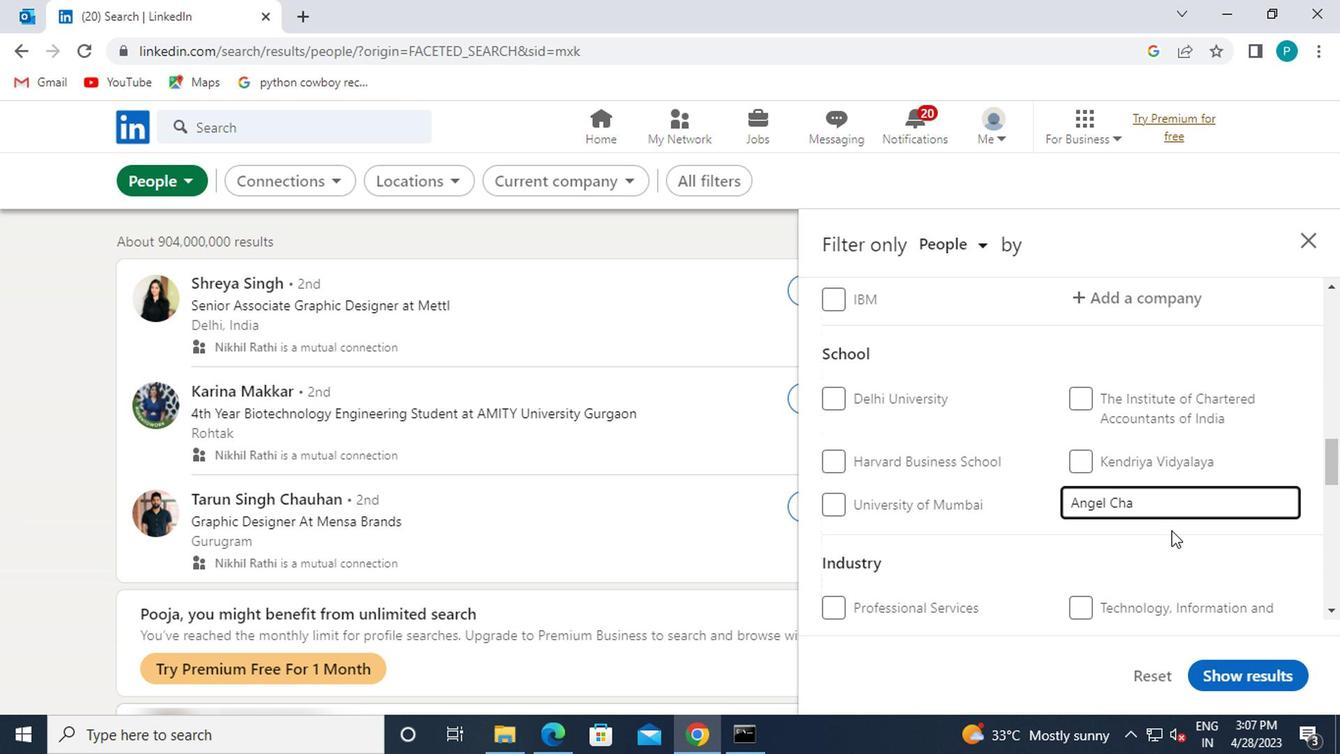 
Action: Key pressed E<Key.backspace>RITABLE<Key.space><Key.caps_lock>T<Key.caps_lock>RUSTS<Key.space><Key.caps_lock>F<Key.caps_lock>R<Key.space><Key.caps_lock>C<Key.caps_lock>ONCEICAO<Key.space><Key.caps_lock>R<Key.caps_lock>ODRIGUES<Key.space>IN
Screenshot: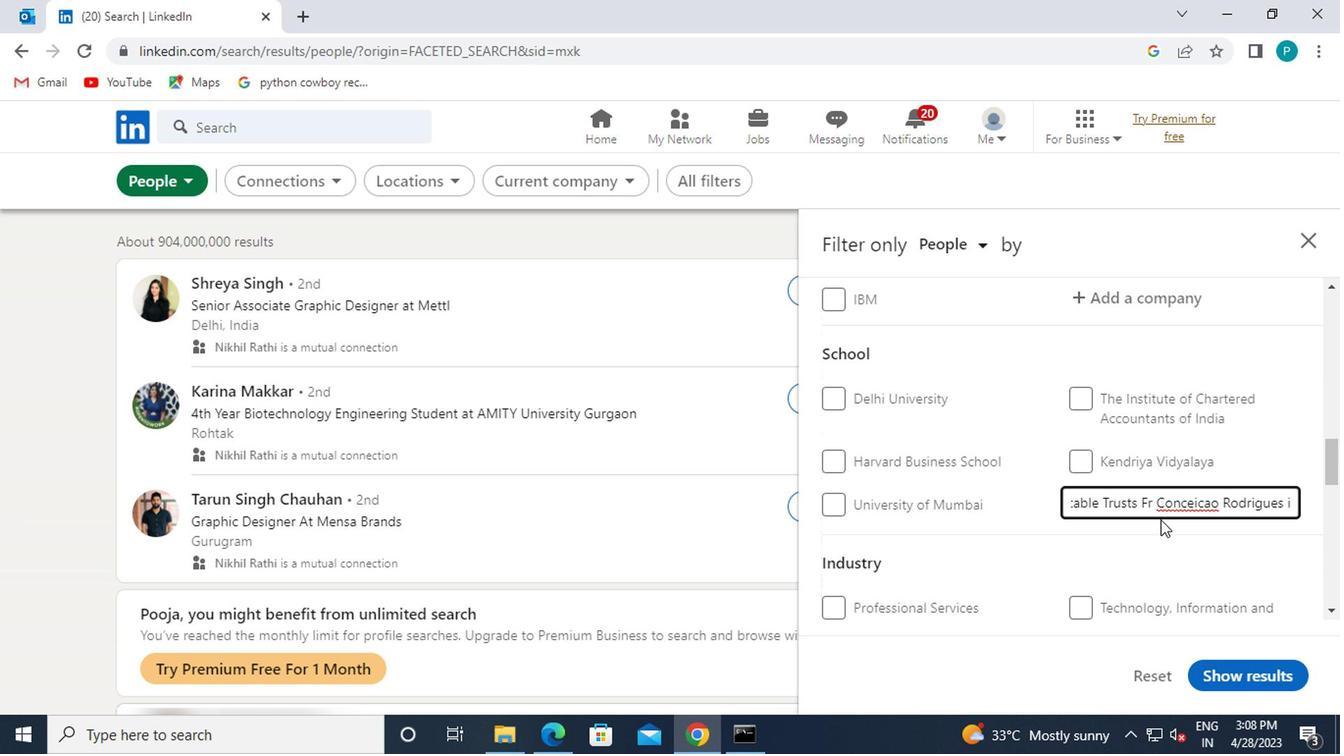 
Action: Mouse moved to (1145, 520)
Screenshot: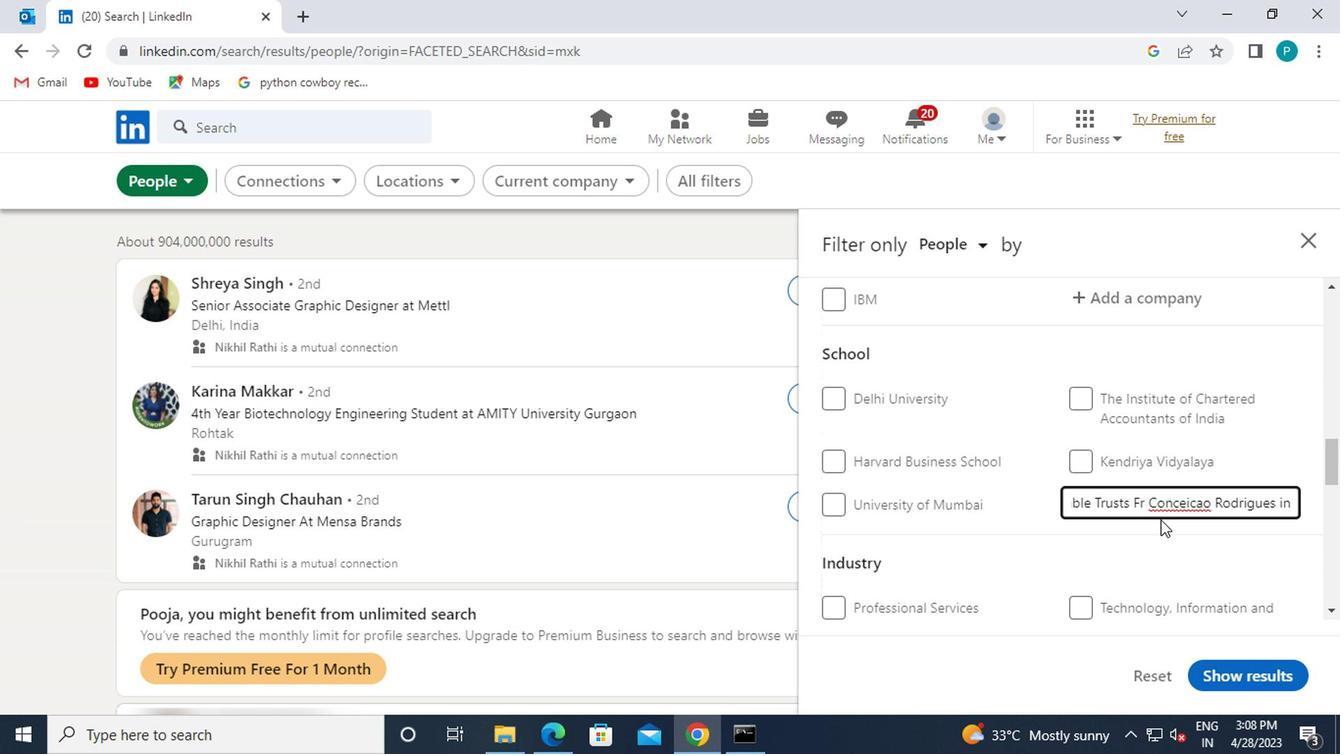 
Action: Key pressed STITUTE<Key.space>OG<Key.space><Key.backspace><Key.backspace>F<Key.space>TECHNOLOGY<Key.space>SECTOR<Key.space>9-<Key.caps_lock>A<Key.caps_lock><Key.space><Key.caps_lock>V<Key.caps_lock>ASHI<Key.space>NAVI<Key.space><Key.backspace><Key.backspace><Key.backspace><Key.backspace><Key.backspace><Key.space><Key.caps_lock>N<Key.caps_lock>AVI<Key.space><Key.caps_lock>M<Key.caps_lock>UMBAI<Key.space>5<Key.backspace>400<Key.space>703
Screenshot: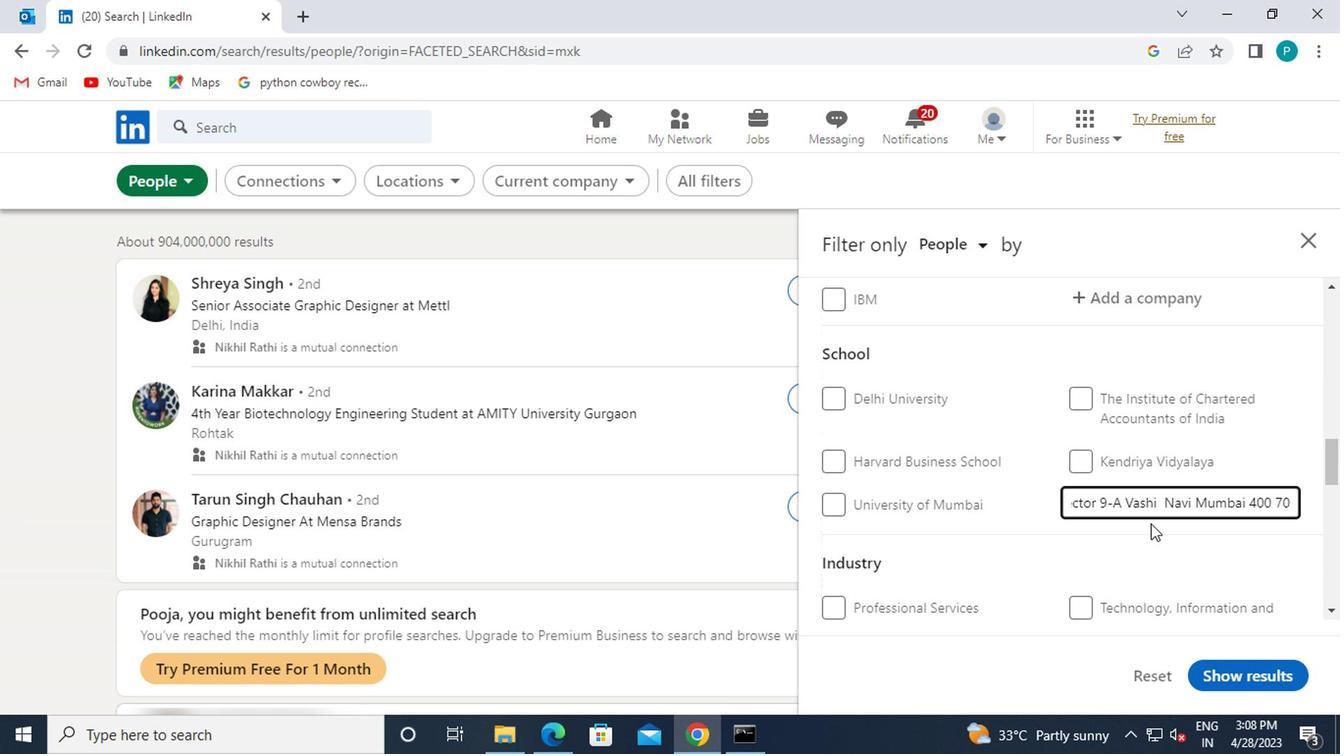 
Action: Mouse moved to (1145, 520)
Screenshot: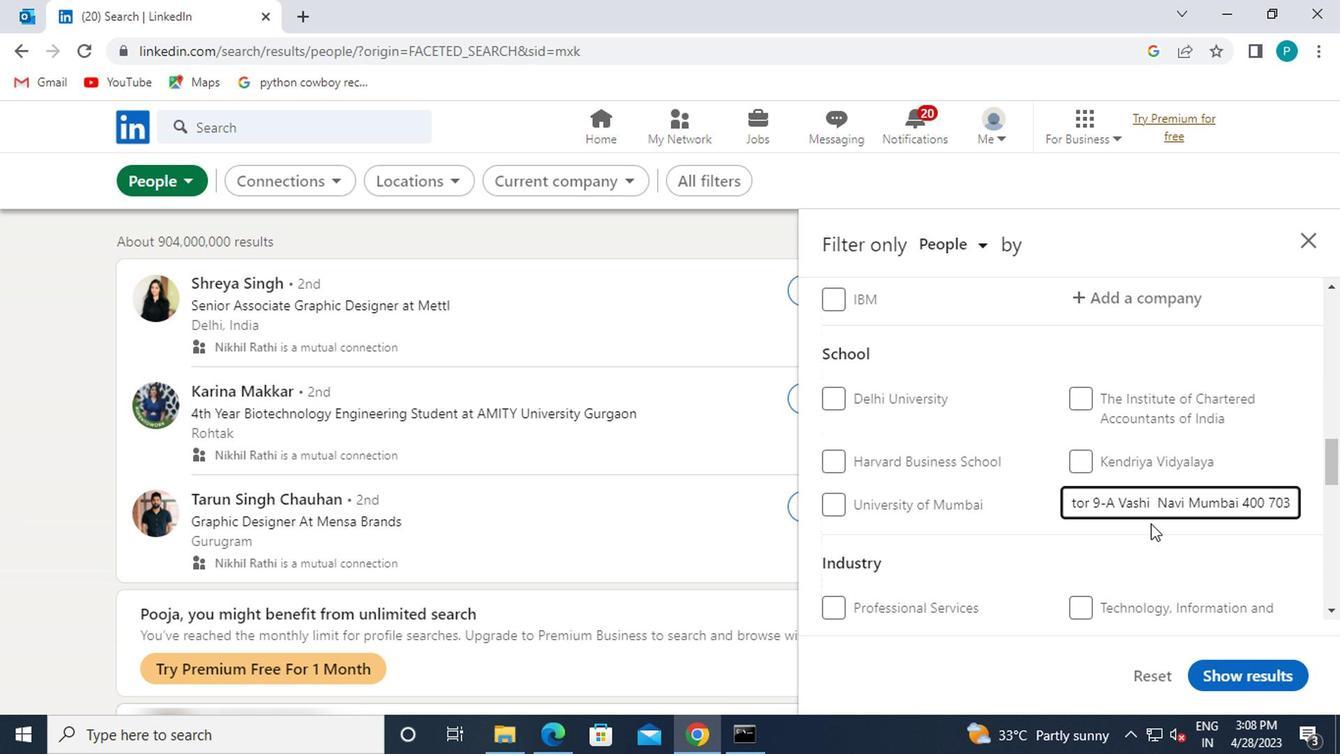 
Action: Mouse scrolled (1145, 519) with delta (0, 0)
Screenshot: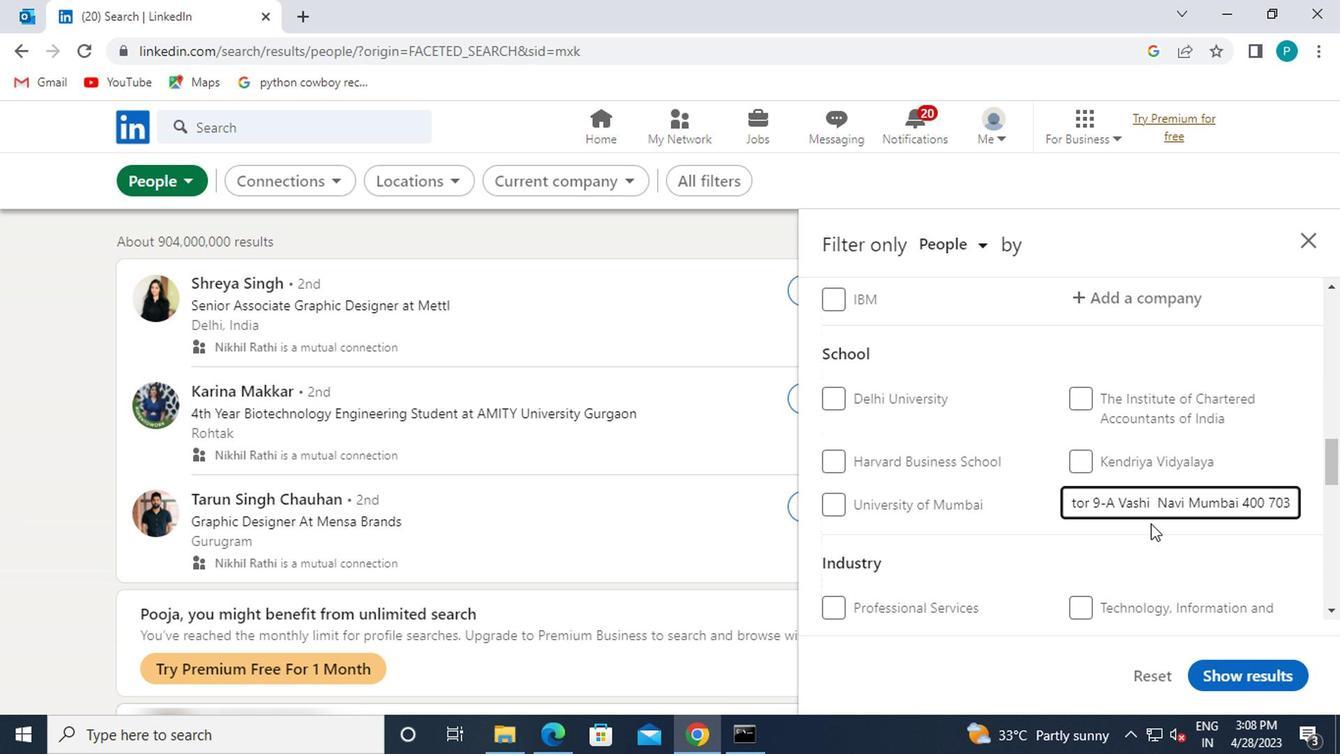 
Action: Mouse moved to (1140, 525)
Screenshot: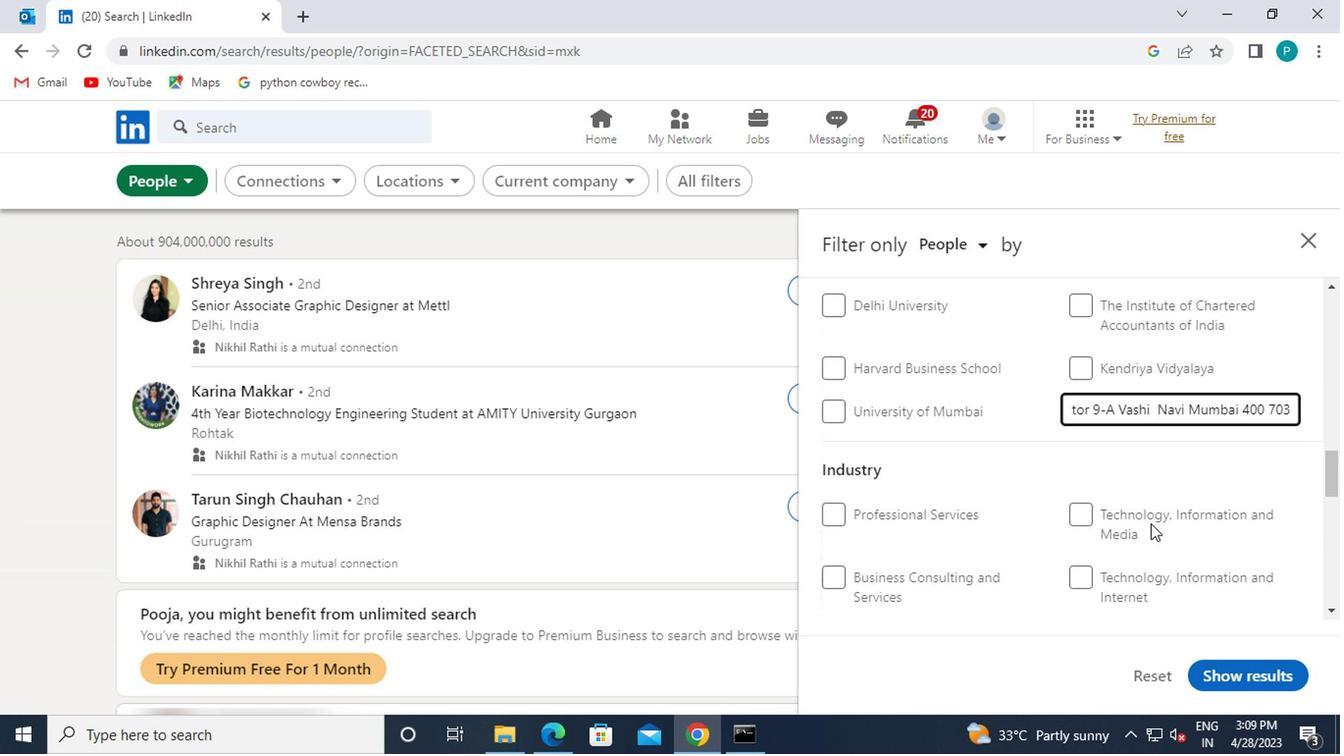 
Action: Key pressed <Key.enter>
Screenshot: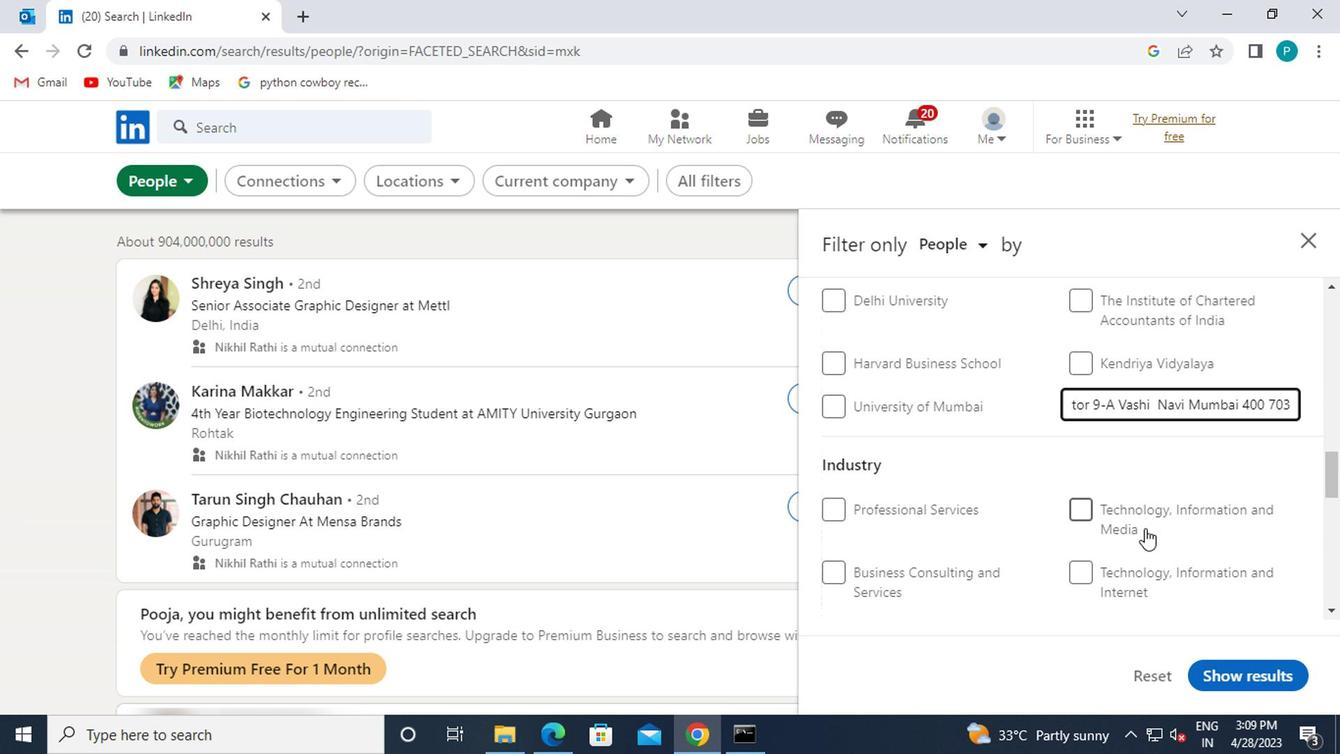 
Action: Mouse moved to (1147, 509)
Screenshot: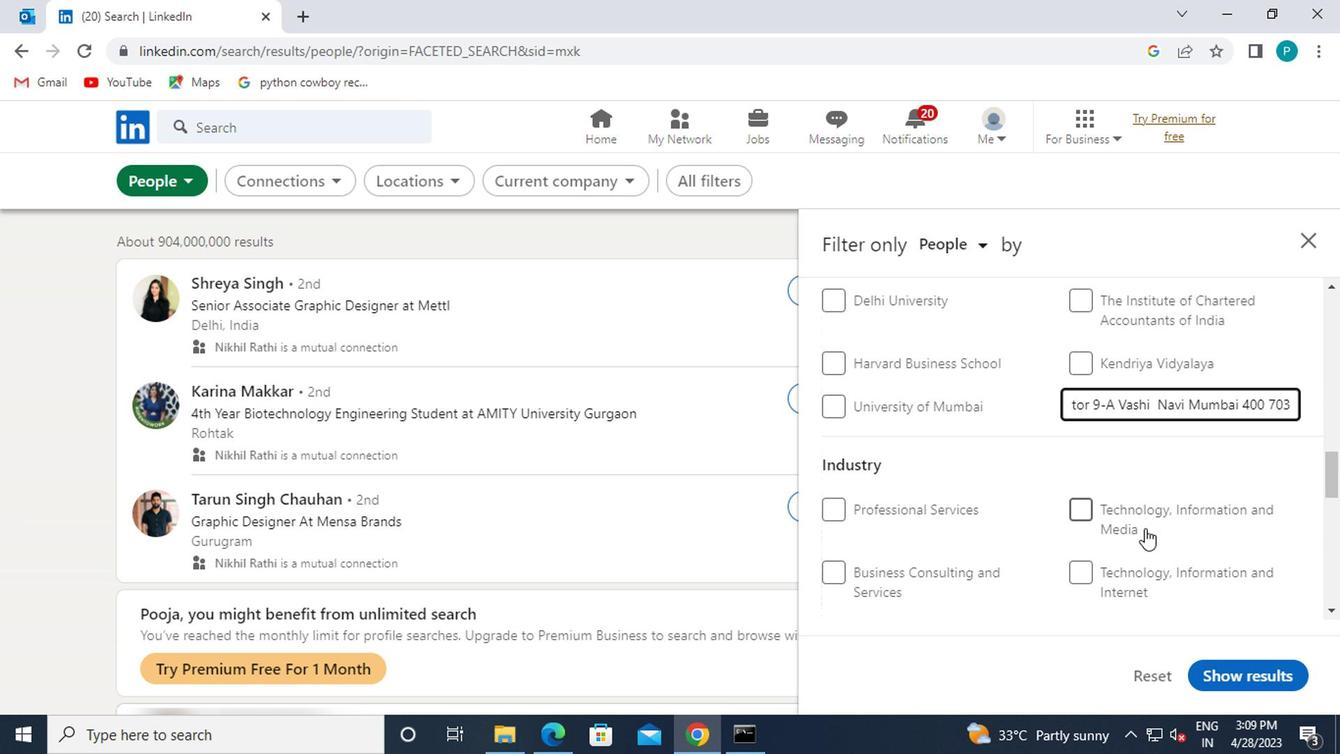 
Action: Mouse scrolled (1147, 507) with delta (0, -1)
Screenshot: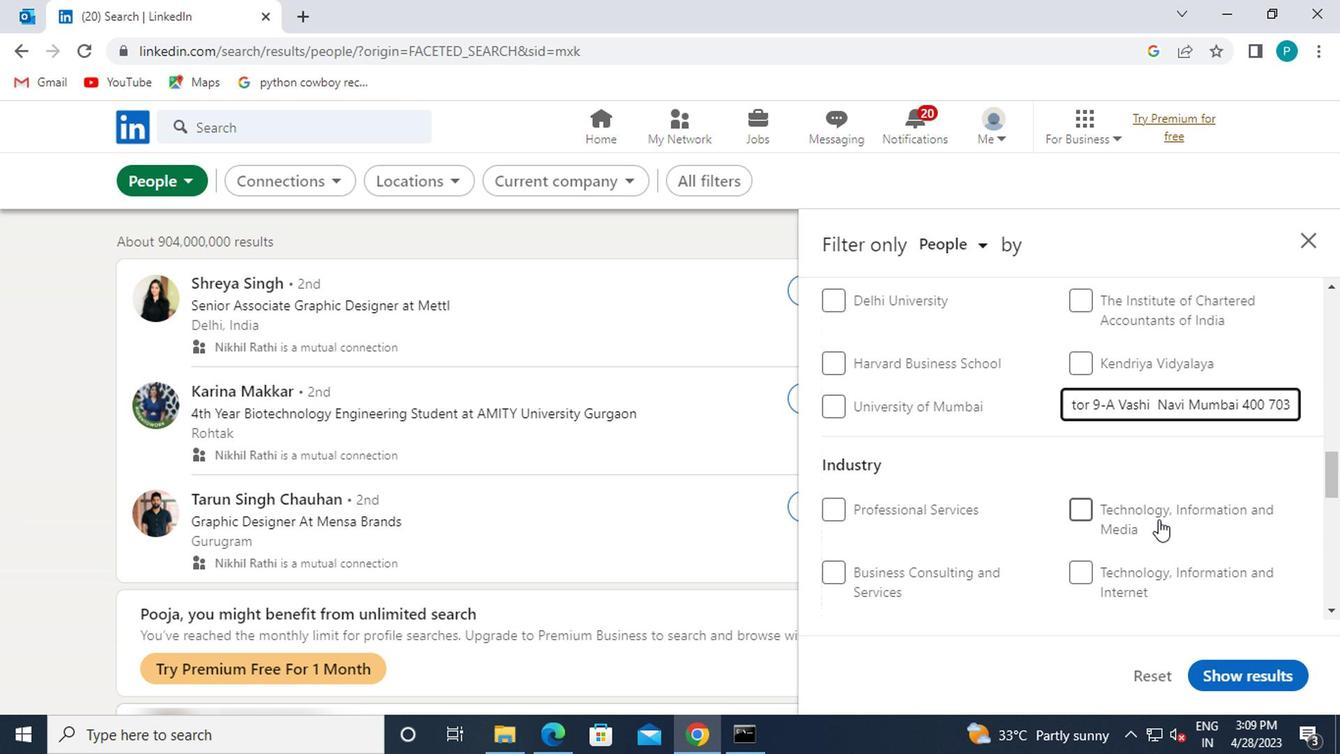
Action: Mouse moved to (1143, 510)
Screenshot: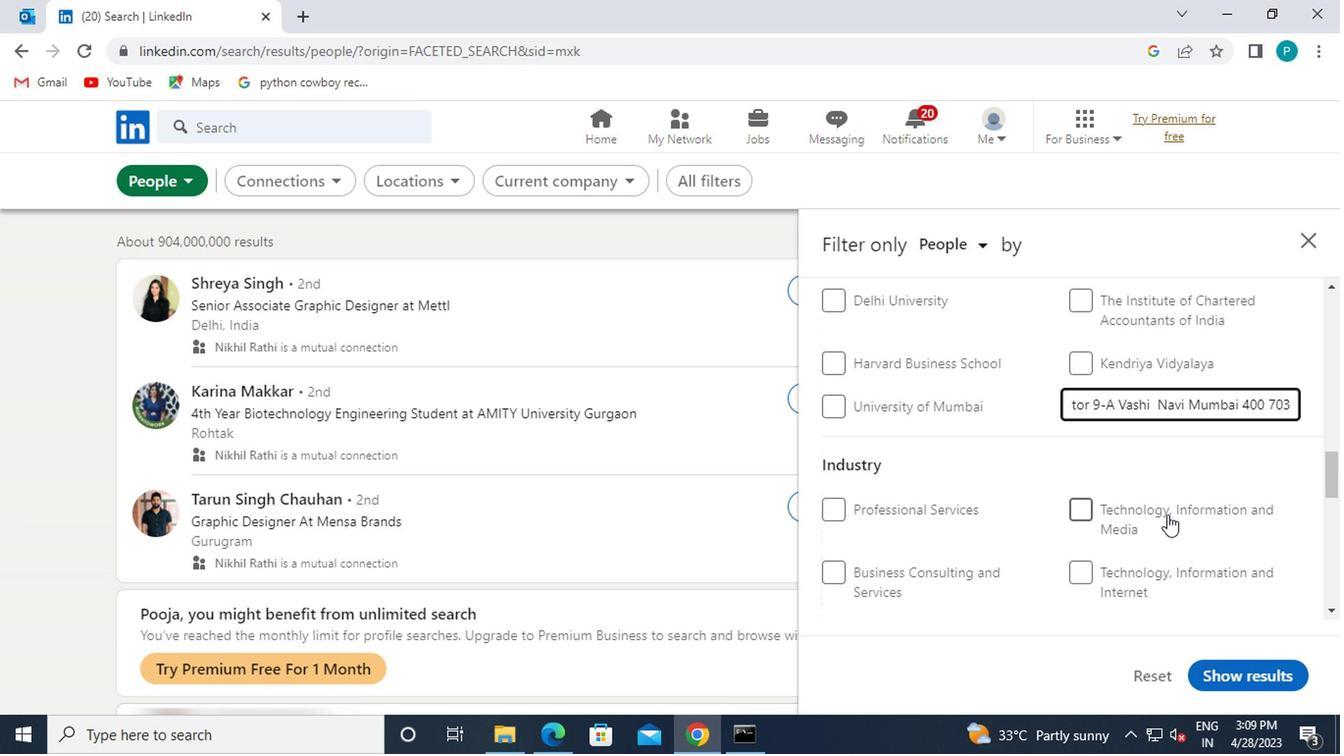 
Action: Mouse scrolled (1143, 509) with delta (0, 0)
Screenshot: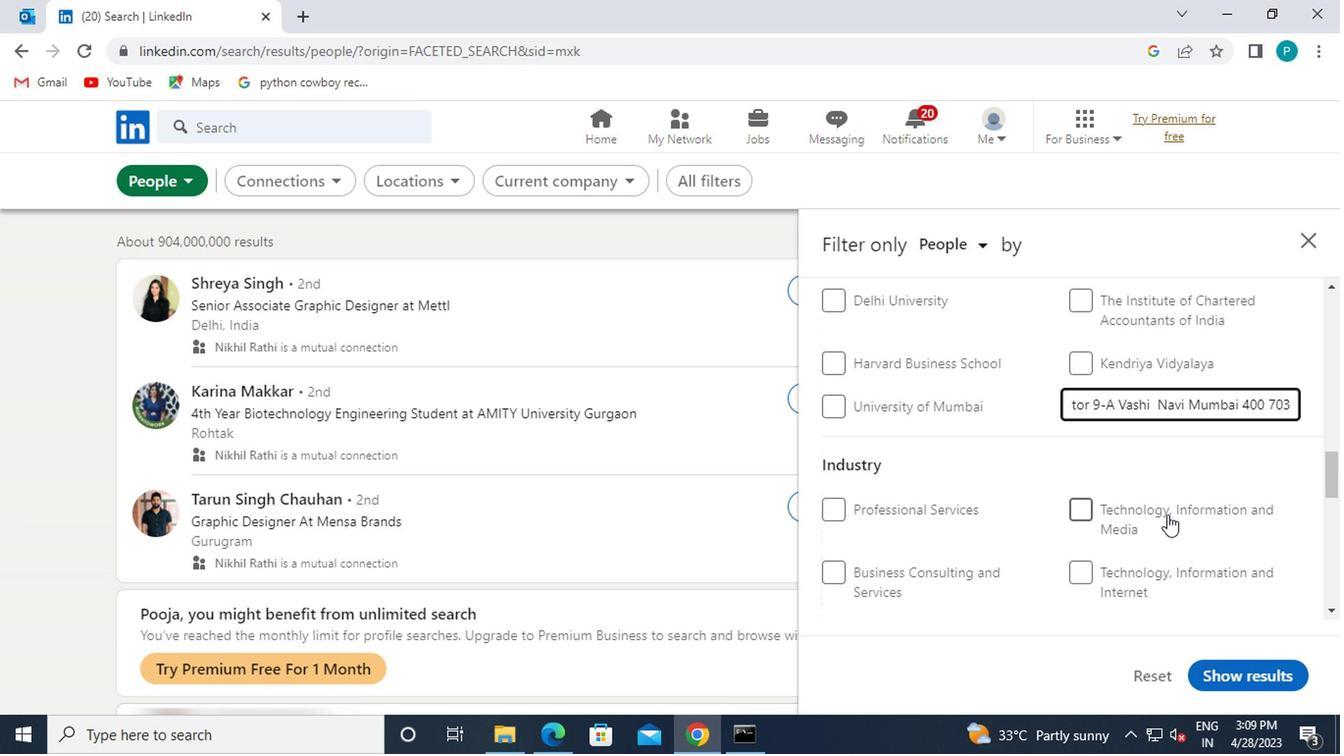 
Action: Mouse moved to (1125, 446)
Screenshot: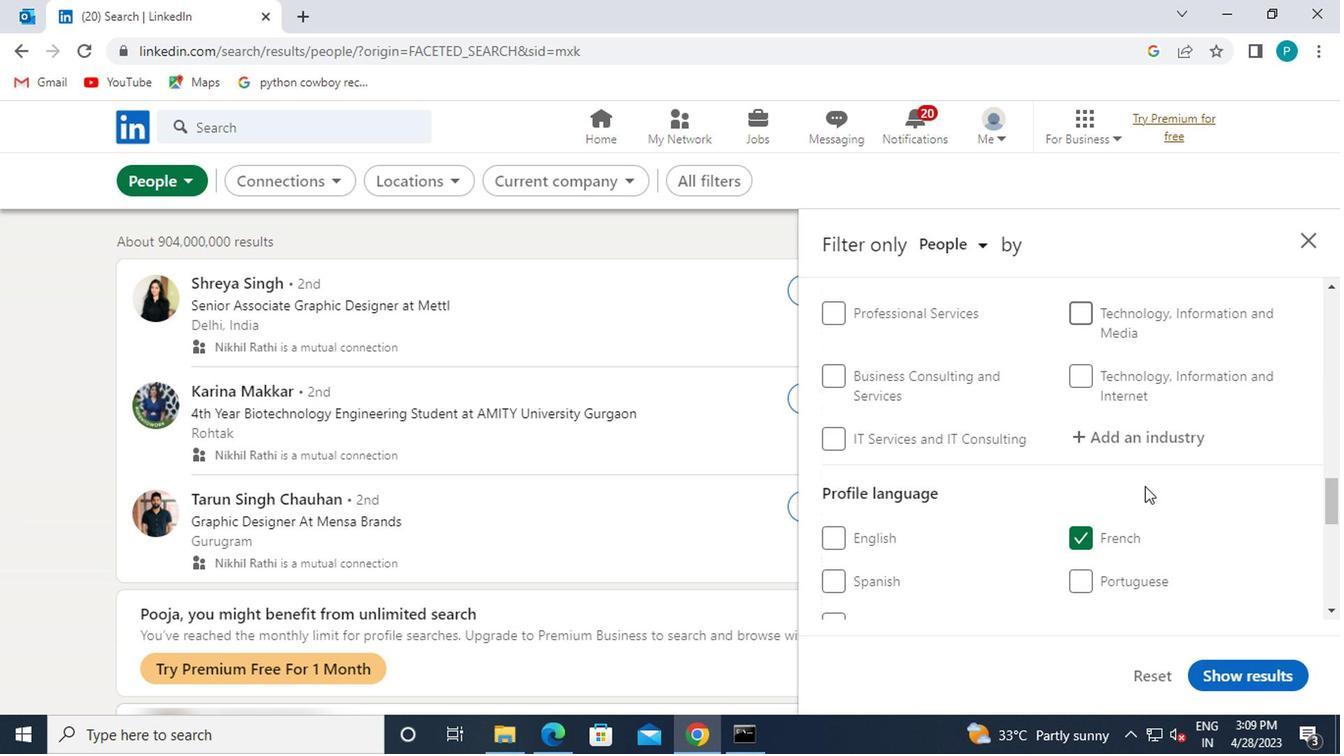 
Action: Mouse pressed left at (1125, 446)
Screenshot: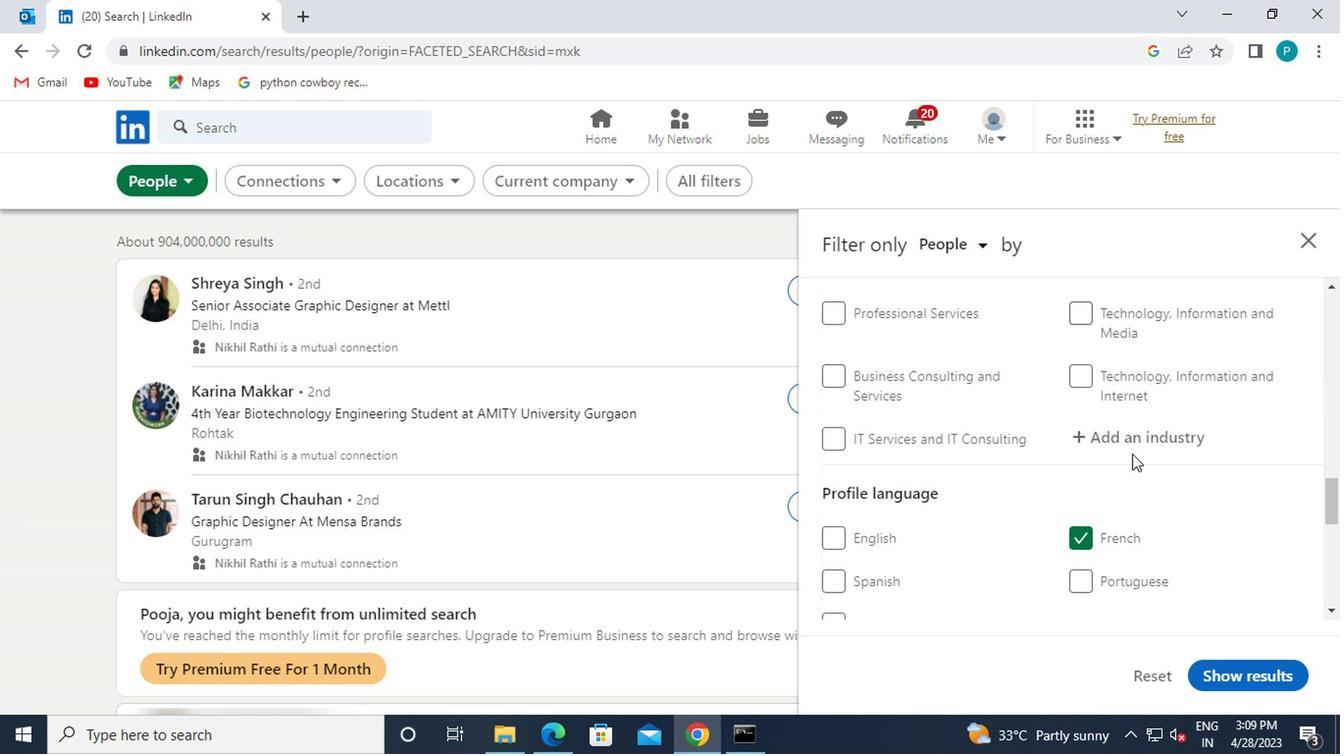 
Action: Key pressed A<Key.backspace><Key.caps_lock>A<Key.caps_lock>MBULANCE
Screenshot: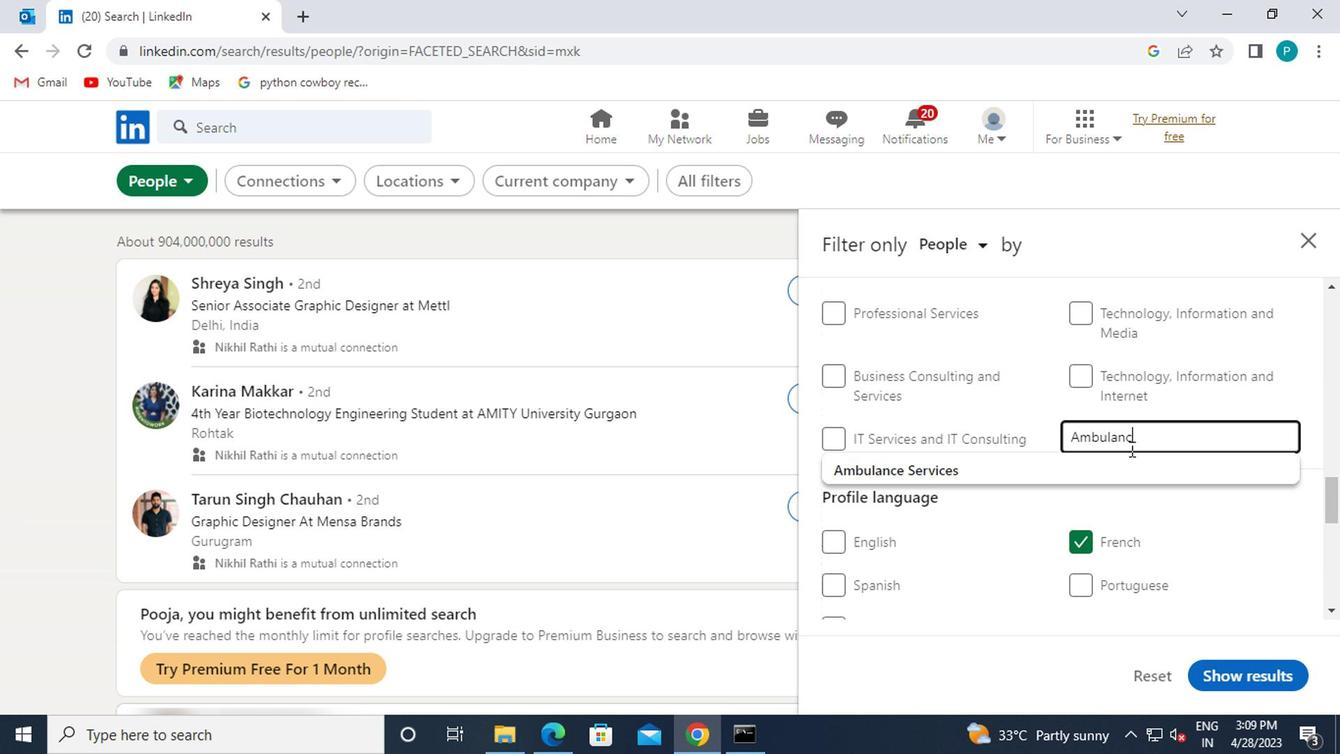 
Action: Mouse moved to (1113, 421)
Screenshot: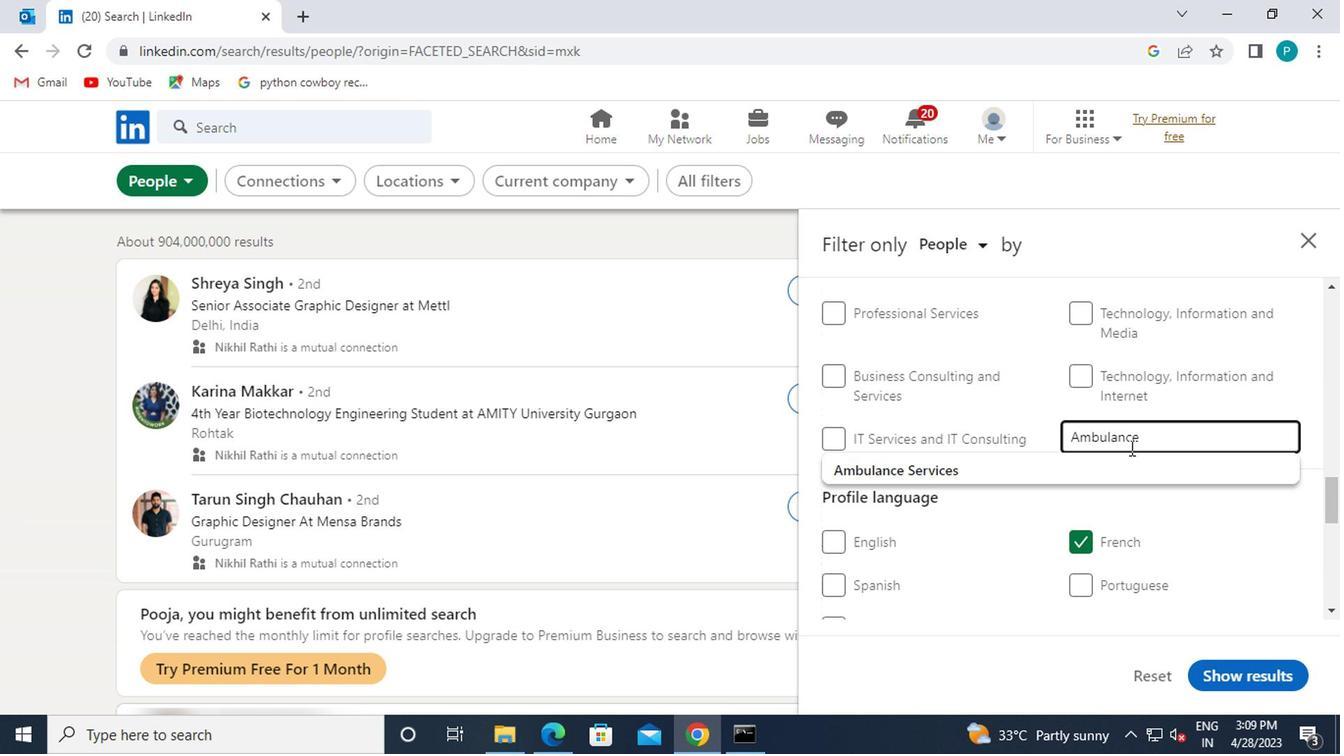 
Action: Mouse scrolled (1113, 421) with delta (0, 0)
Screenshot: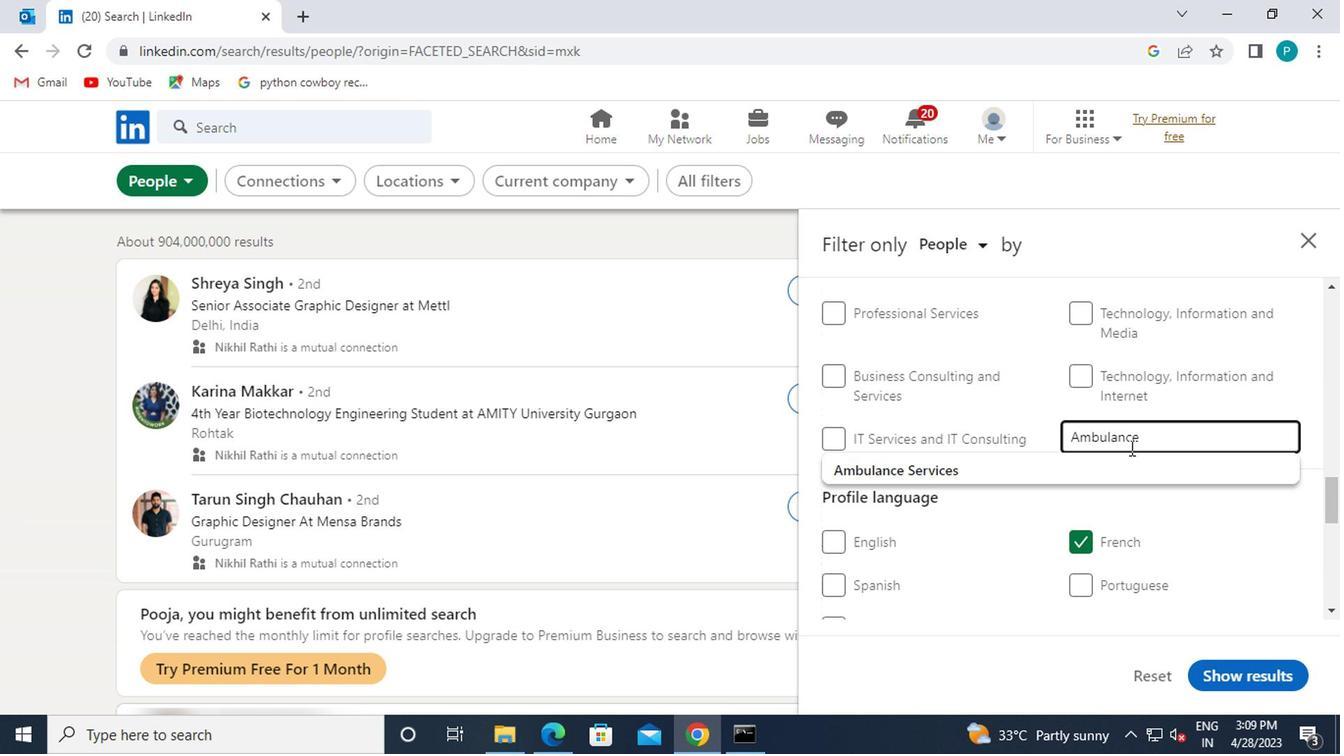 
Action: Mouse moved to (965, 567)
Screenshot: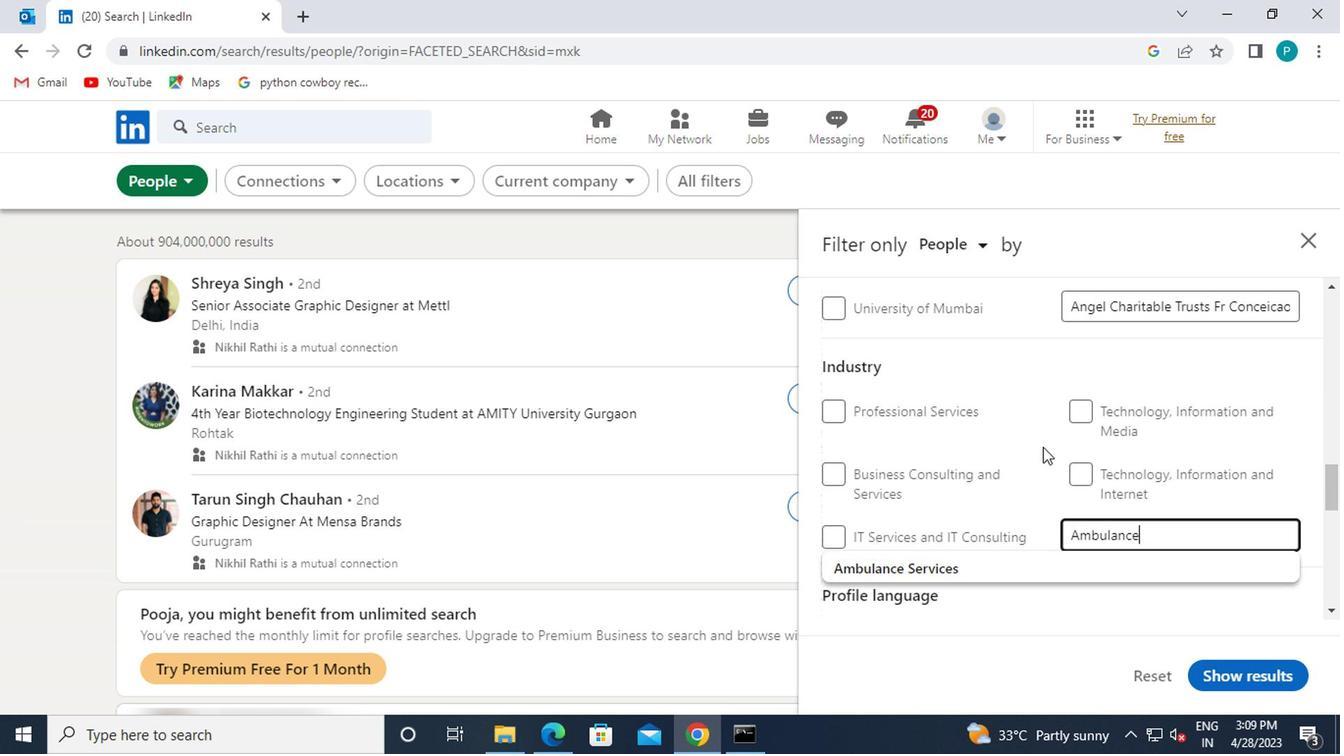 
Action: Mouse pressed left at (965, 567)
Screenshot: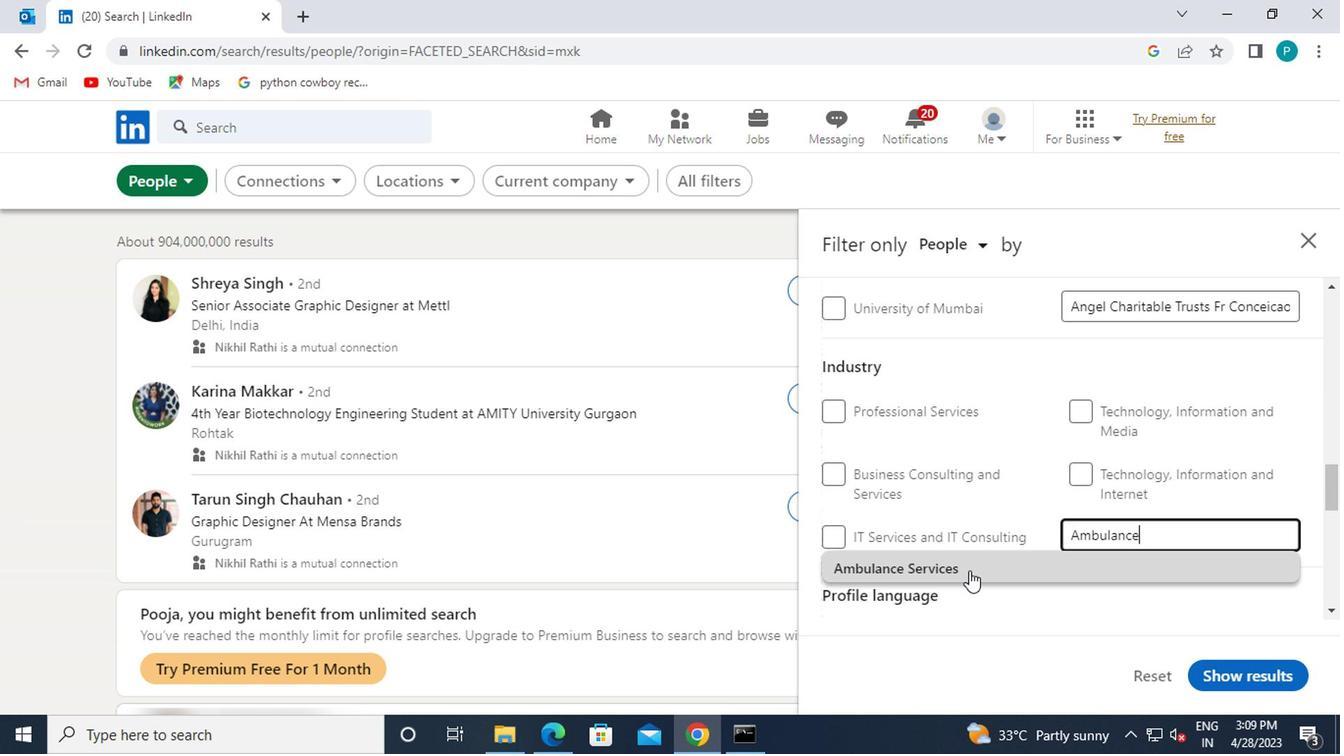 
Action: Mouse moved to (982, 542)
Screenshot: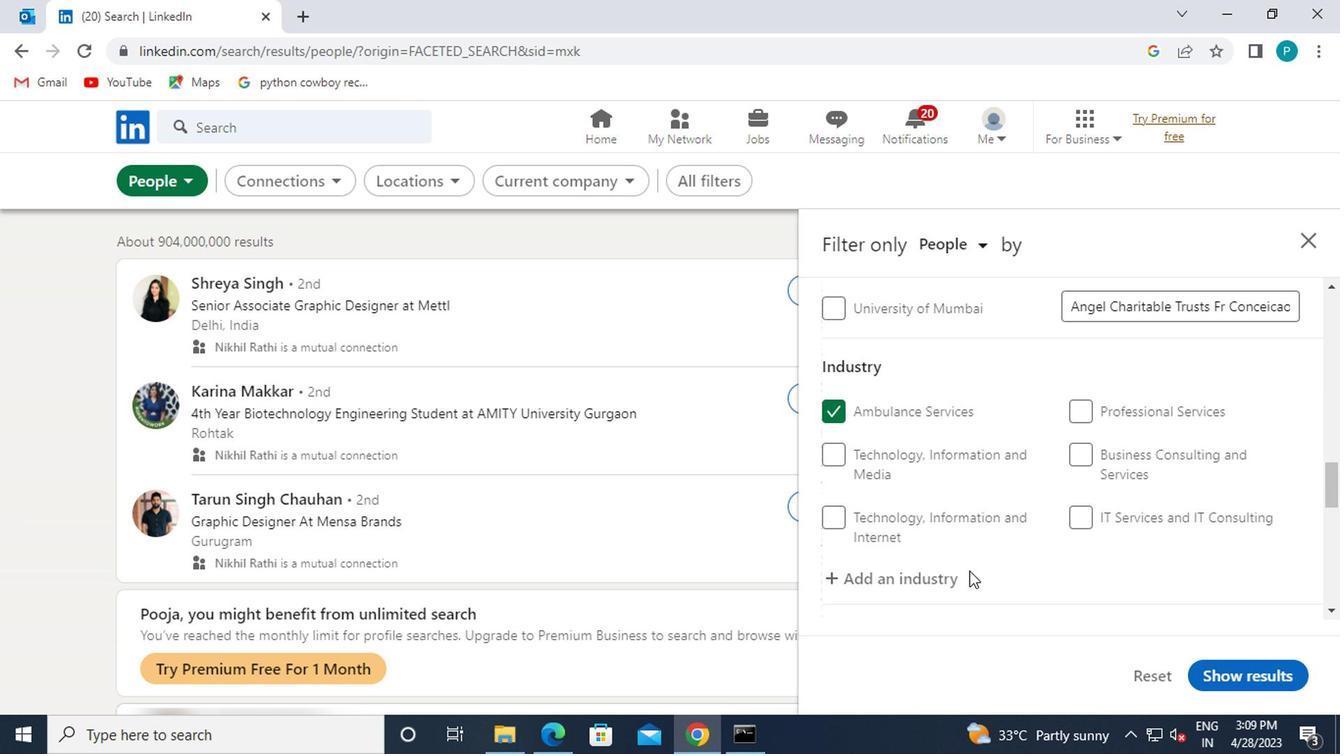 
Action: Mouse scrolled (982, 541) with delta (0, 0)
Screenshot: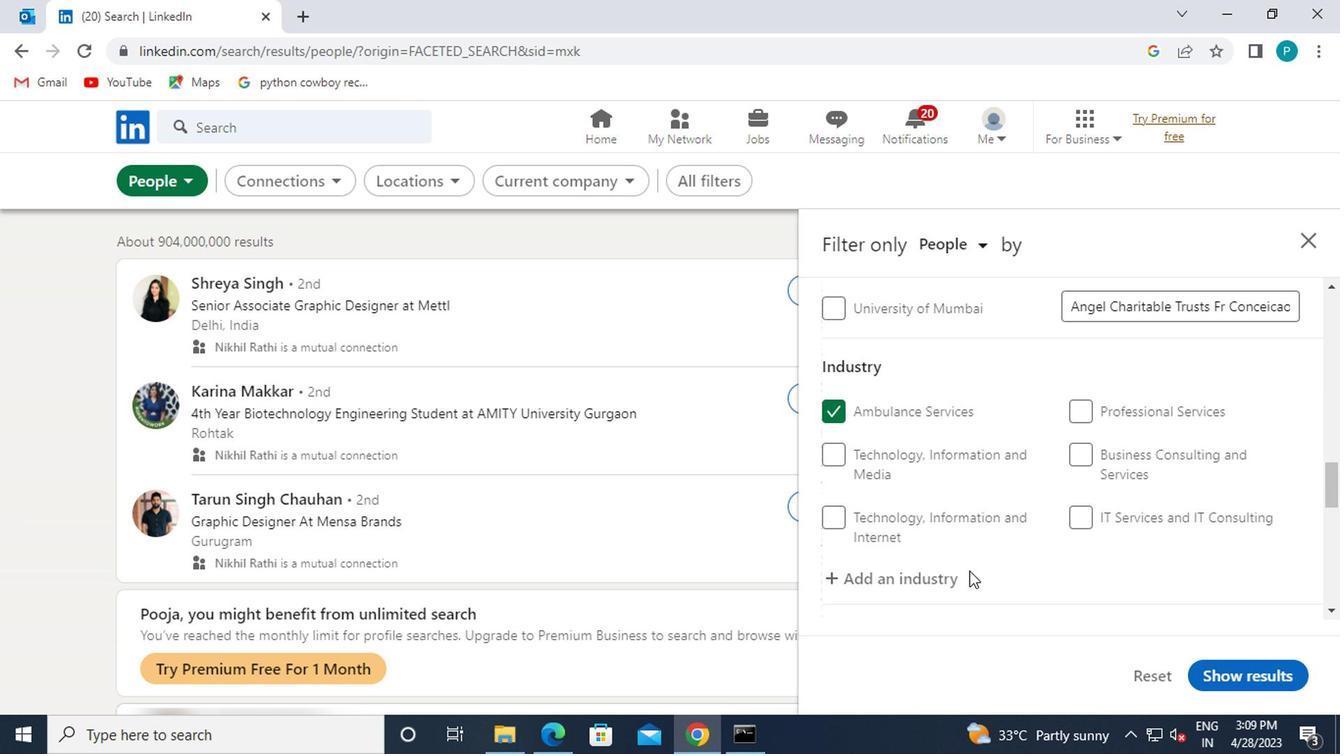 
Action: Mouse scrolled (982, 541) with delta (0, 0)
Screenshot: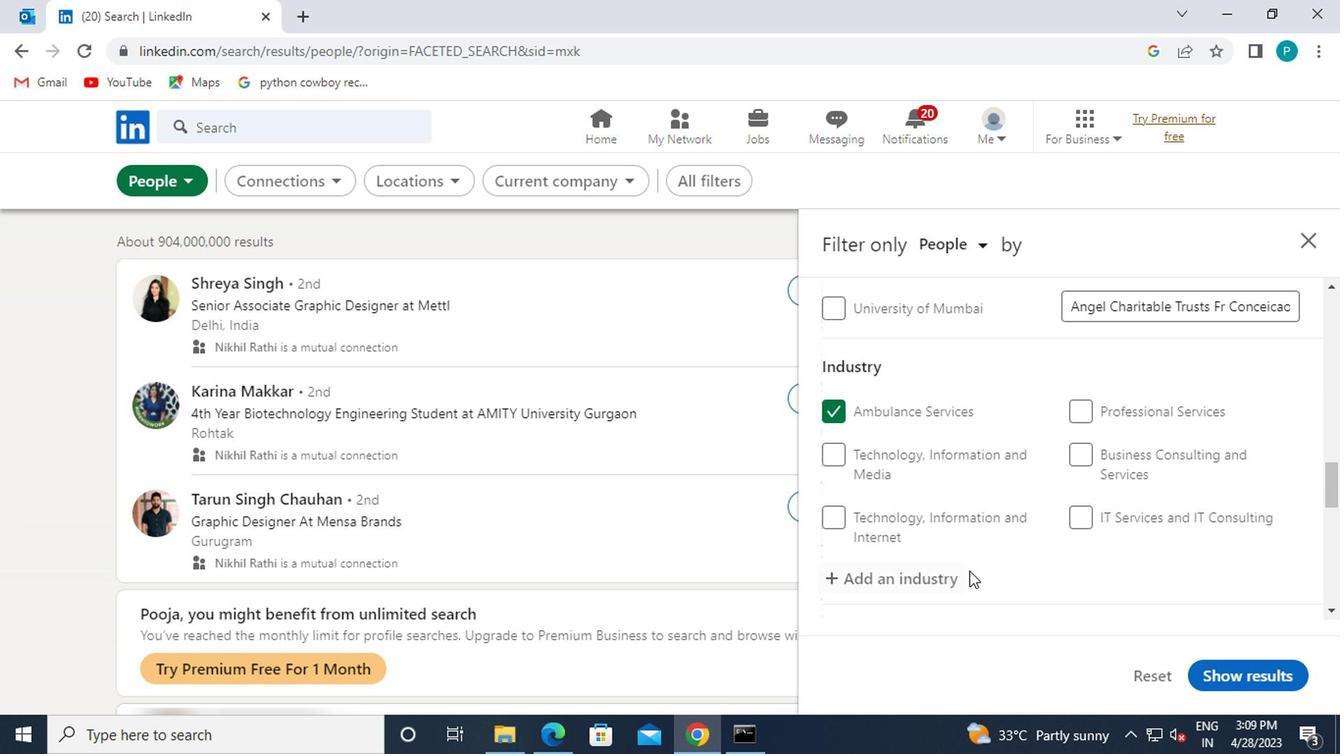 
Action: Mouse scrolled (982, 541) with delta (0, 0)
Screenshot: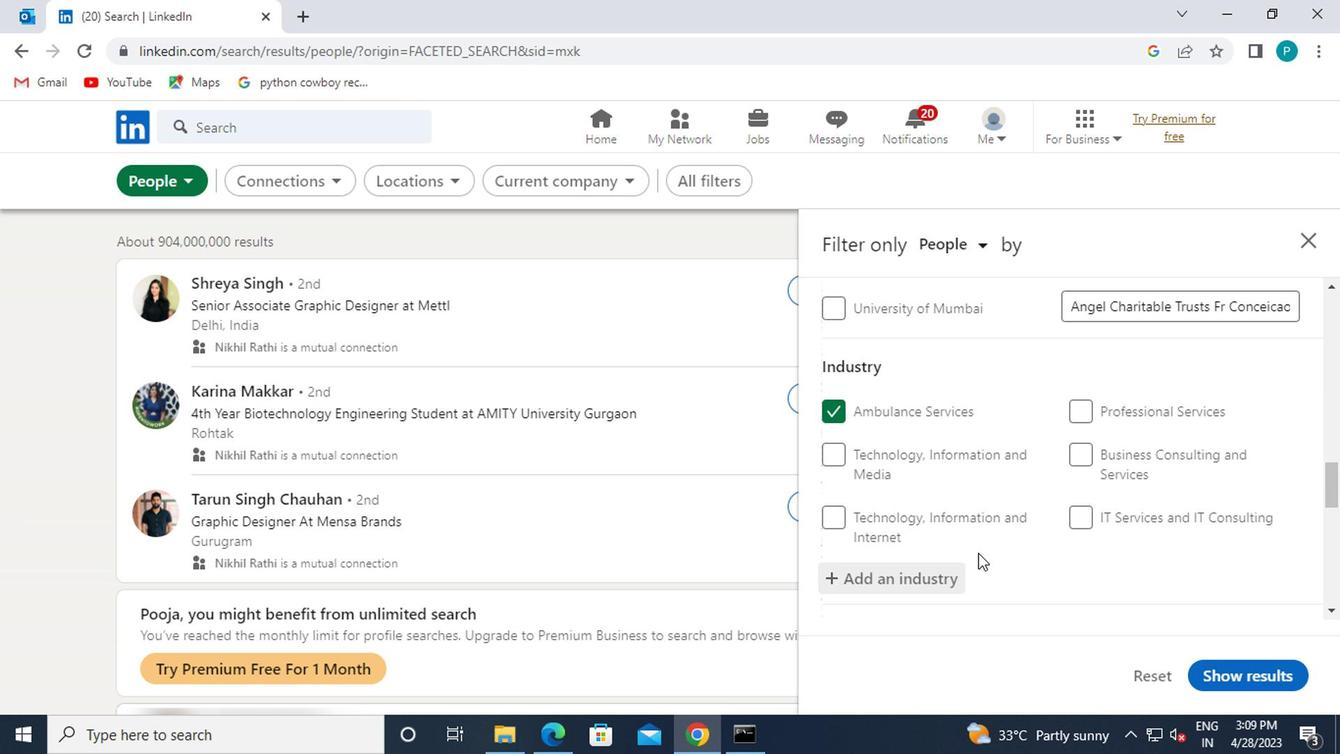 
Action: Mouse moved to (984, 541)
Screenshot: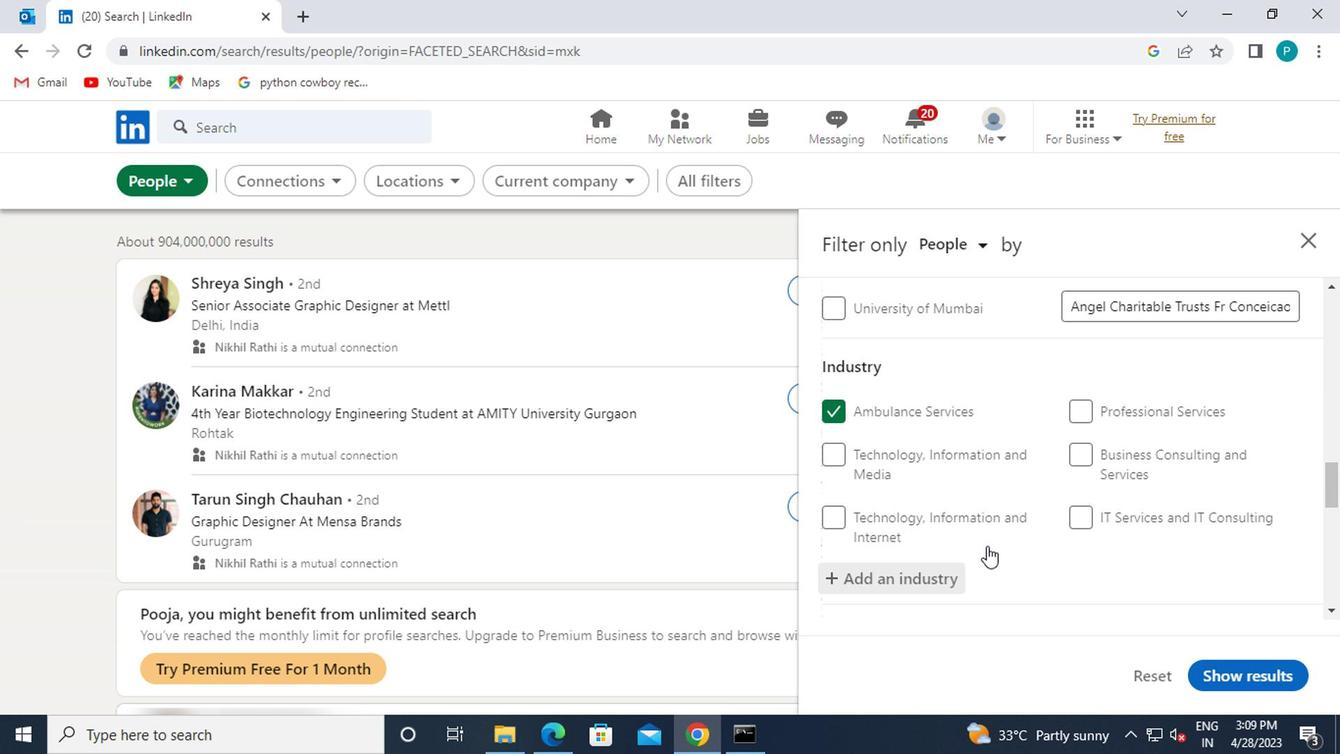 
Action: Mouse scrolled (984, 540) with delta (0, -1)
Screenshot: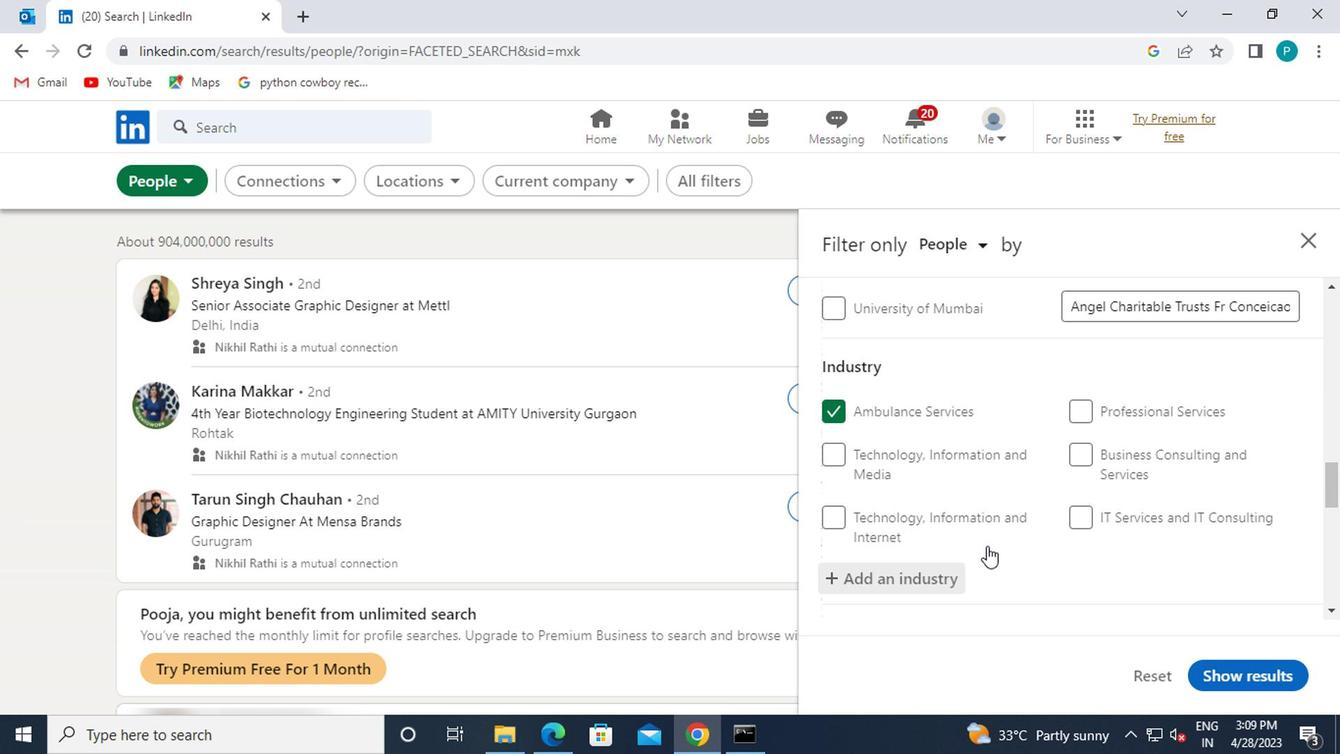 
Action: Mouse moved to (1052, 525)
Screenshot: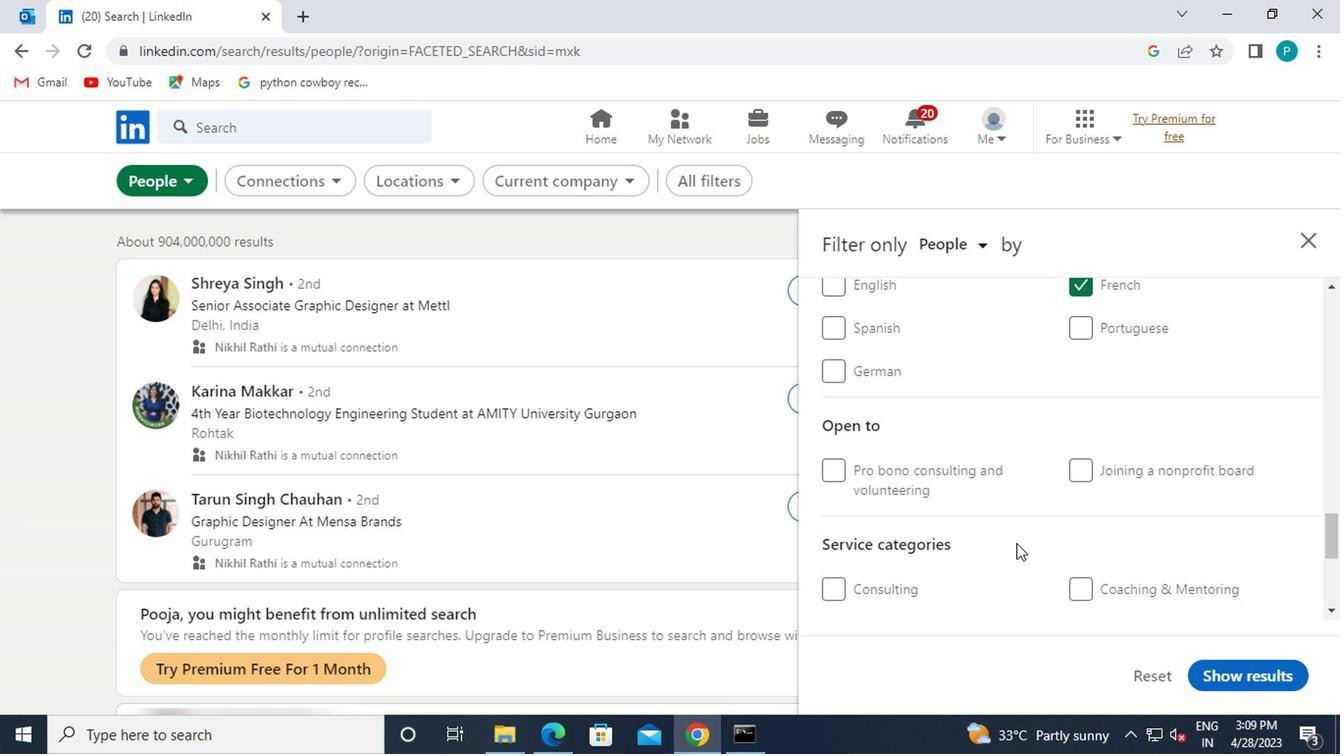 
Action: Mouse scrolled (1052, 524) with delta (0, 0)
Screenshot: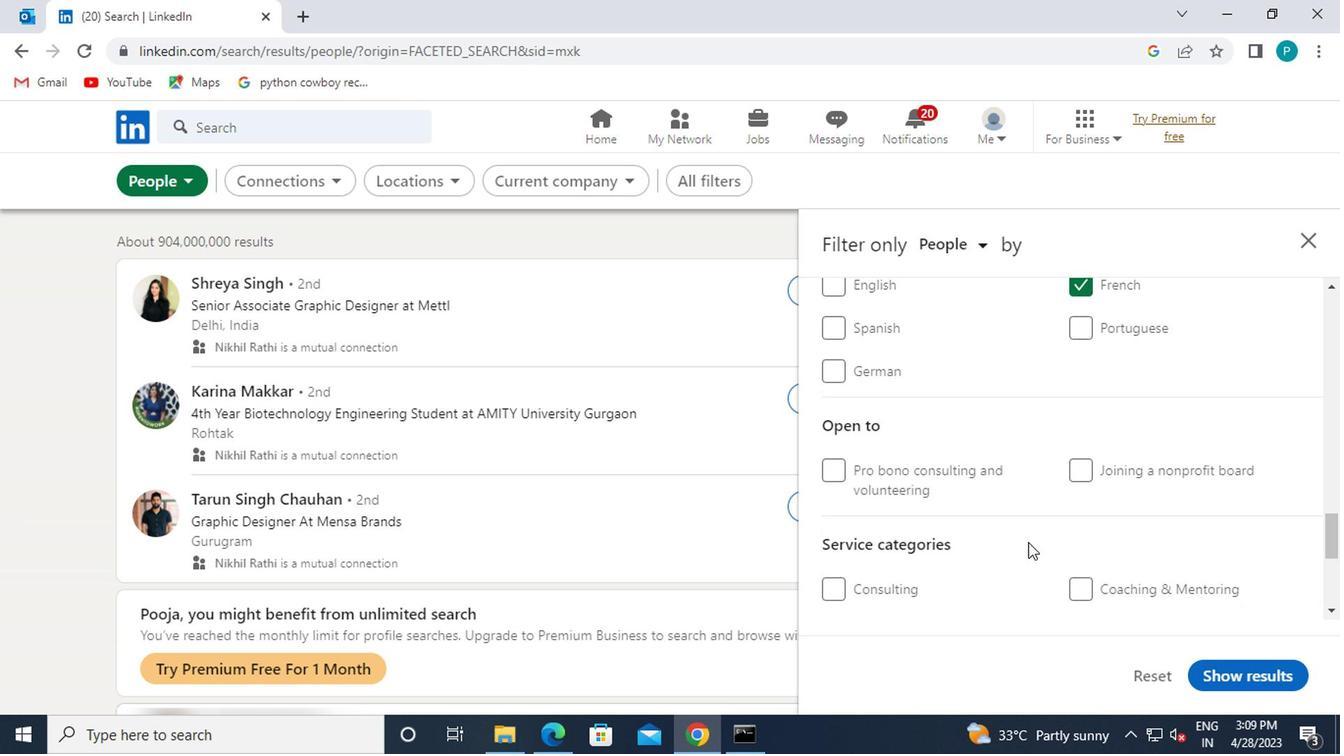 
Action: Mouse scrolled (1052, 524) with delta (0, 0)
Screenshot: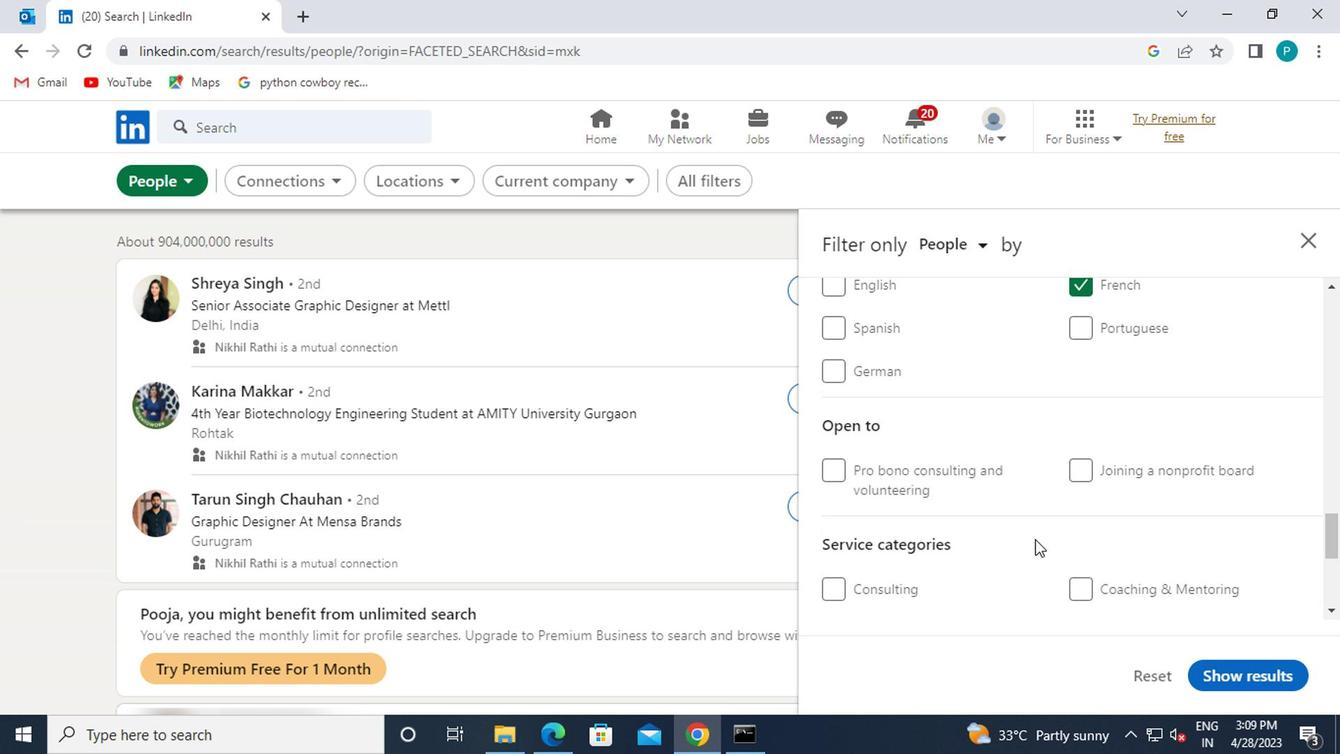 
Action: Mouse moved to (1082, 465)
Screenshot: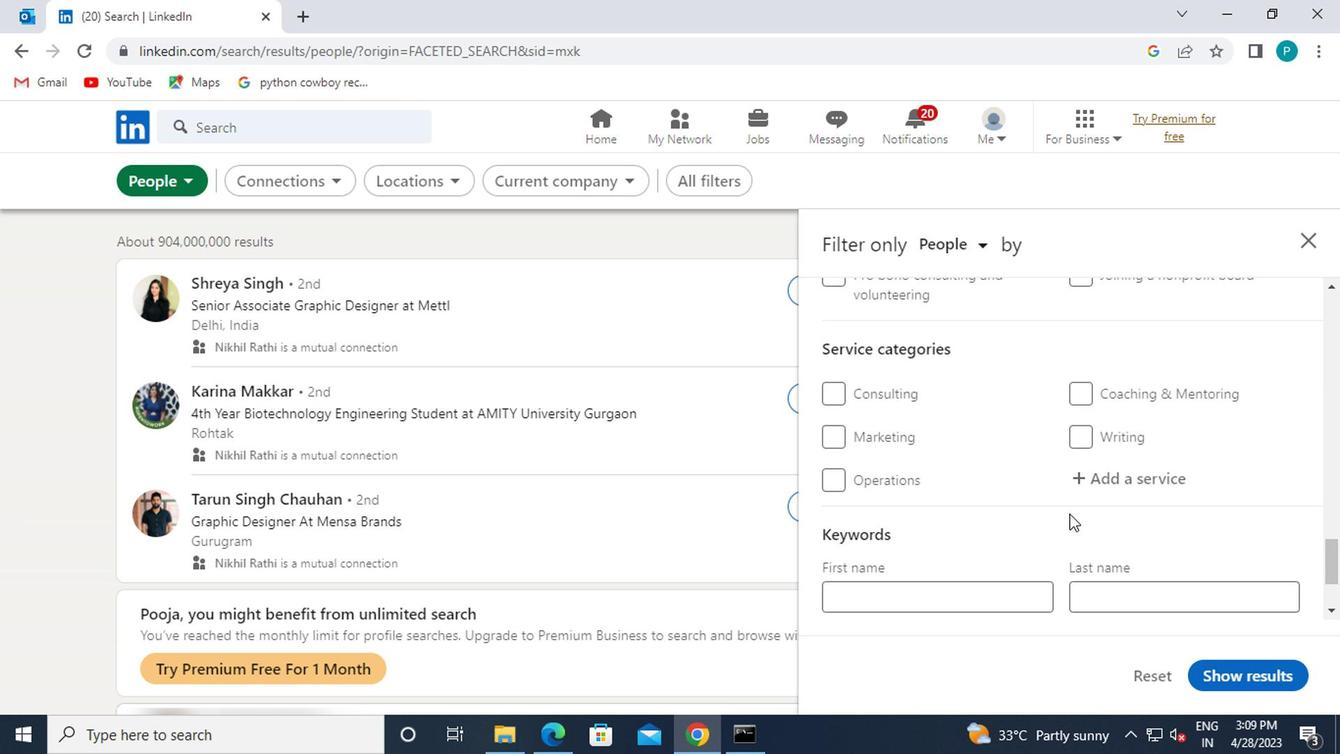 
Action: Mouse pressed left at (1082, 465)
Screenshot: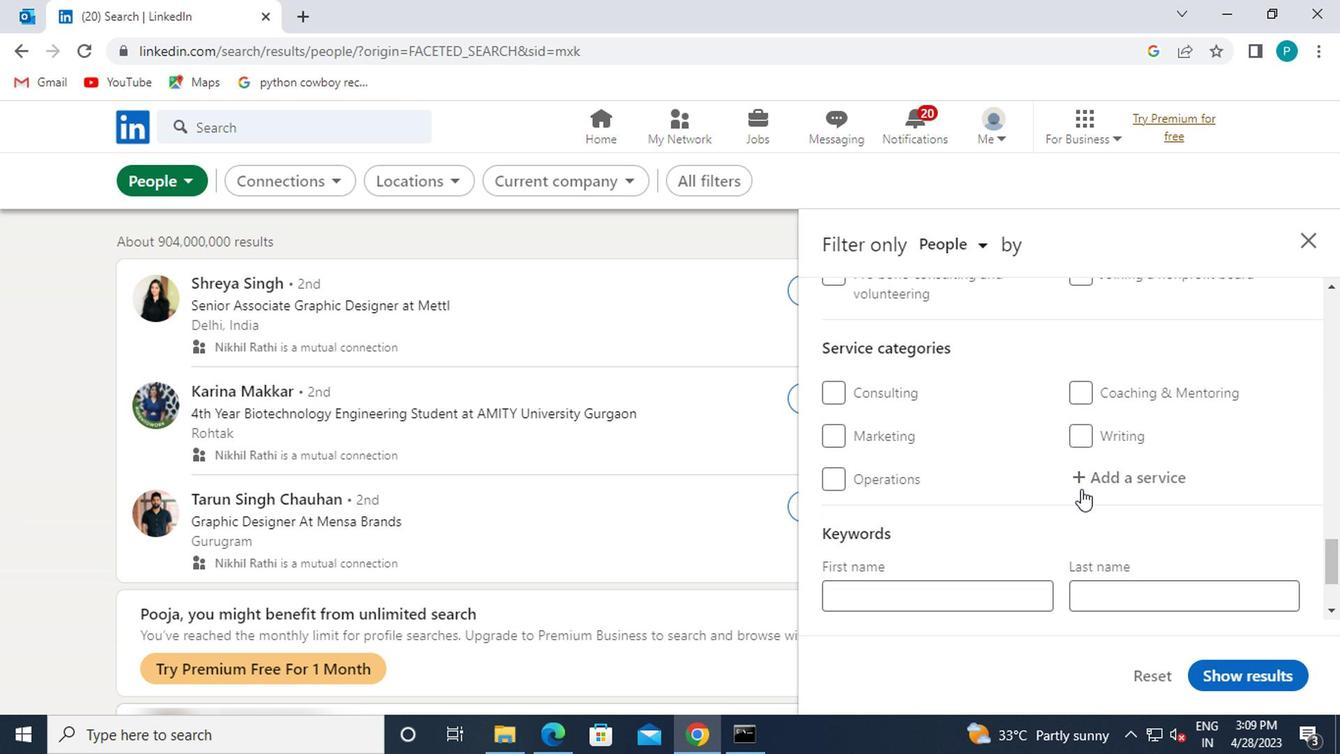 
Action: Key pressed <Key.caps_lock>F<Key.caps_lock>INAN
Screenshot: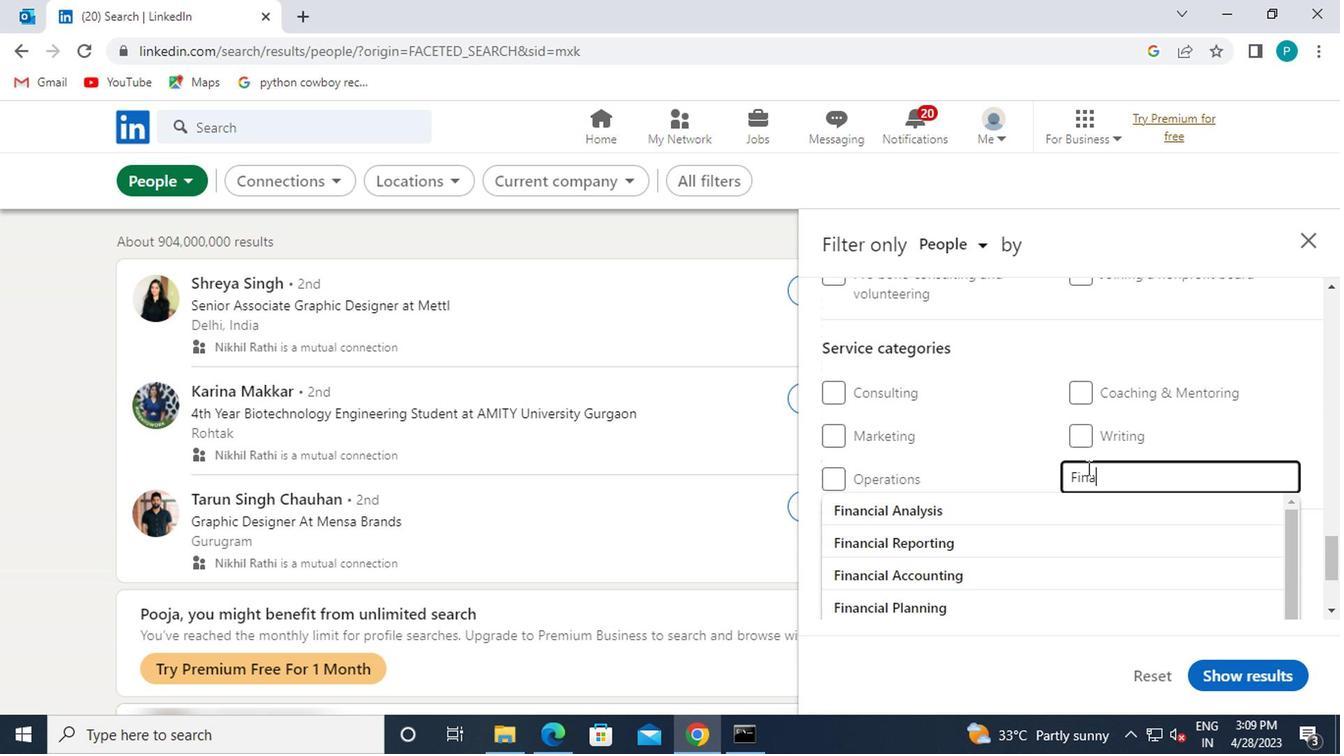 
Action: Mouse moved to (961, 595)
Screenshot: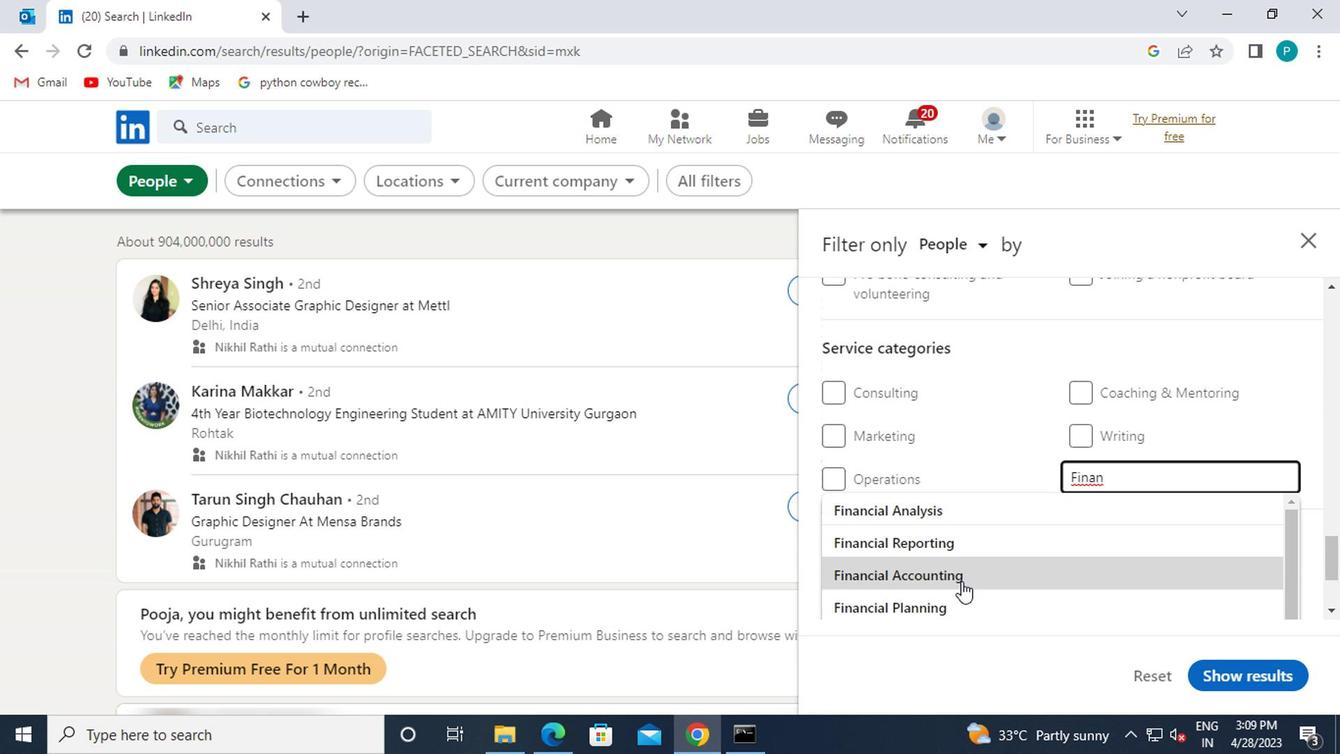 
Action: Mouse pressed left at (961, 595)
Screenshot: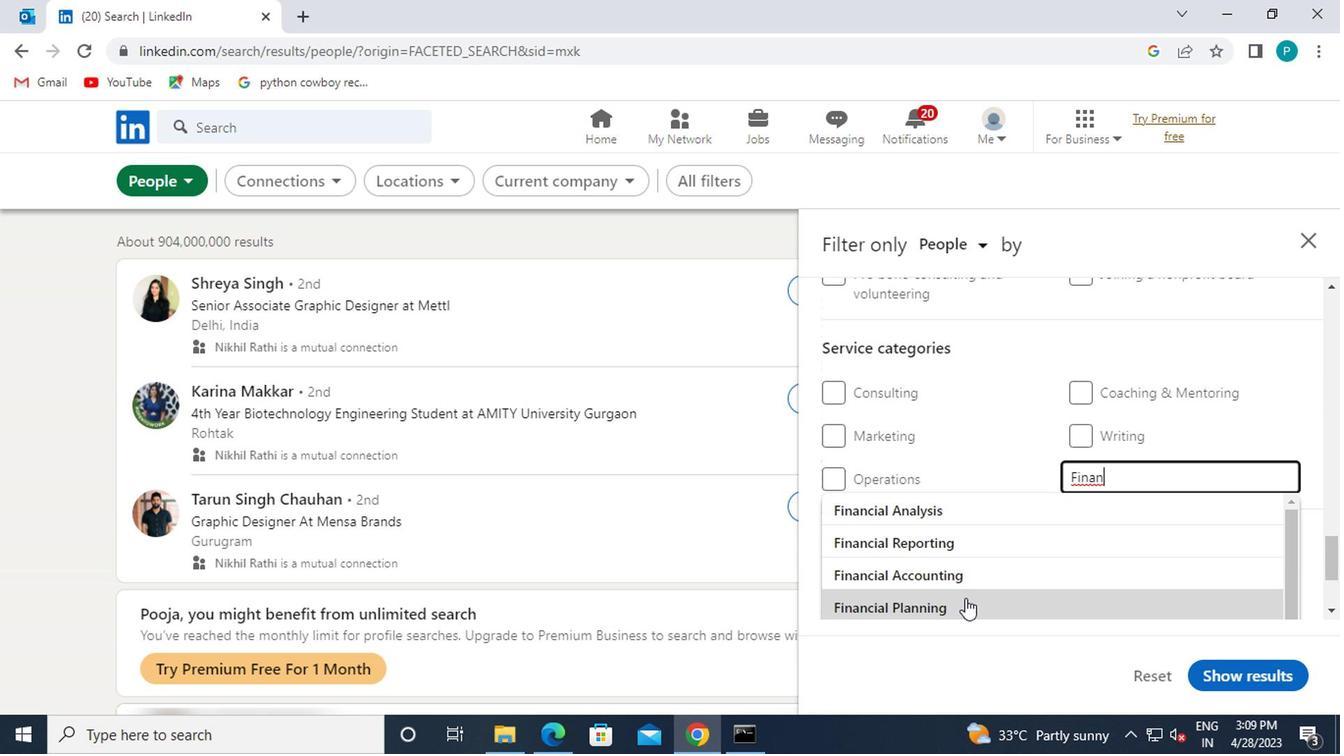 
Action: Mouse moved to (993, 530)
Screenshot: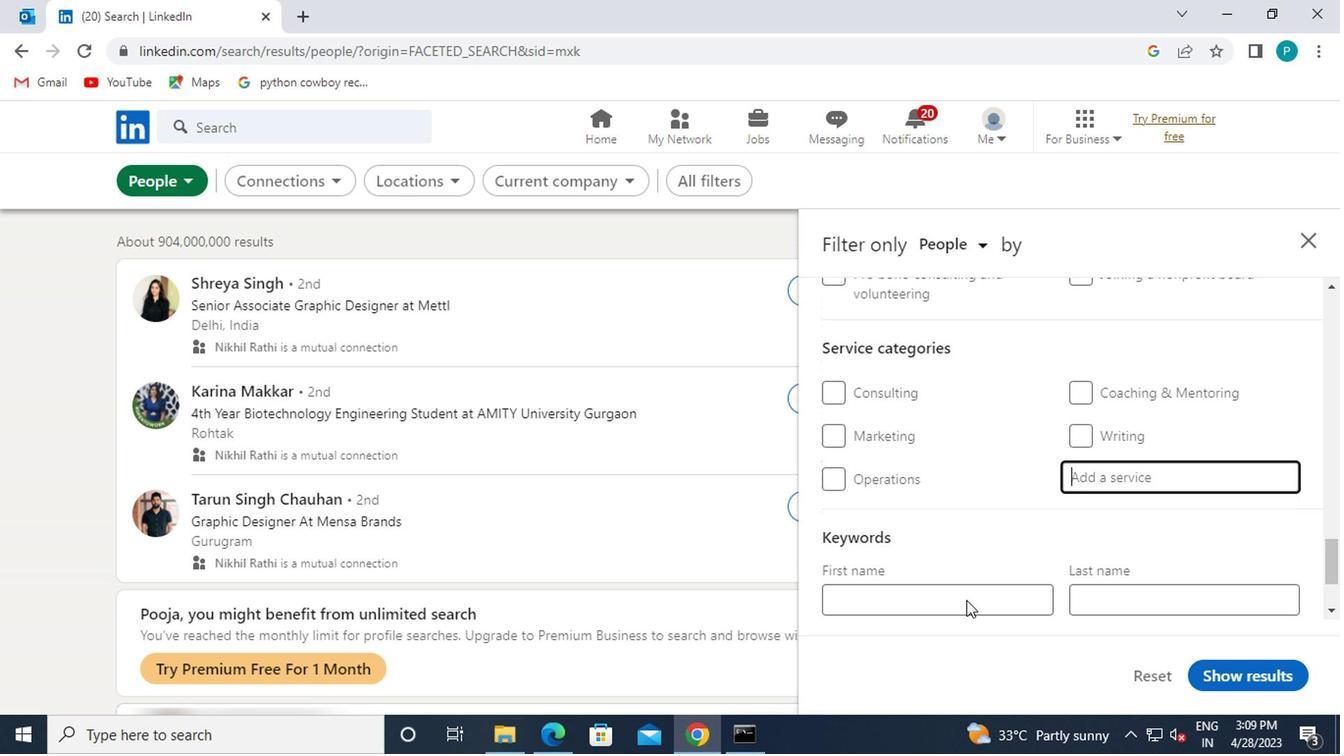 
Action: Mouse scrolled (993, 529) with delta (0, 0)
Screenshot: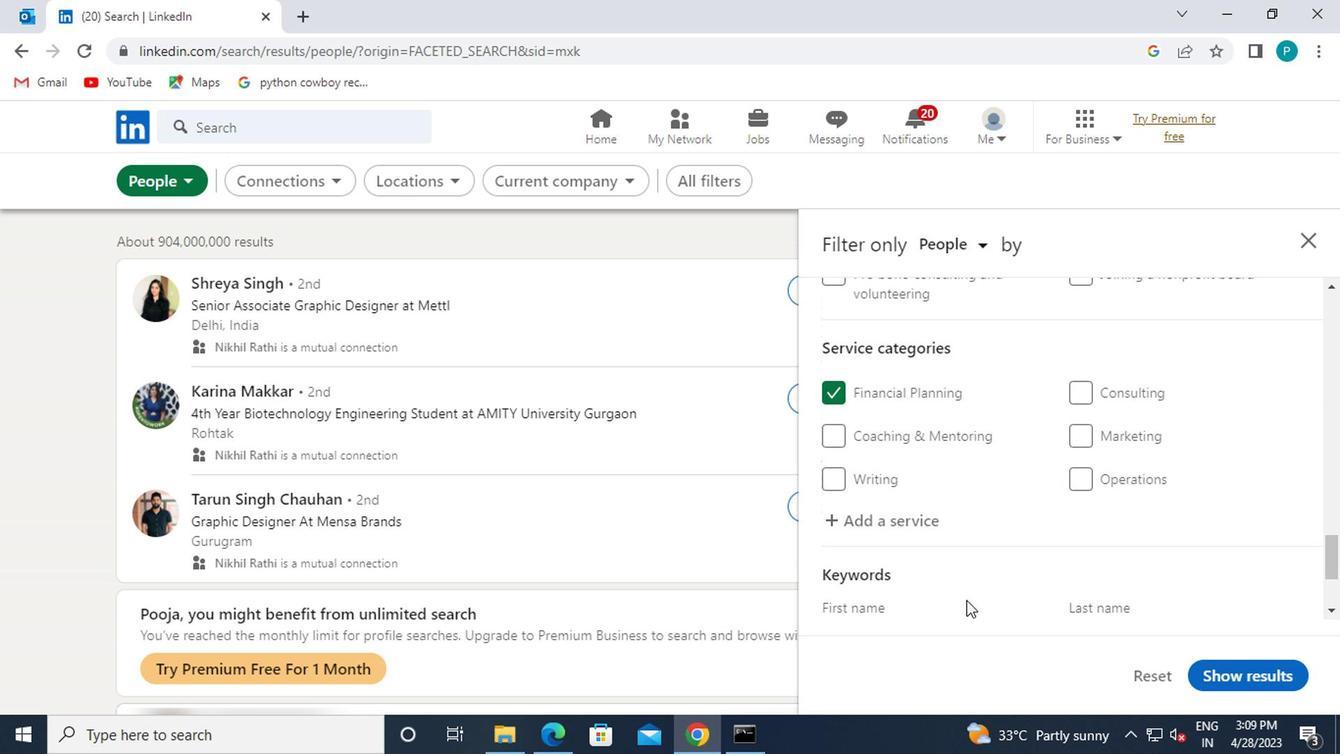 
Action: Mouse scrolled (993, 529) with delta (0, 0)
Screenshot: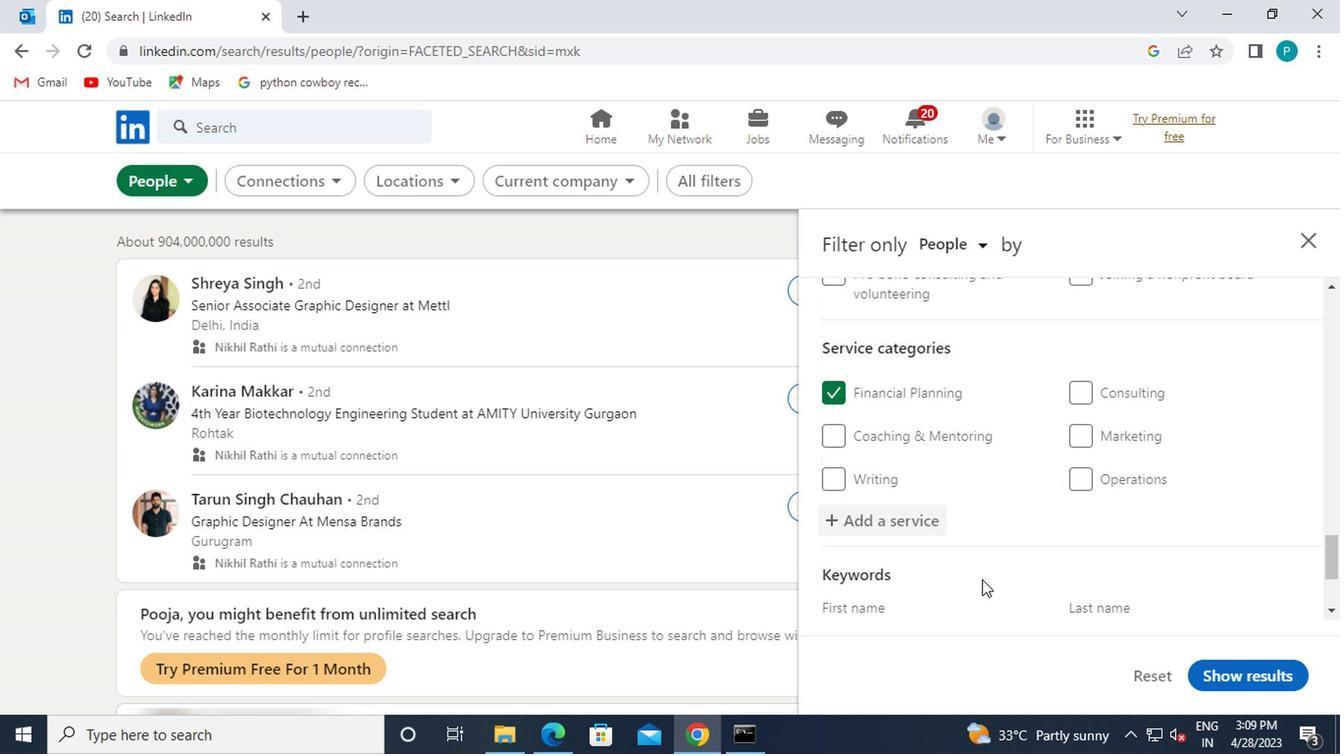 
Action: Mouse scrolled (993, 529) with delta (0, 0)
Screenshot: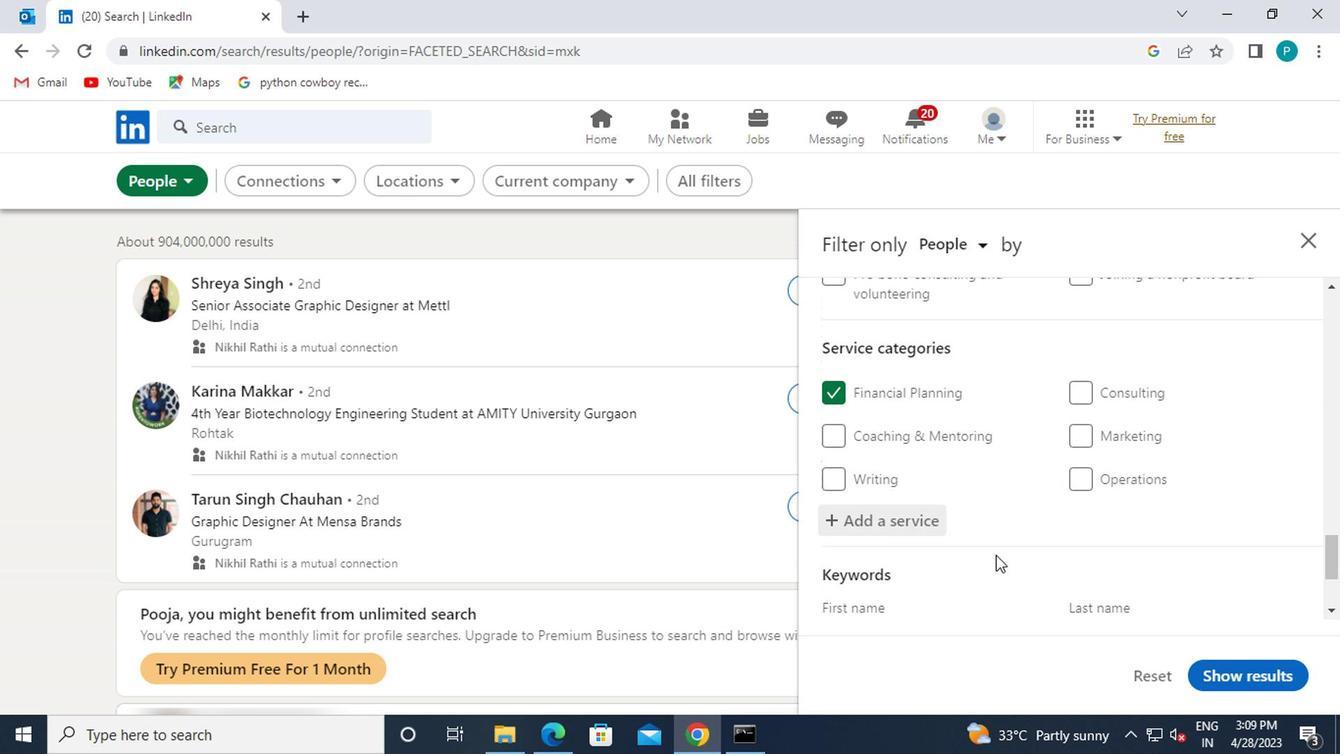 
Action: Mouse scrolled (993, 529) with delta (0, 0)
Screenshot: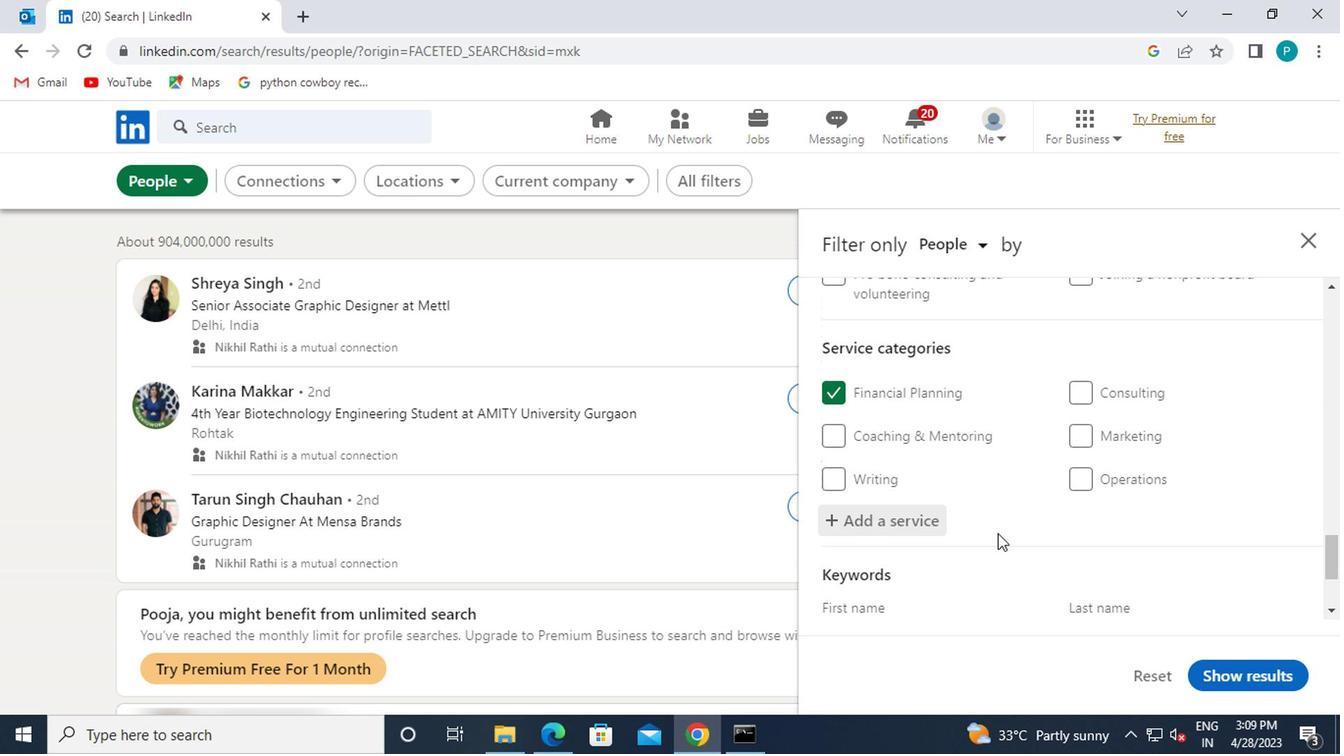 
Action: Mouse moved to (989, 530)
Screenshot: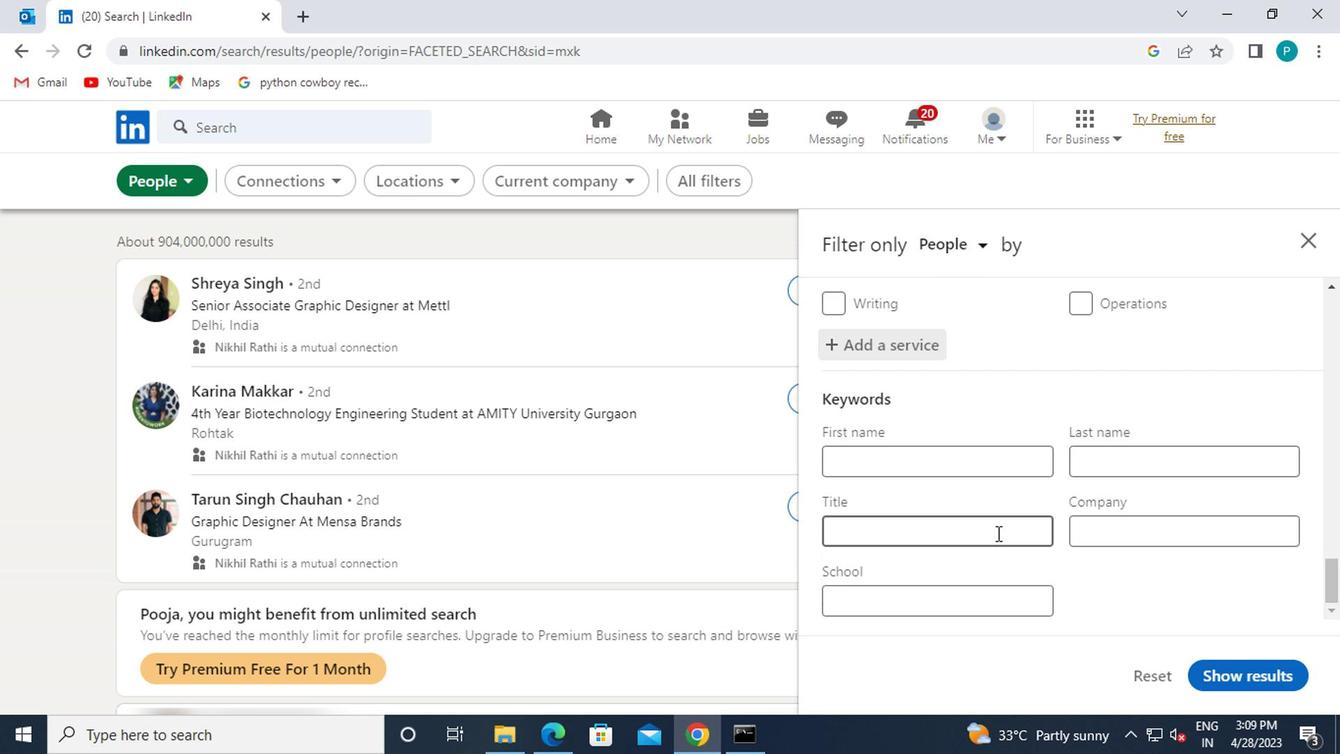 
Action: Mouse pressed left at (989, 530)
Screenshot: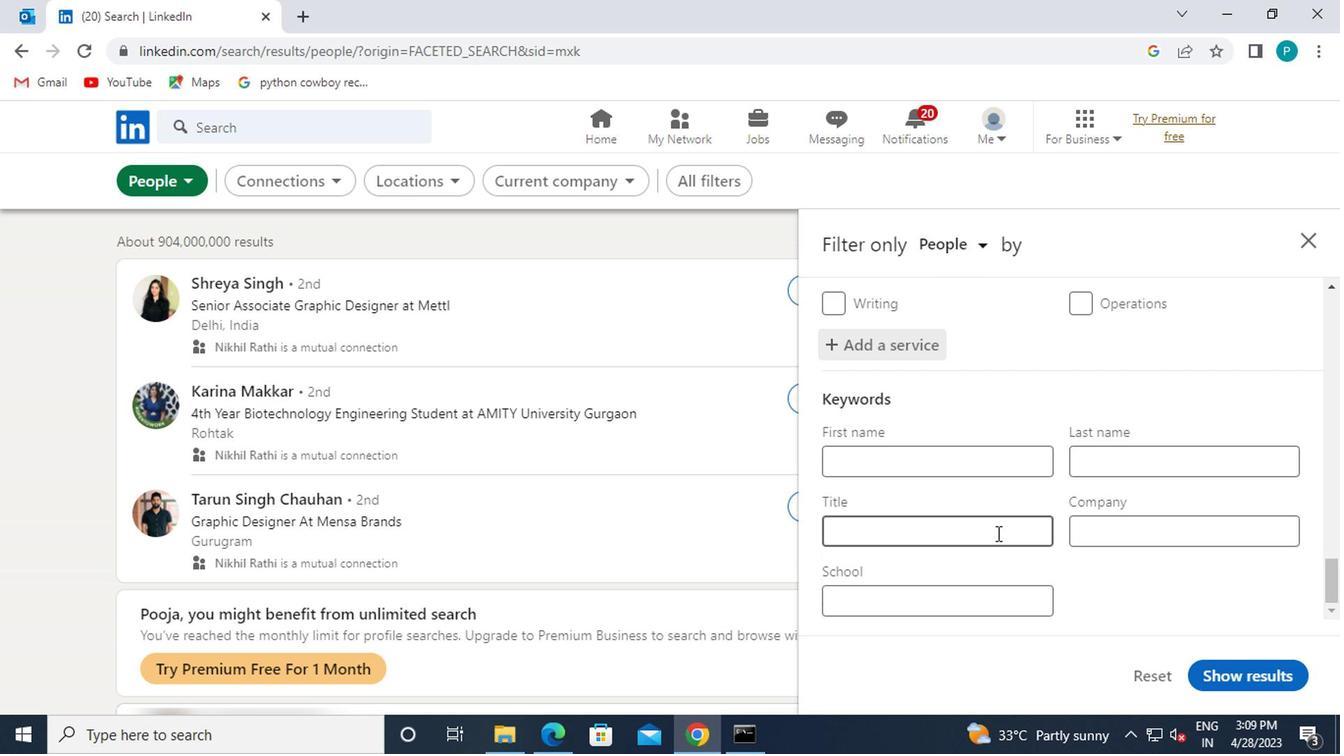 
Action: Mouse moved to (1004, 534)
Screenshot: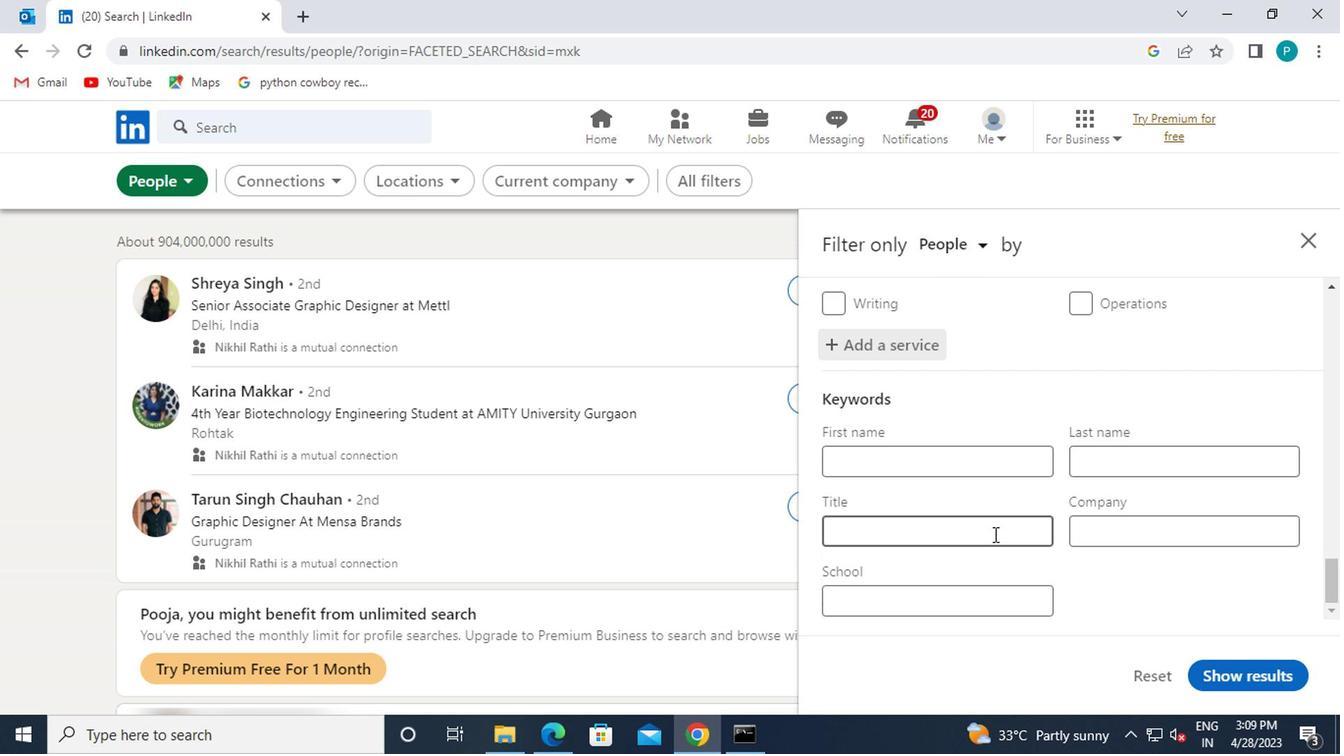 
Action: Key pressed <Key.caps_lock>A<Key.caps_lock>DNINISTRATOR
Screenshot: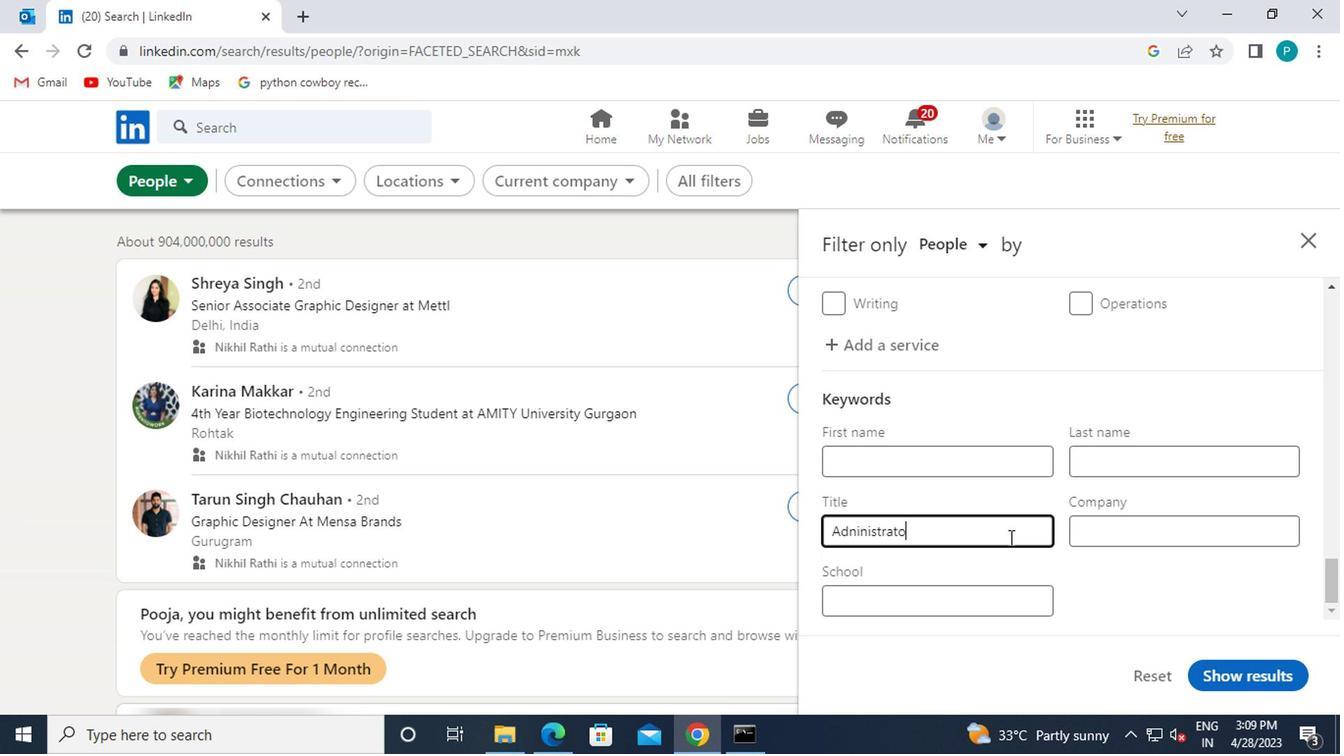 
Action: Mouse moved to (1274, 673)
Screenshot: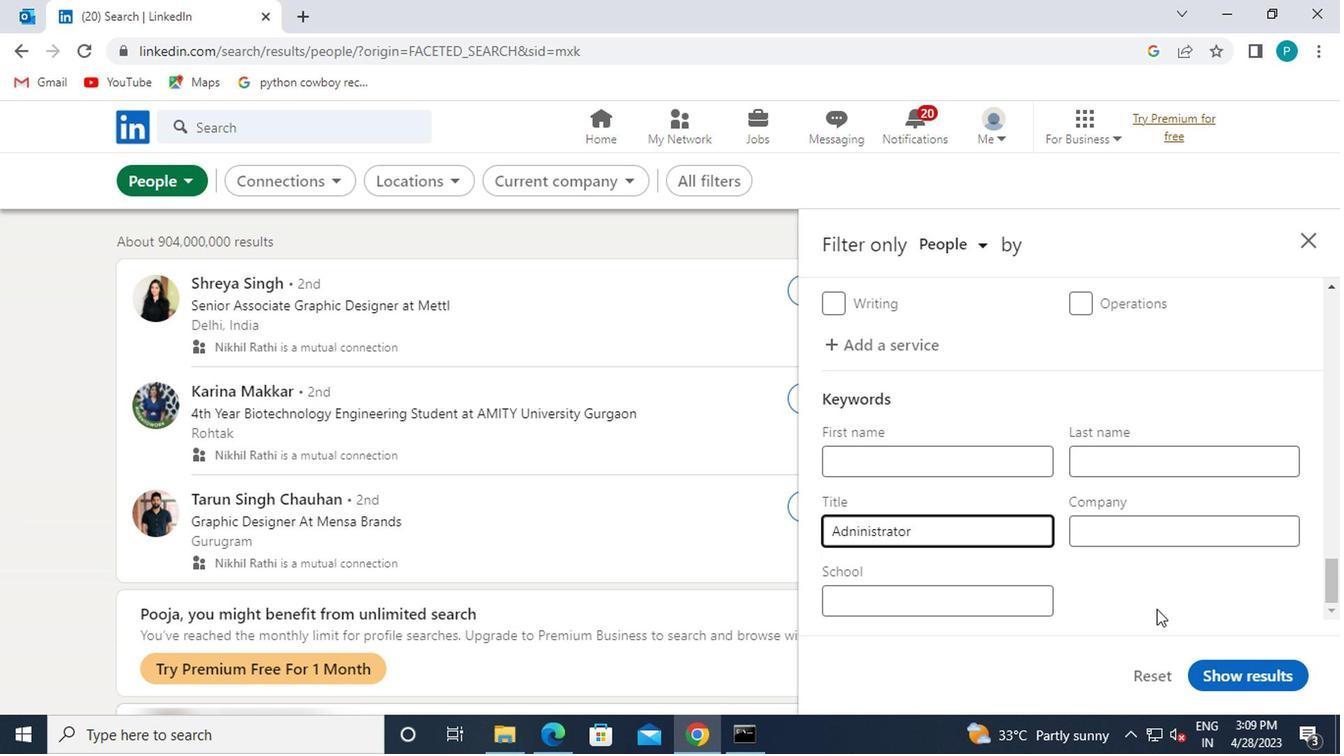 
Action: Mouse pressed left at (1274, 673)
Screenshot: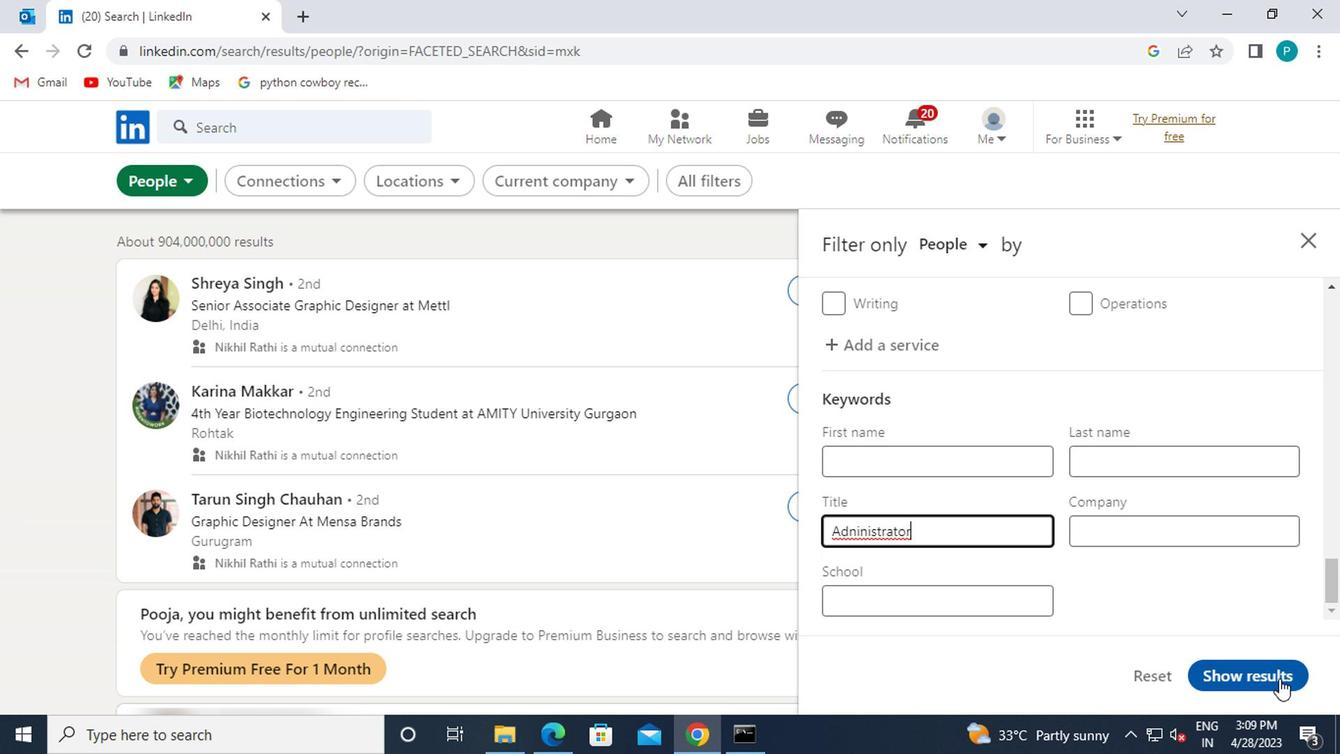 
